 Task: Add a condition where "Channel Is not Channel" integrations" in recently solved tickets.
Action: Mouse moved to (136, 537)
Screenshot: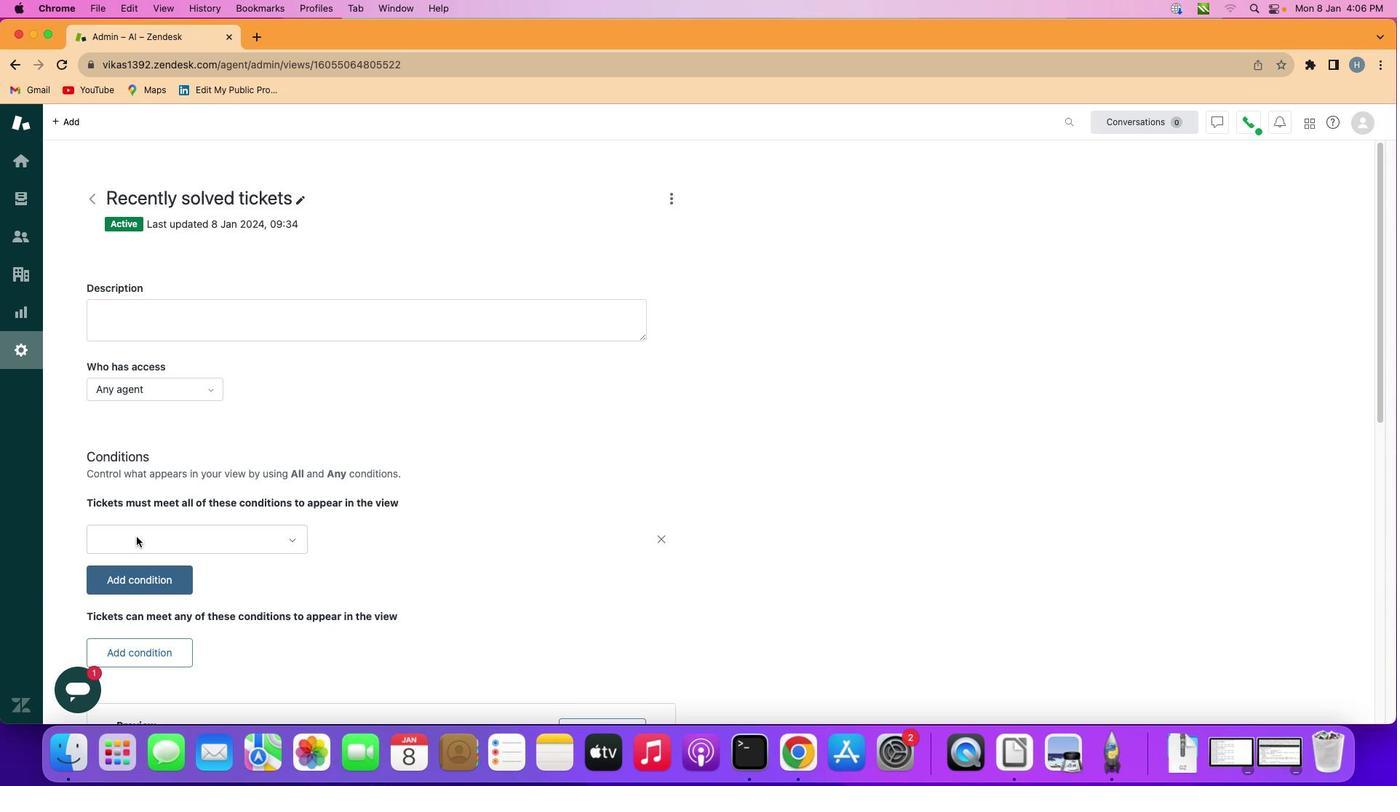 
Action: Mouse pressed left at (136, 537)
Screenshot: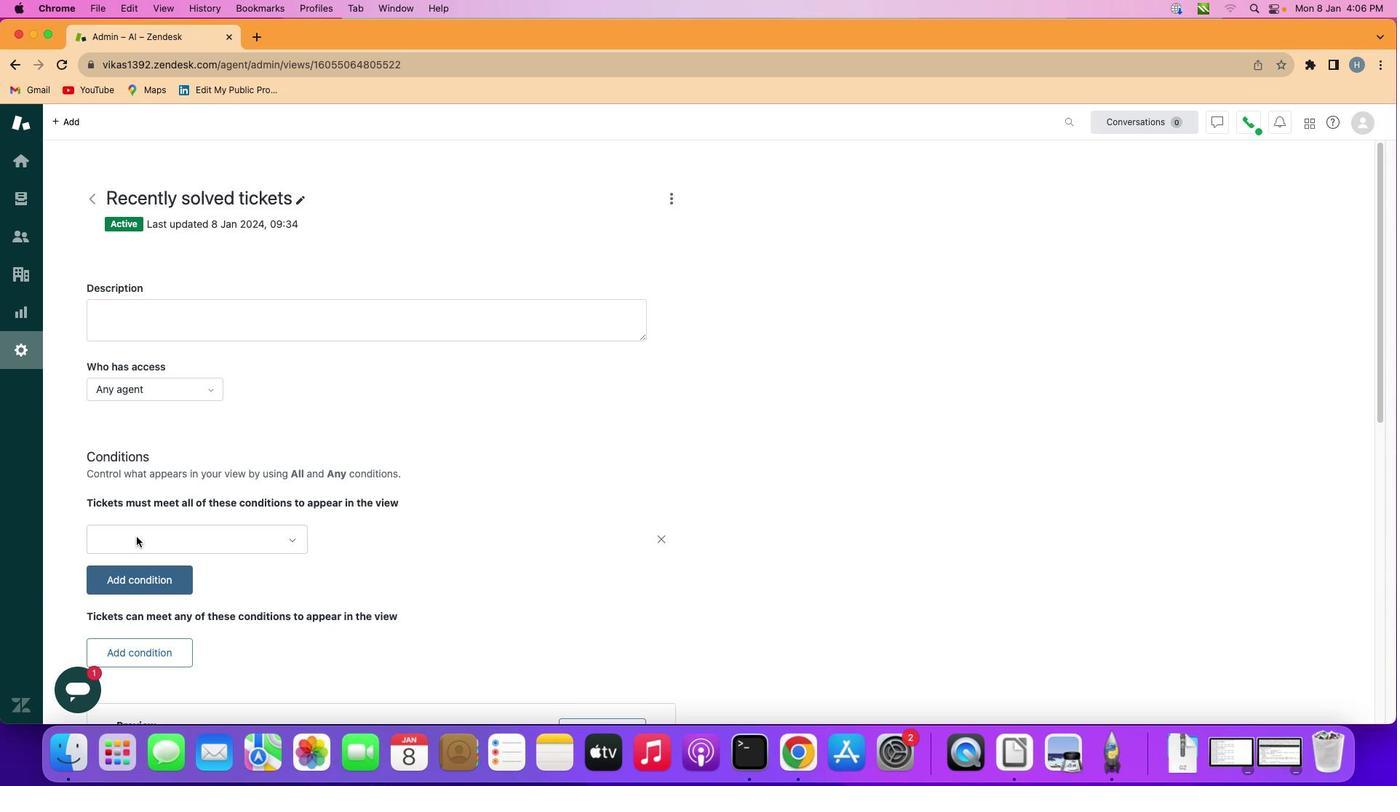 
Action: Mouse moved to (208, 534)
Screenshot: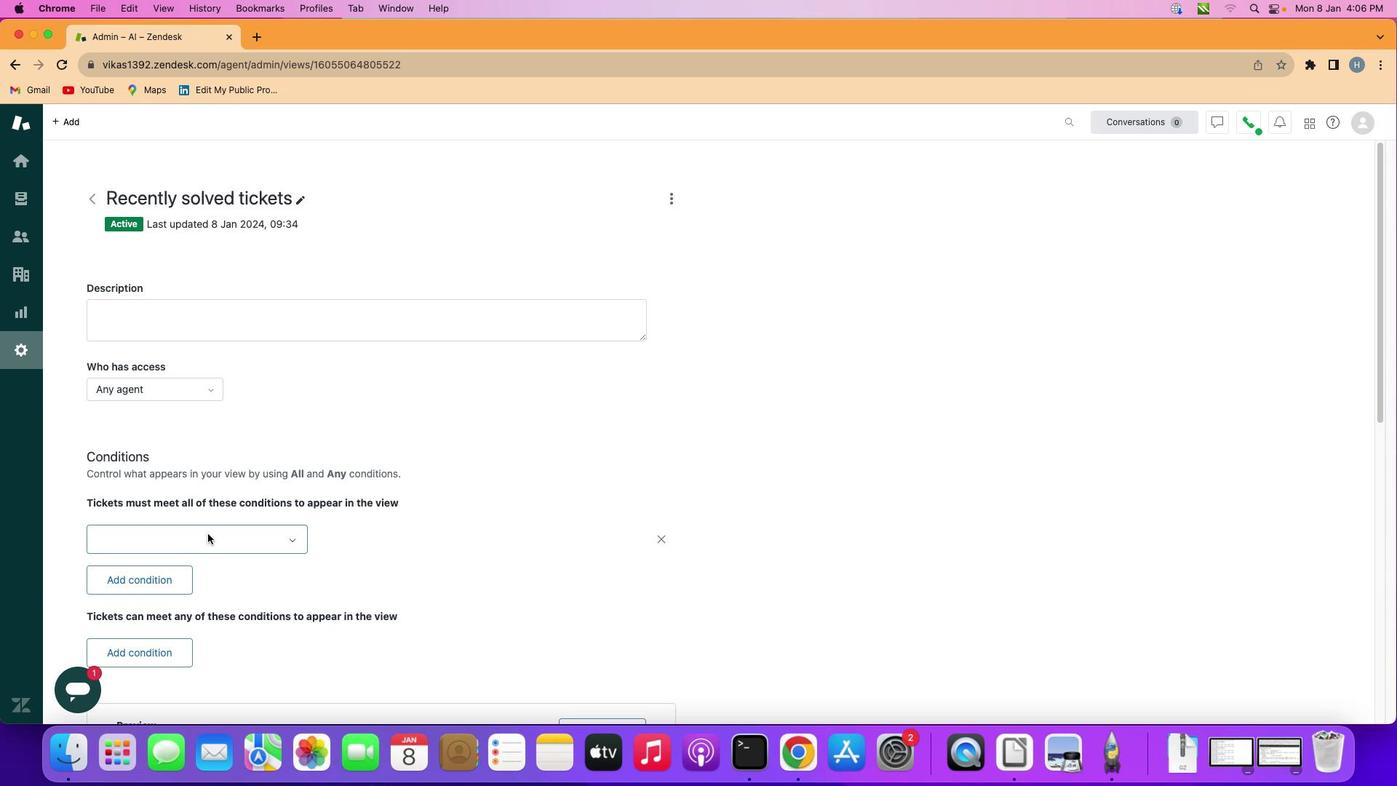
Action: Mouse pressed left at (208, 534)
Screenshot: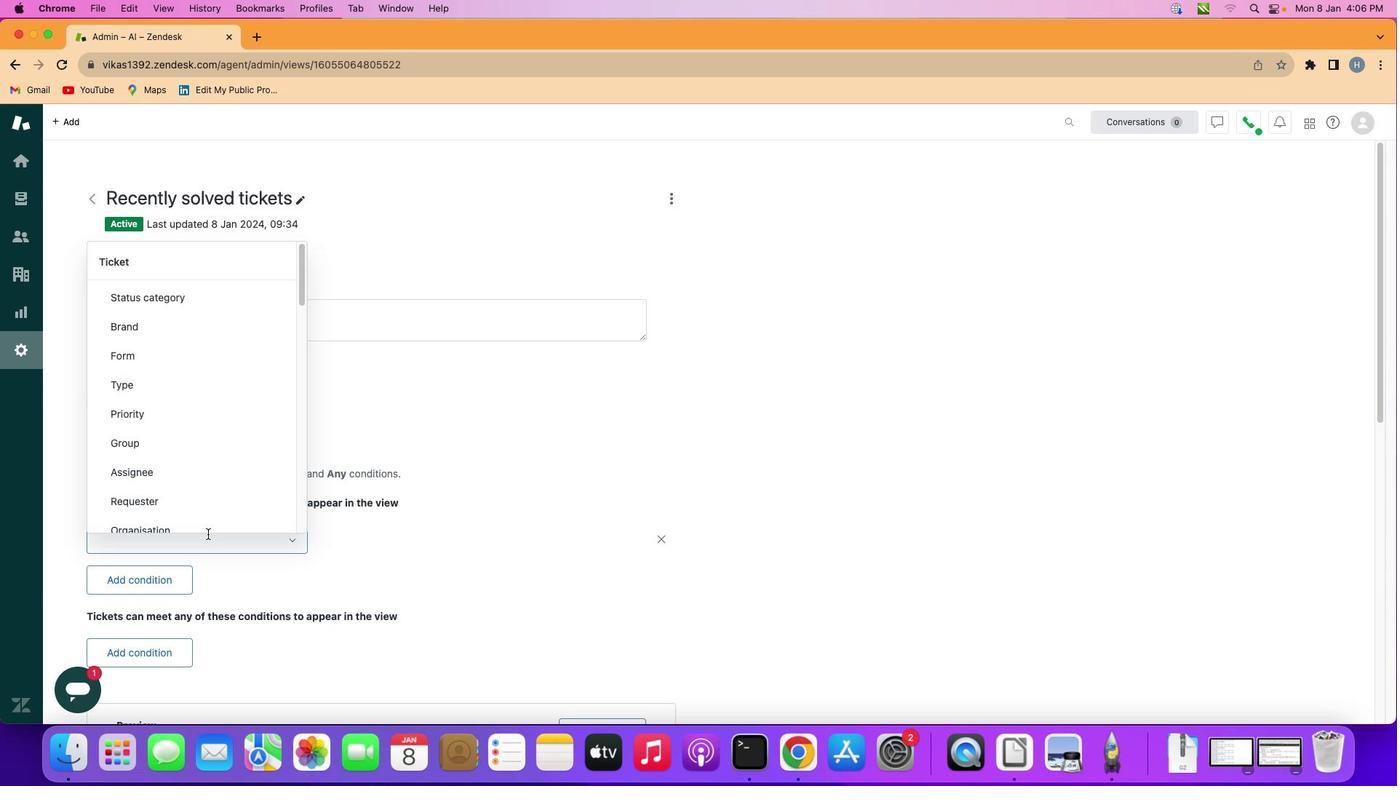 
Action: Mouse moved to (213, 425)
Screenshot: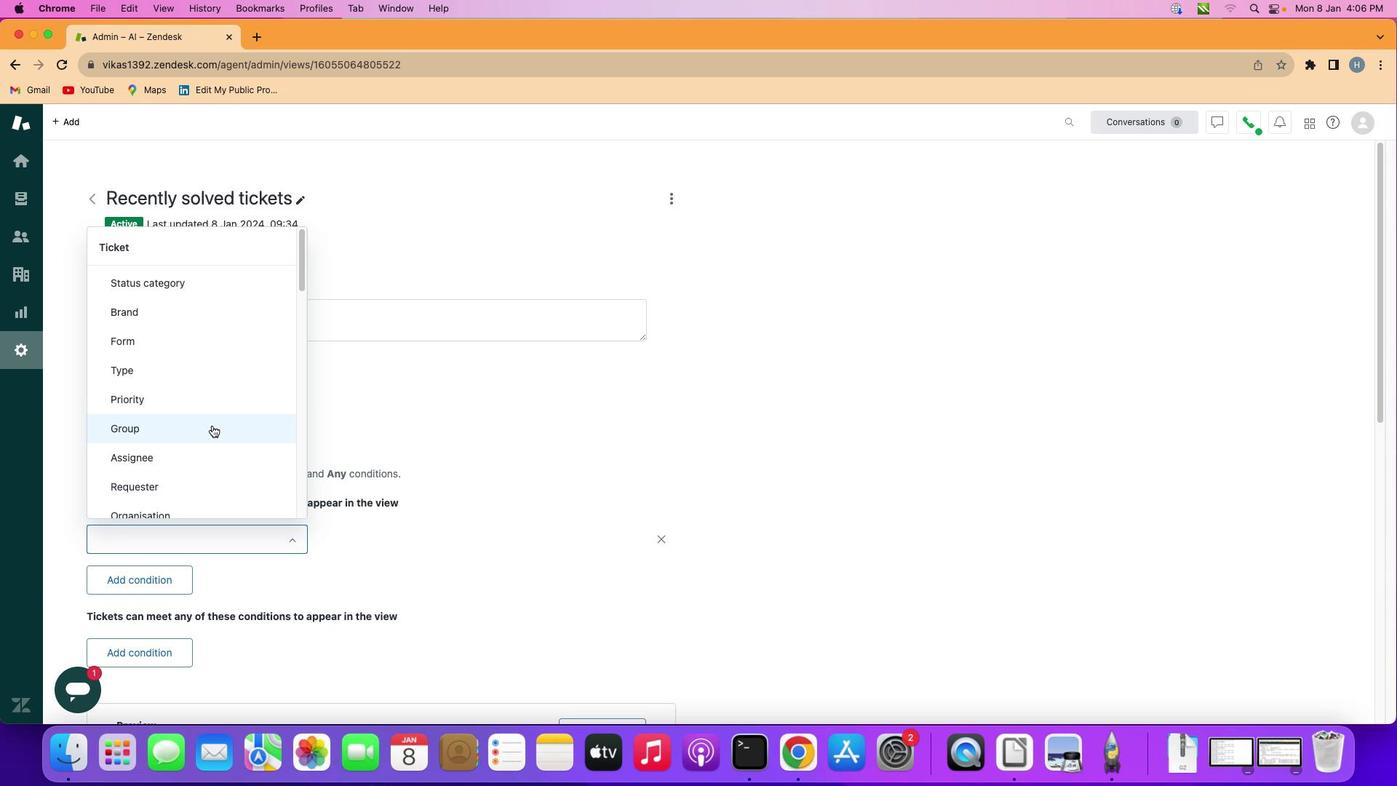 
Action: Mouse scrolled (213, 425) with delta (0, 1)
Screenshot: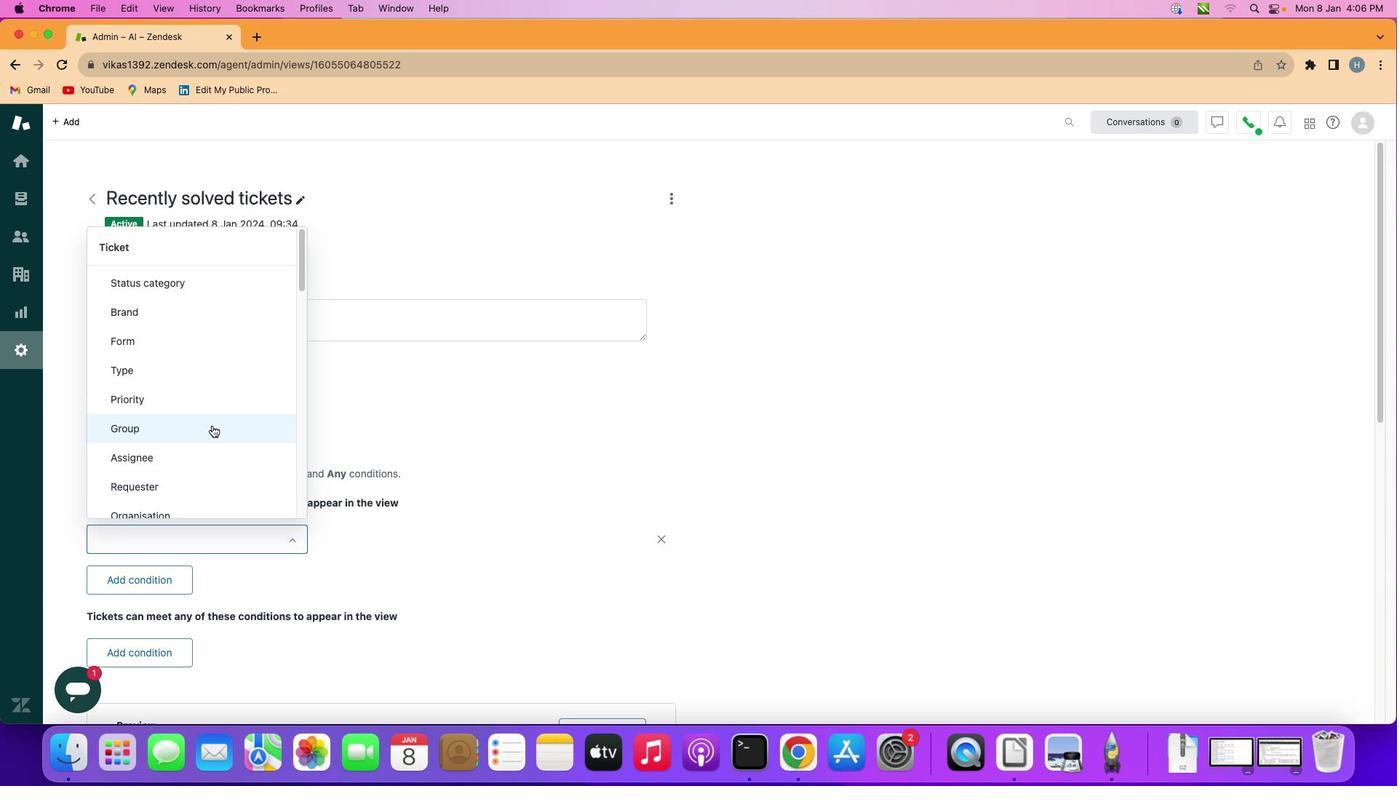 
Action: Mouse scrolled (213, 425) with delta (0, 0)
Screenshot: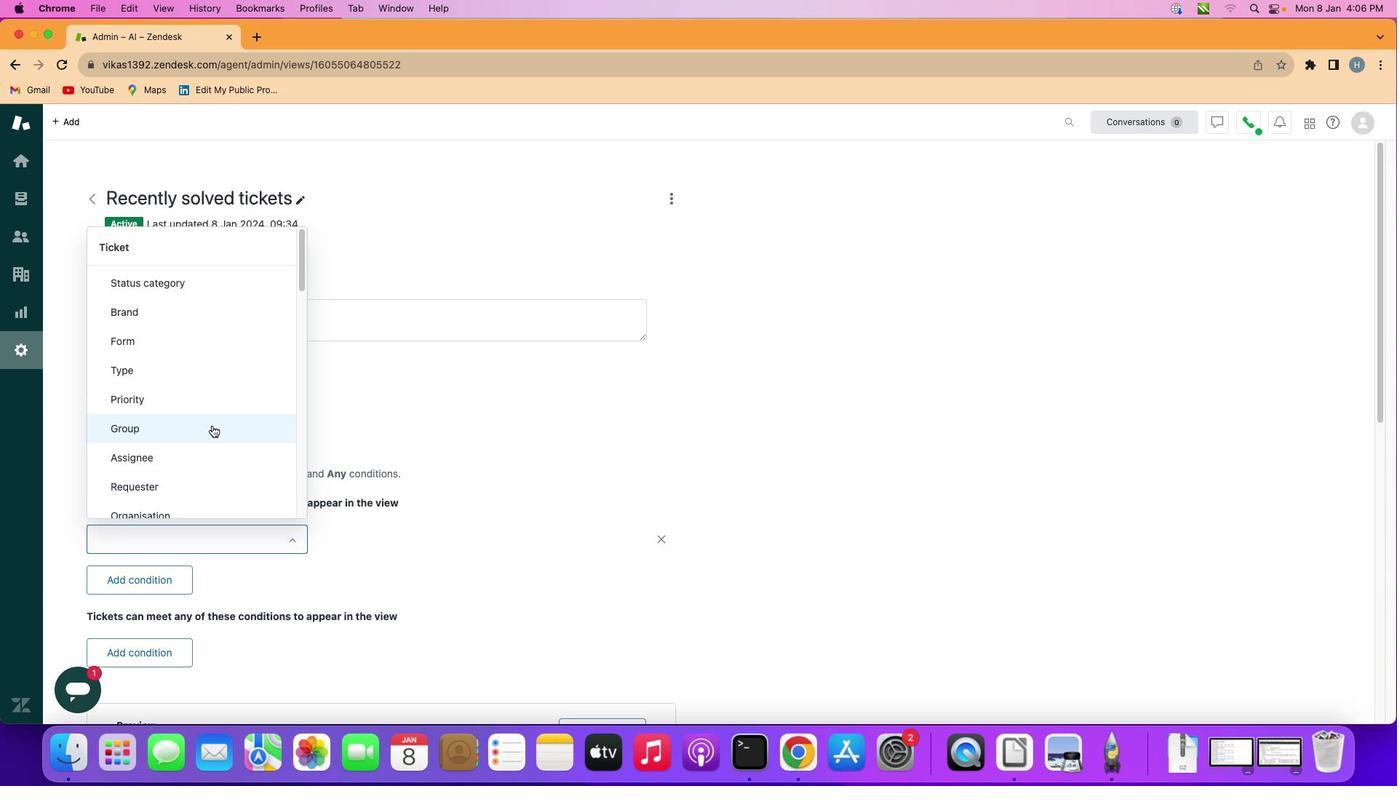 
Action: Mouse scrolled (213, 425) with delta (0, 0)
Screenshot: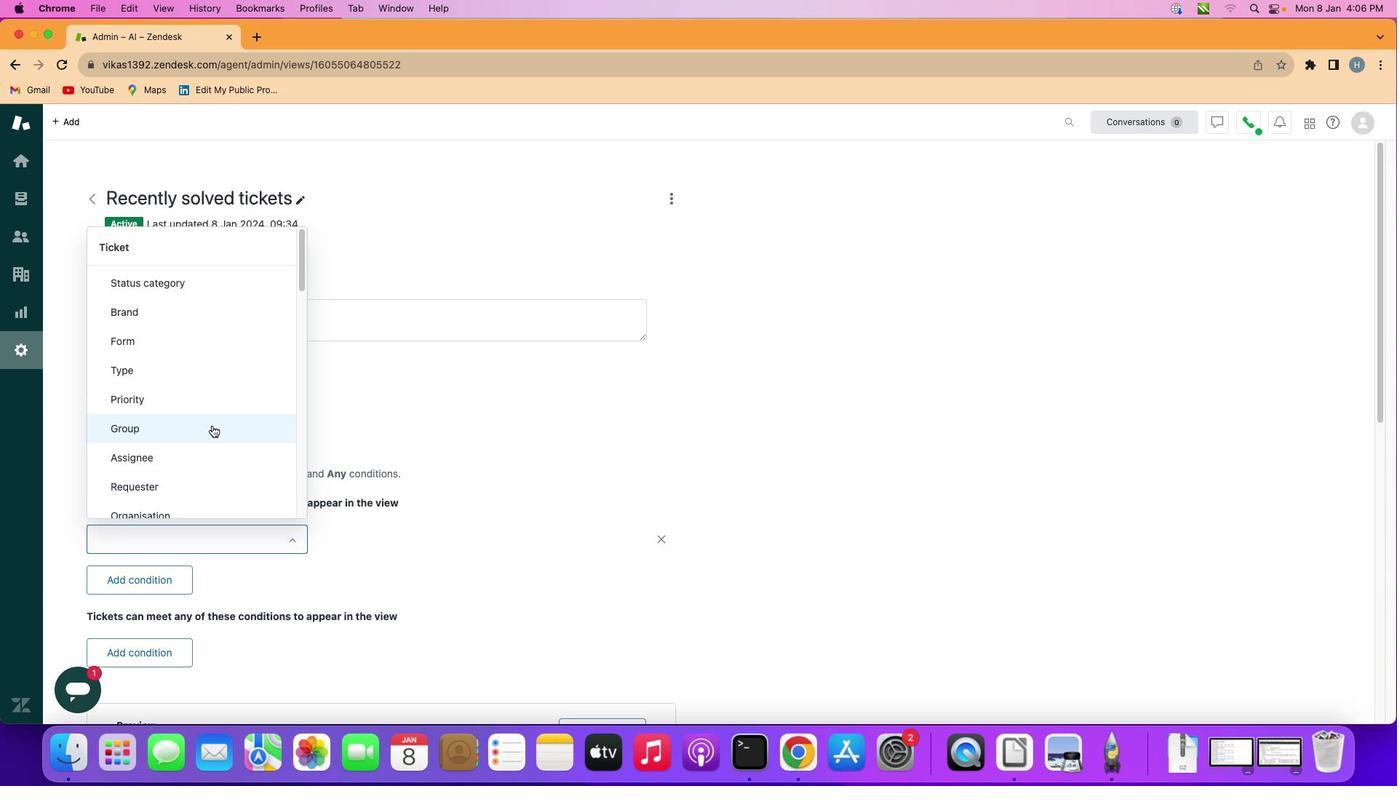 
Action: Mouse scrolled (213, 425) with delta (0, 0)
Screenshot: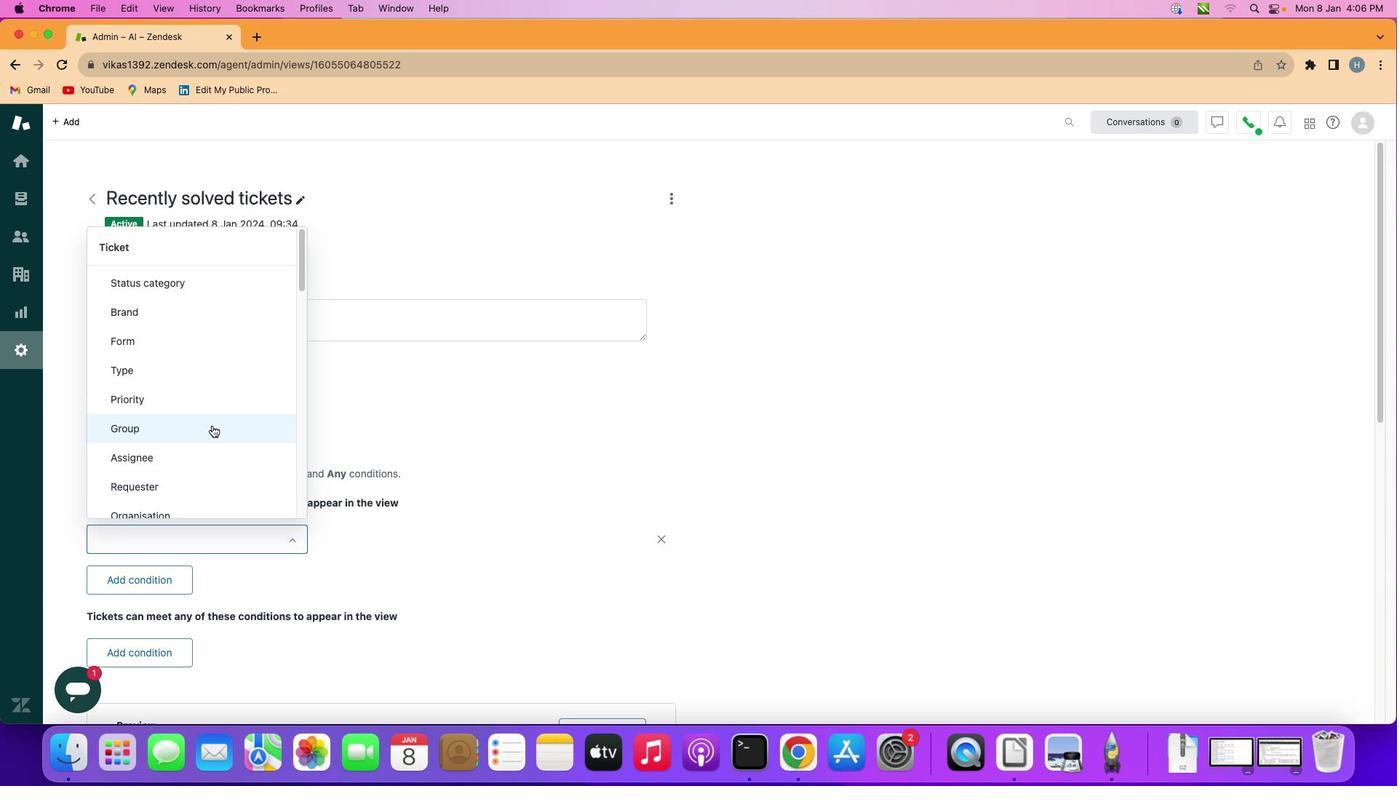 
Action: Mouse scrolled (213, 425) with delta (0, 0)
Screenshot: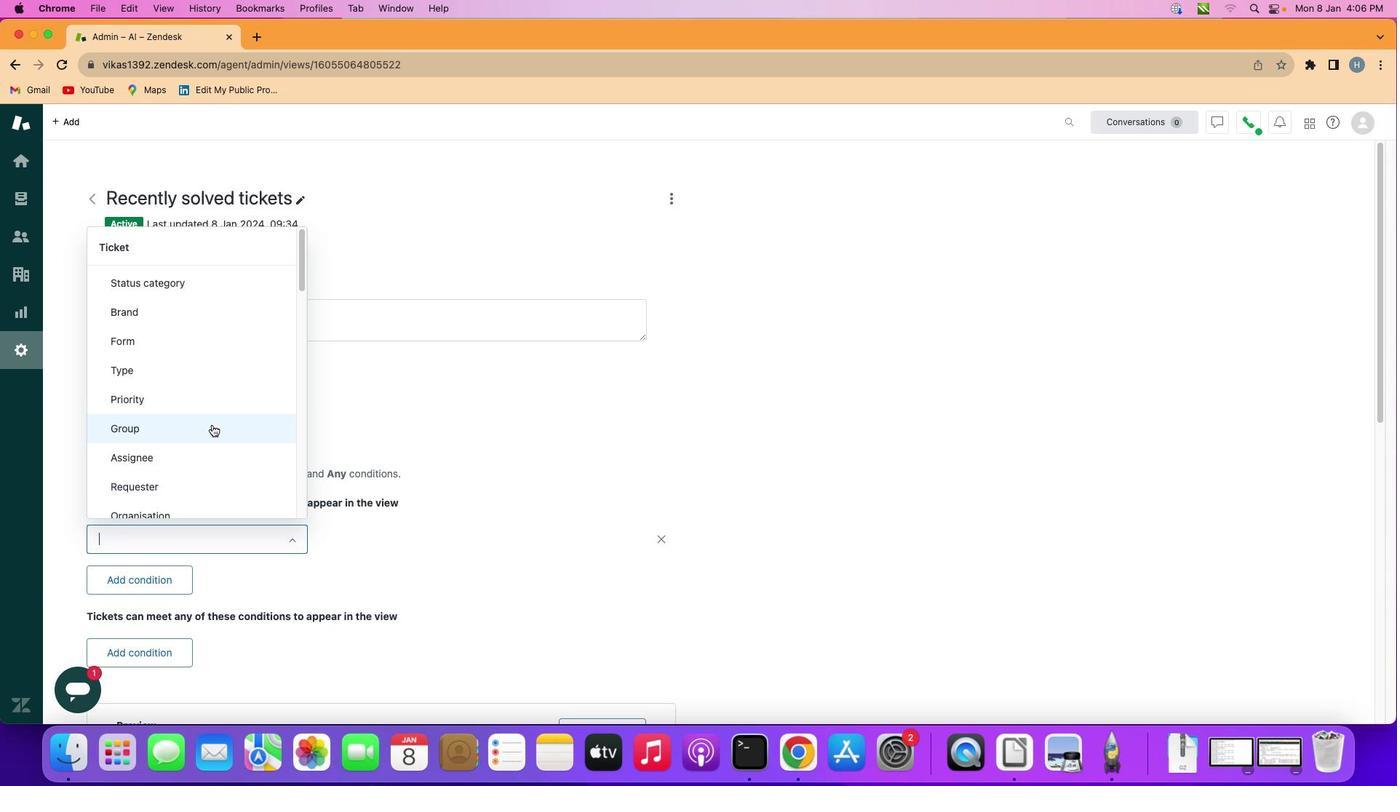 
Action: Mouse scrolled (213, 425) with delta (0, 0)
Screenshot: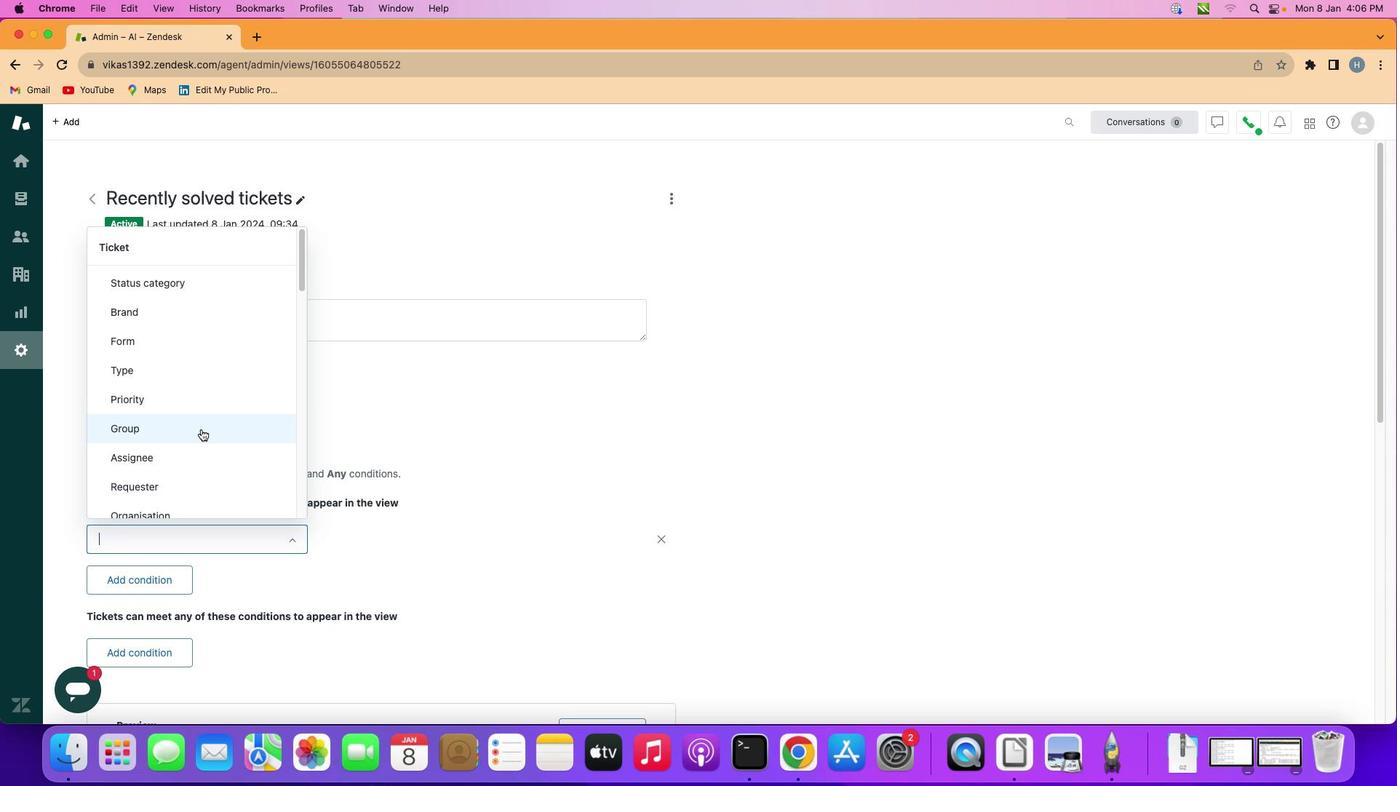 
Action: Mouse moved to (201, 429)
Screenshot: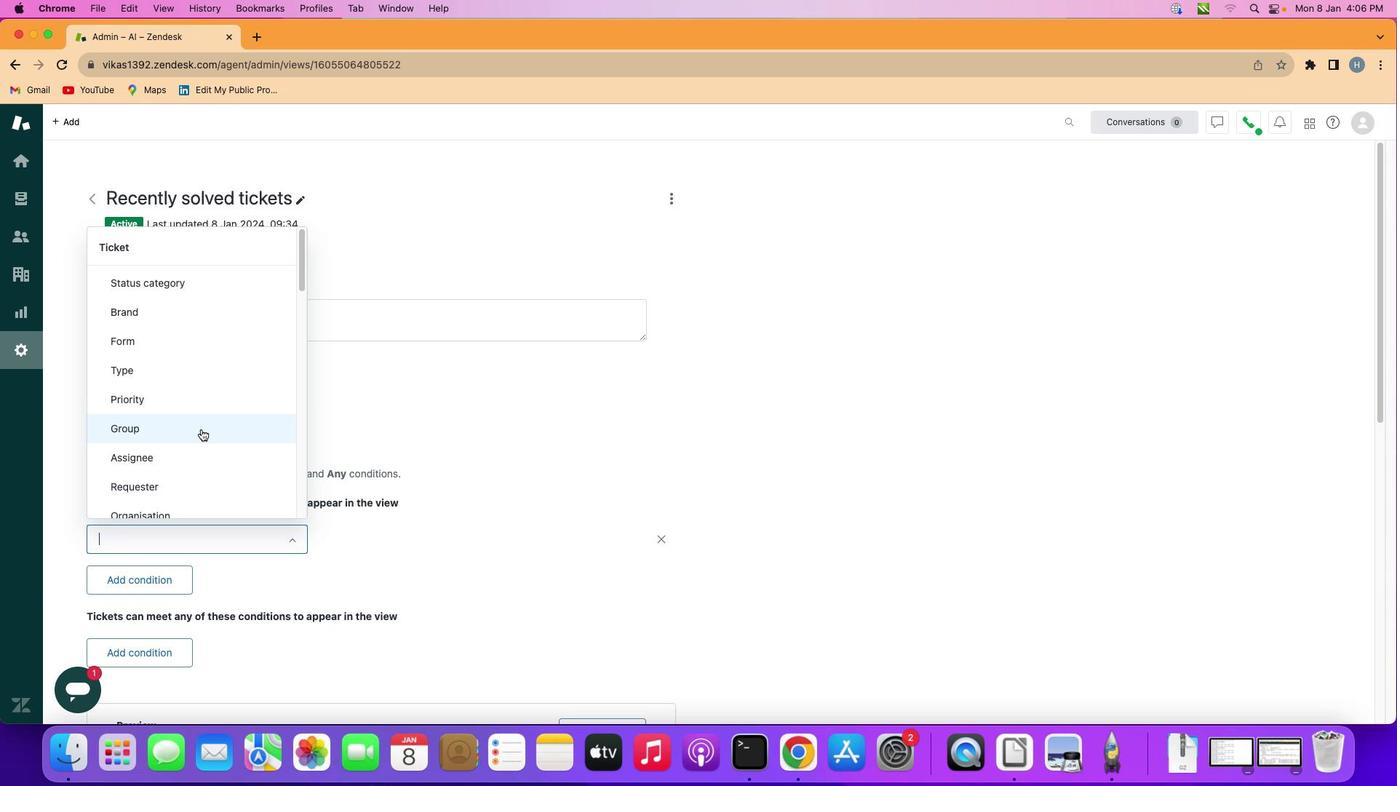
Action: Mouse scrolled (201, 429) with delta (0, 1)
Screenshot: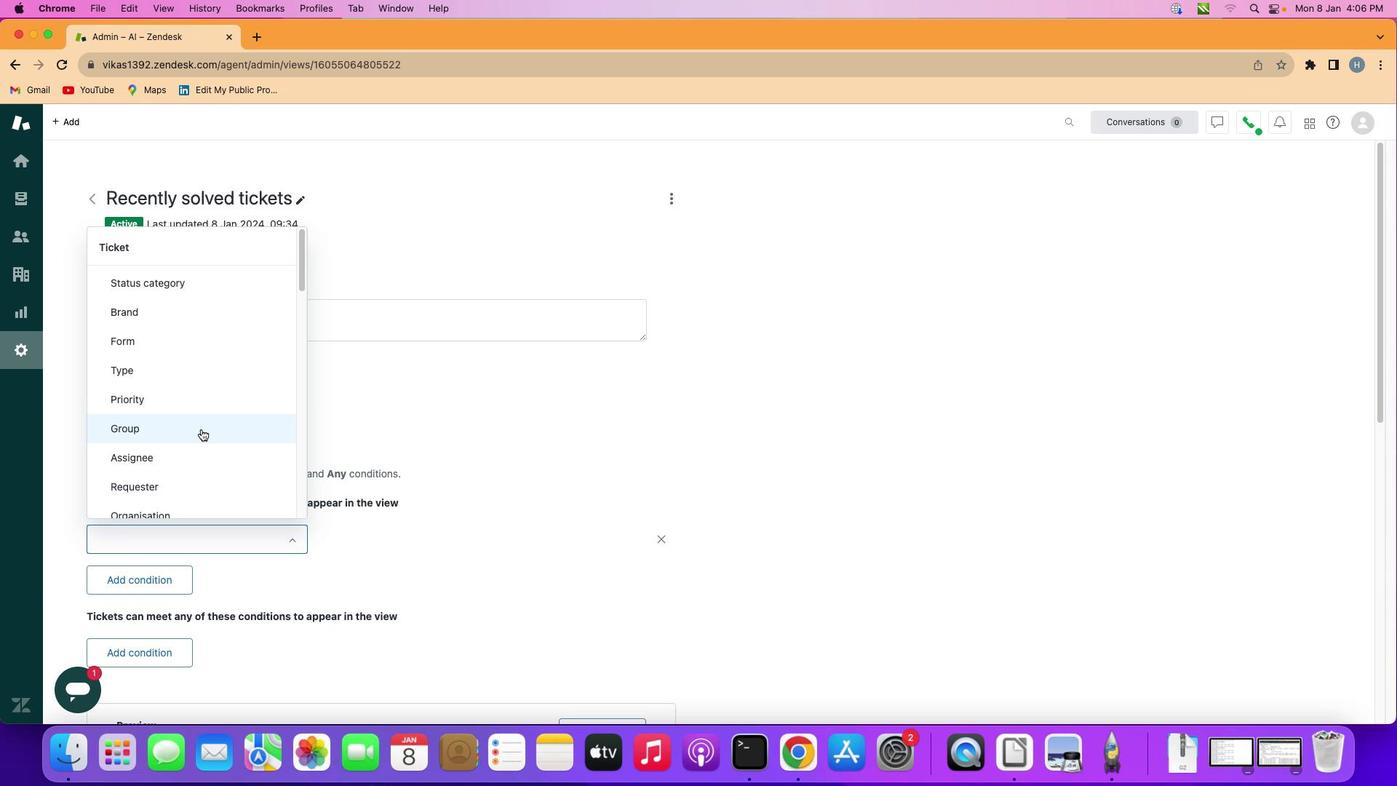 
Action: Mouse scrolled (201, 429) with delta (0, 0)
Screenshot: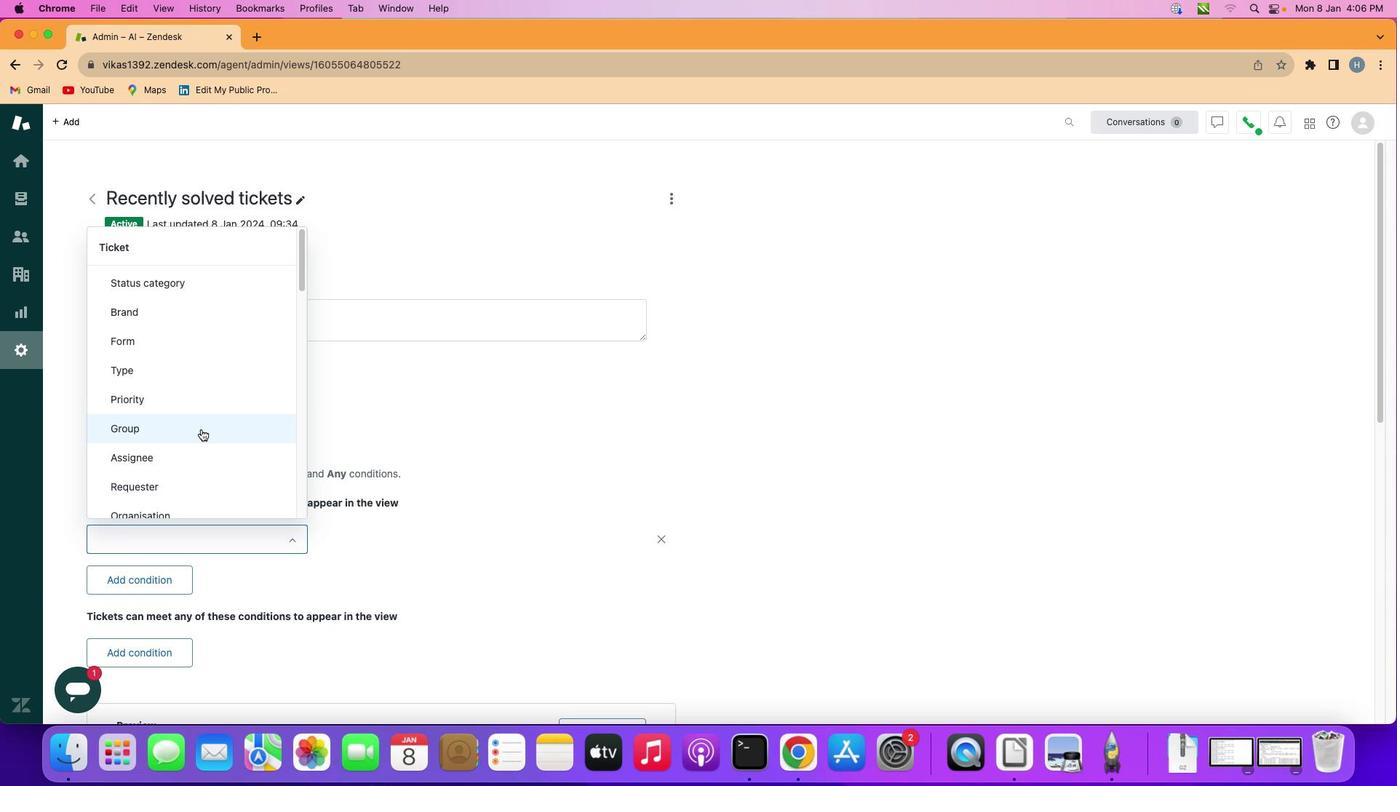 
Action: Mouse scrolled (201, 429) with delta (0, 0)
Screenshot: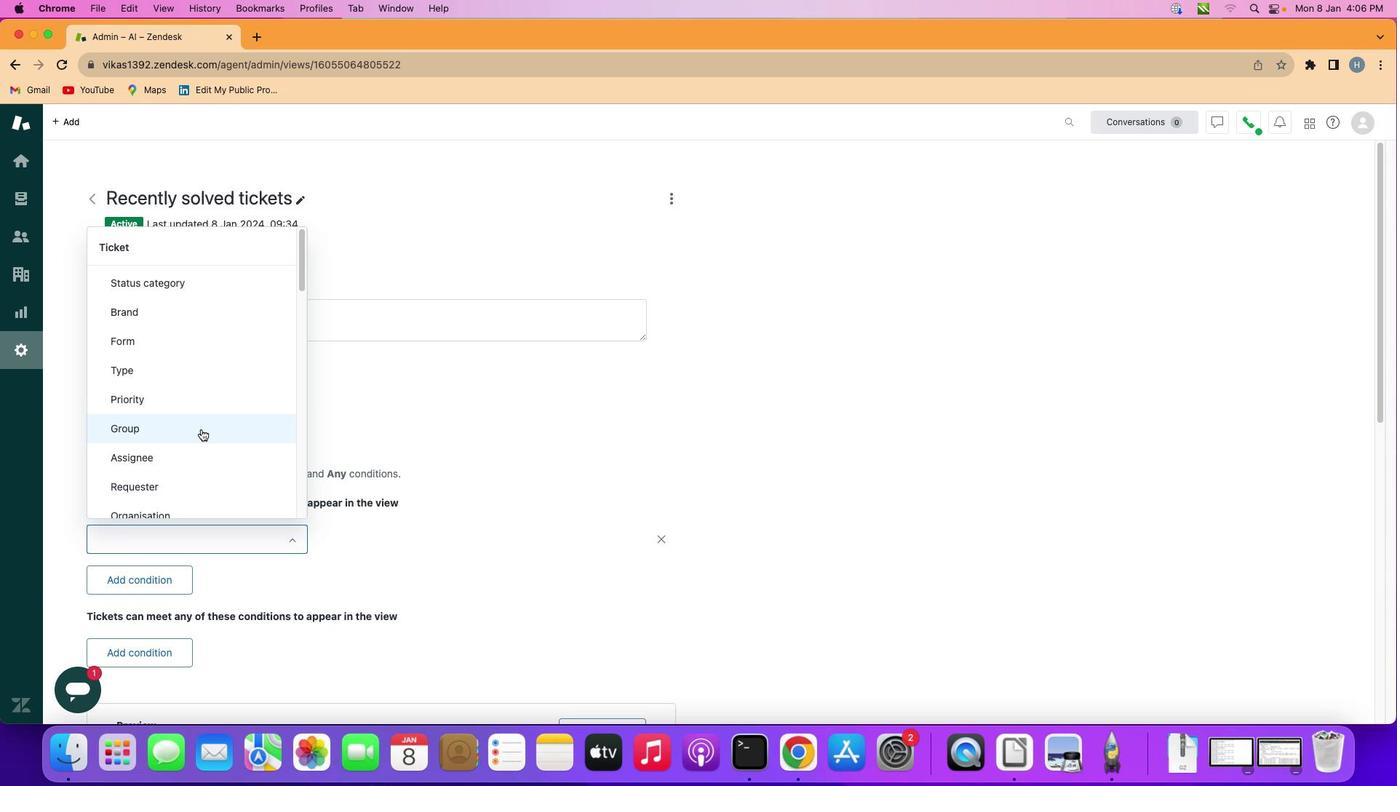 
Action: Mouse scrolled (201, 429) with delta (0, -1)
Screenshot: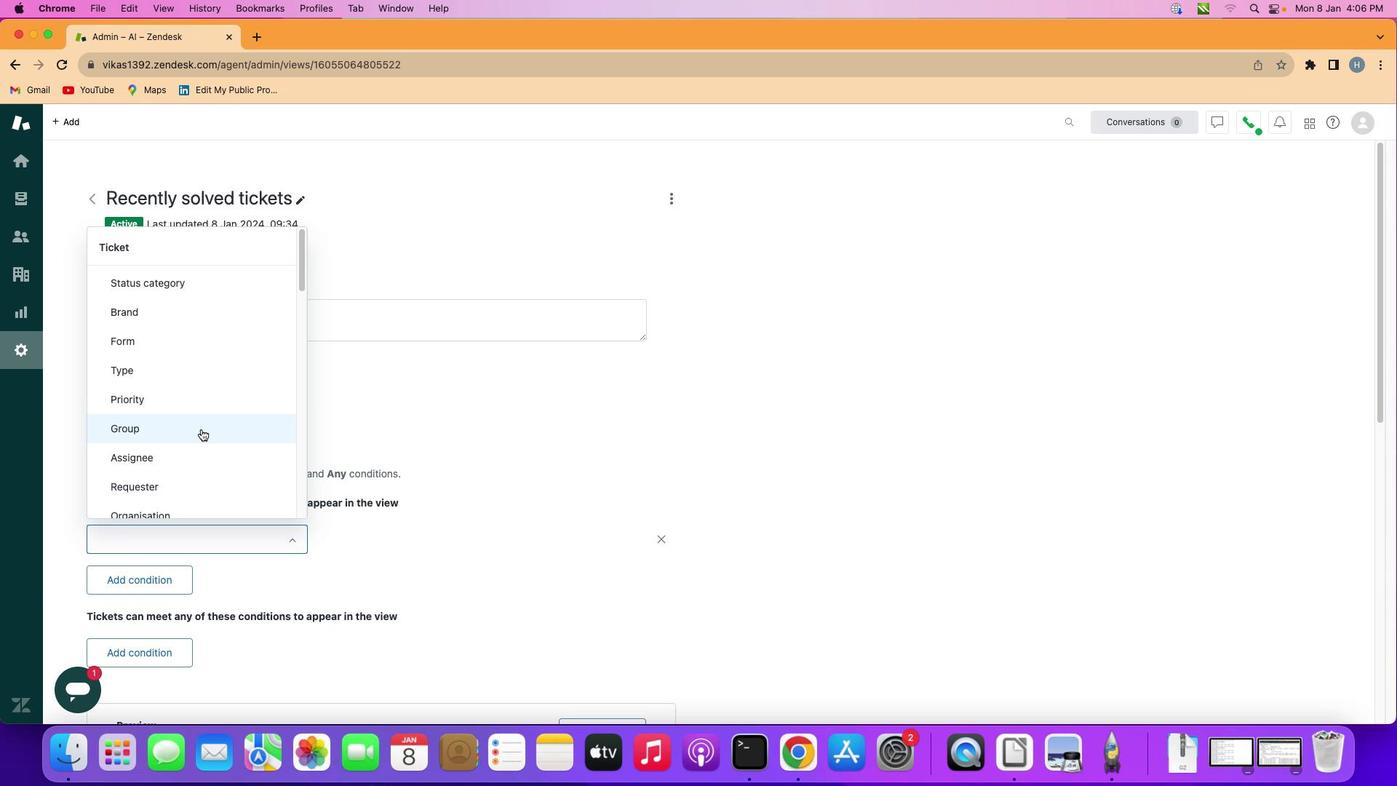 
Action: Mouse scrolled (201, 429) with delta (0, 0)
Screenshot: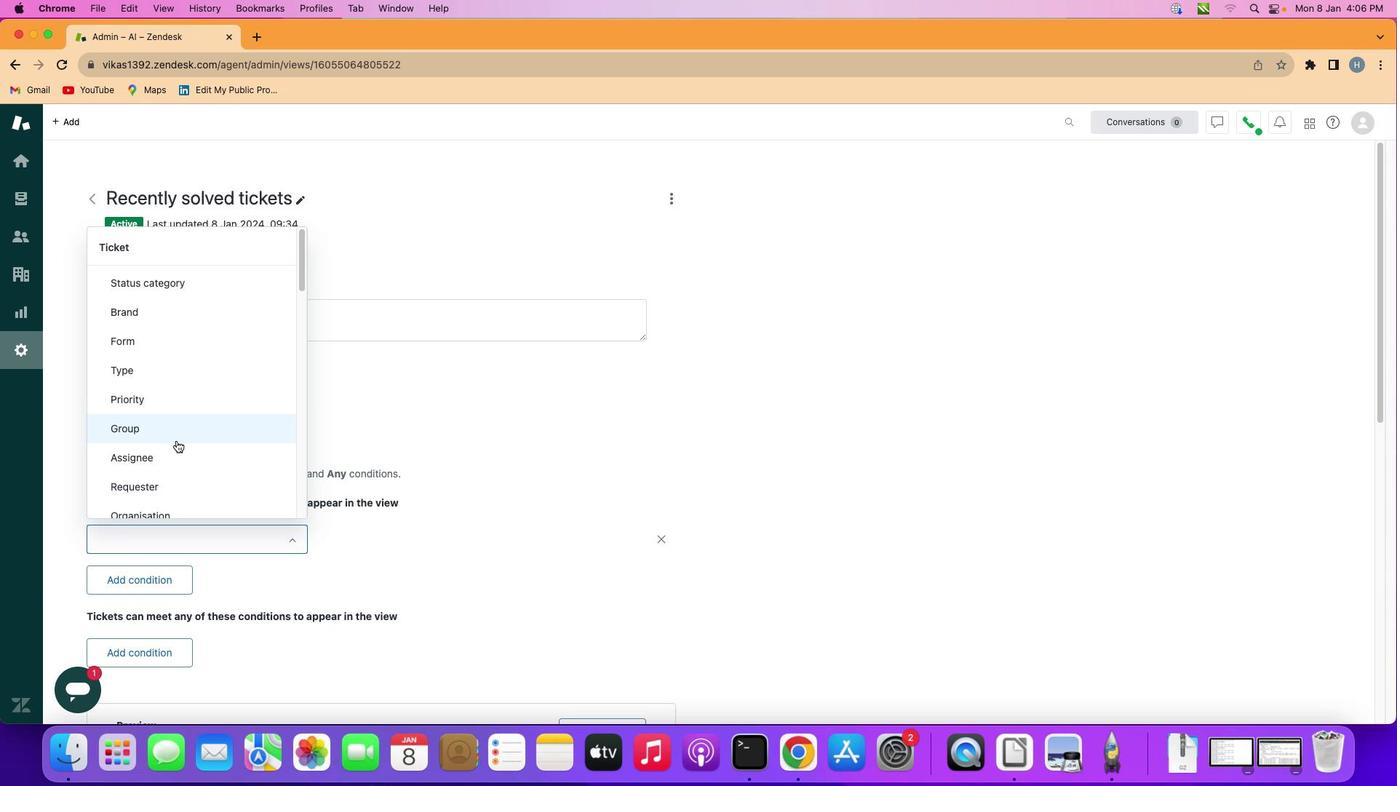 
Action: Mouse moved to (173, 443)
Screenshot: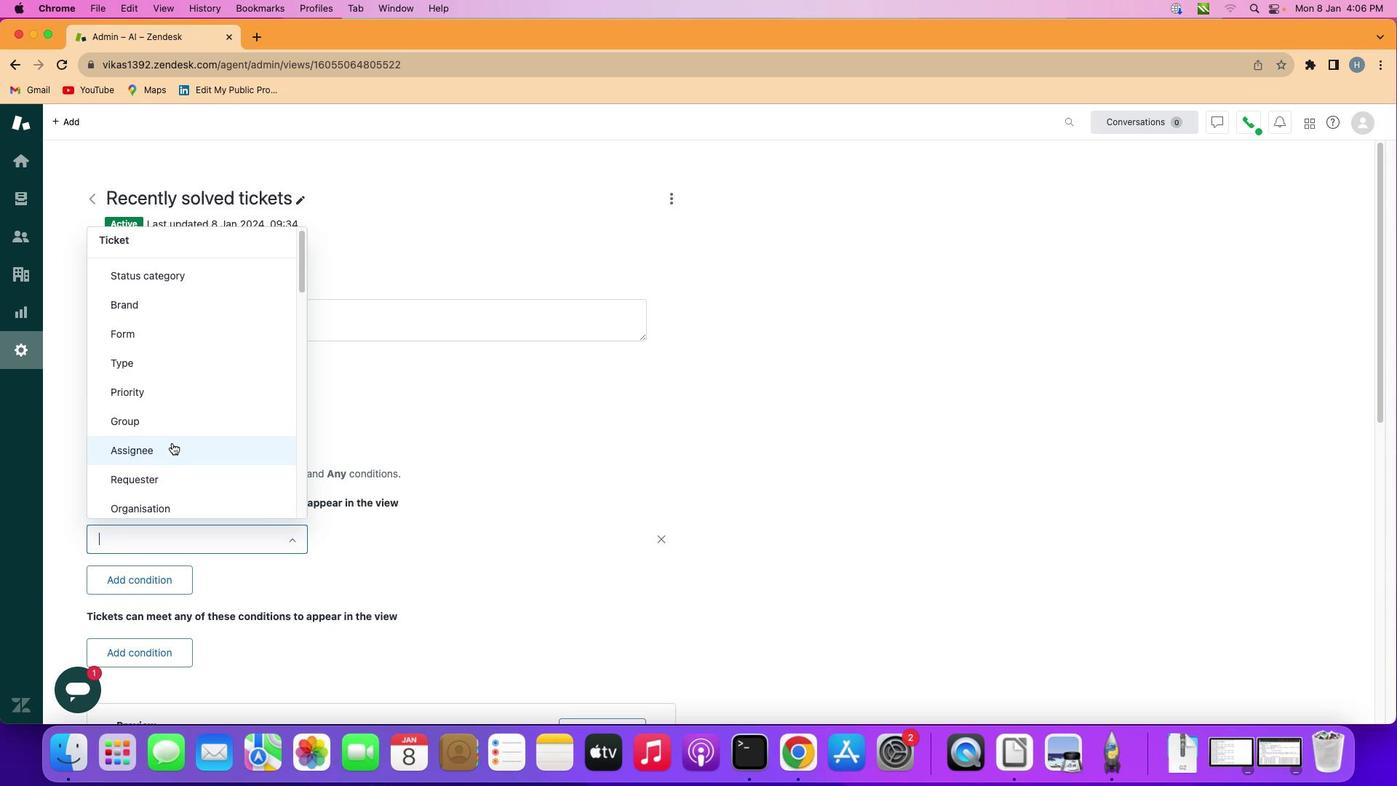 
Action: Mouse scrolled (173, 443) with delta (0, 0)
Screenshot: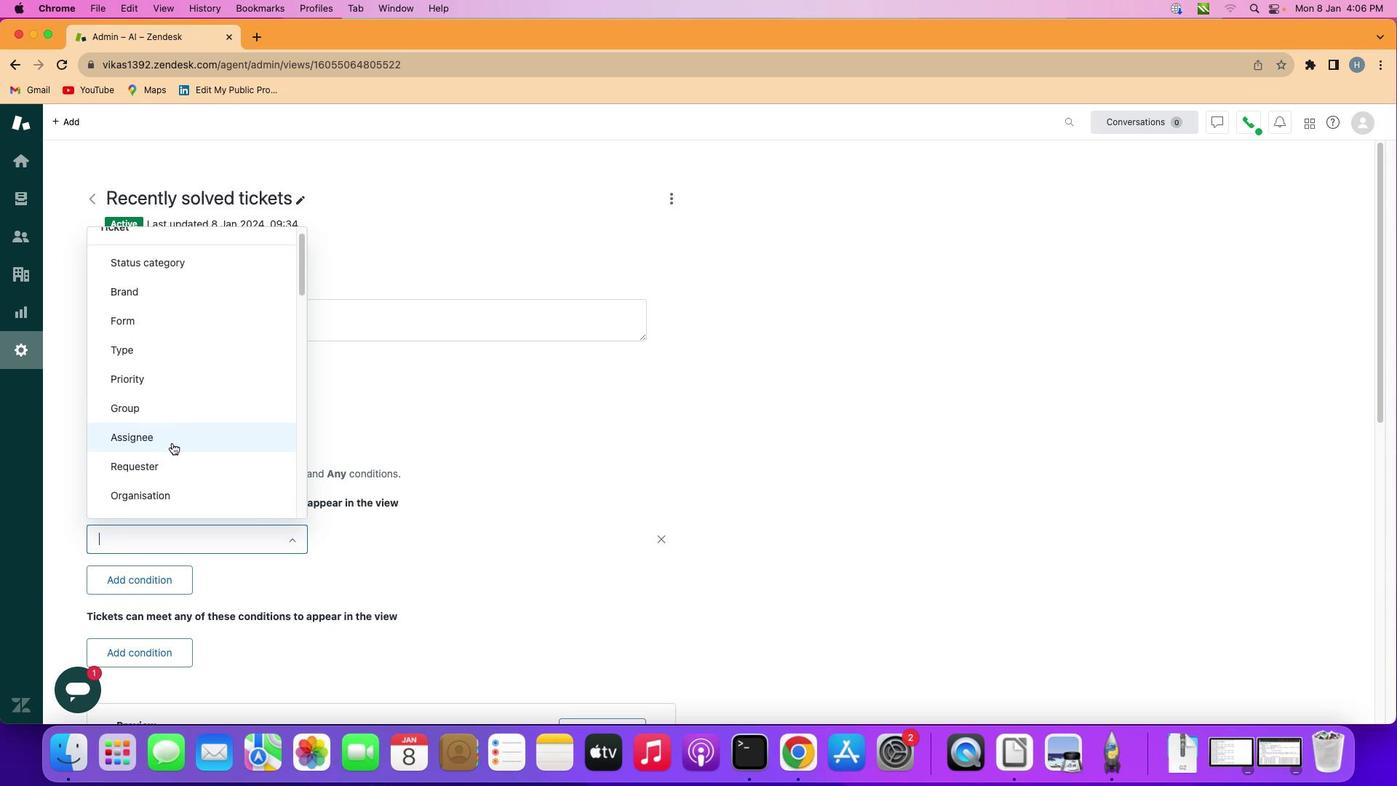 
Action: Mouse scrolled (173, 443) with delta (0, 0)
Screenshot: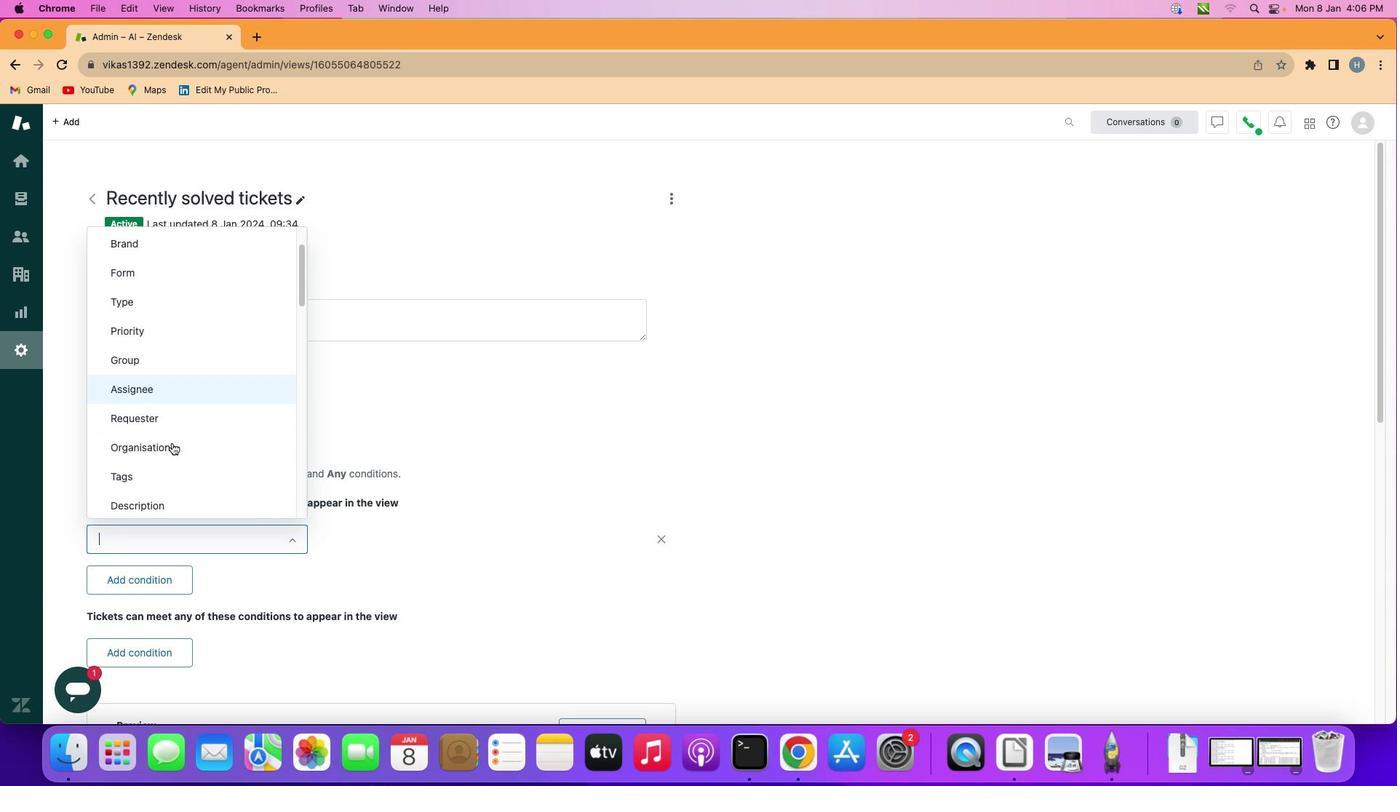
Action: Mouse scrolled (173, 443) with delta (0, 0)
Screenshot: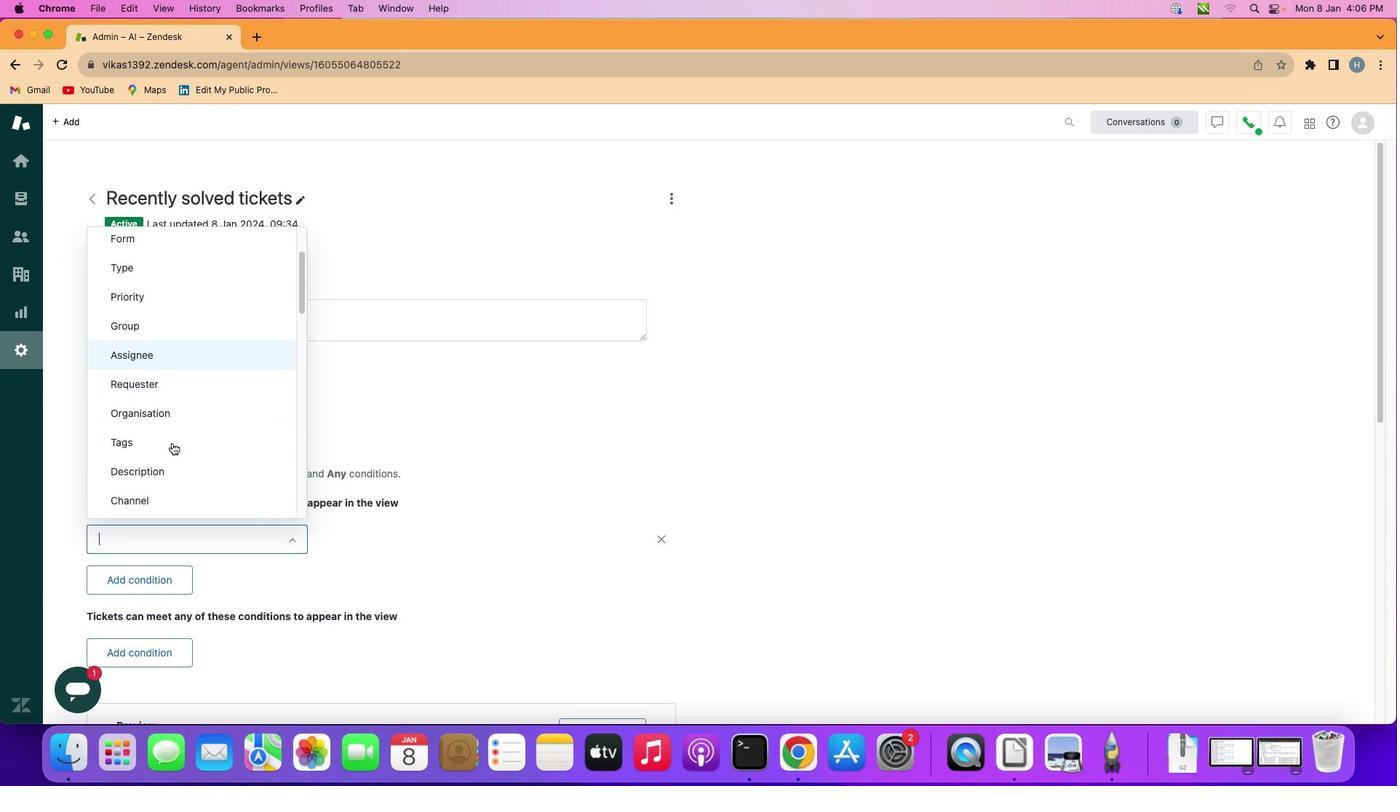 
Action: Mouse scrolled (173, 443) with delta (0, 0)
Screenshot: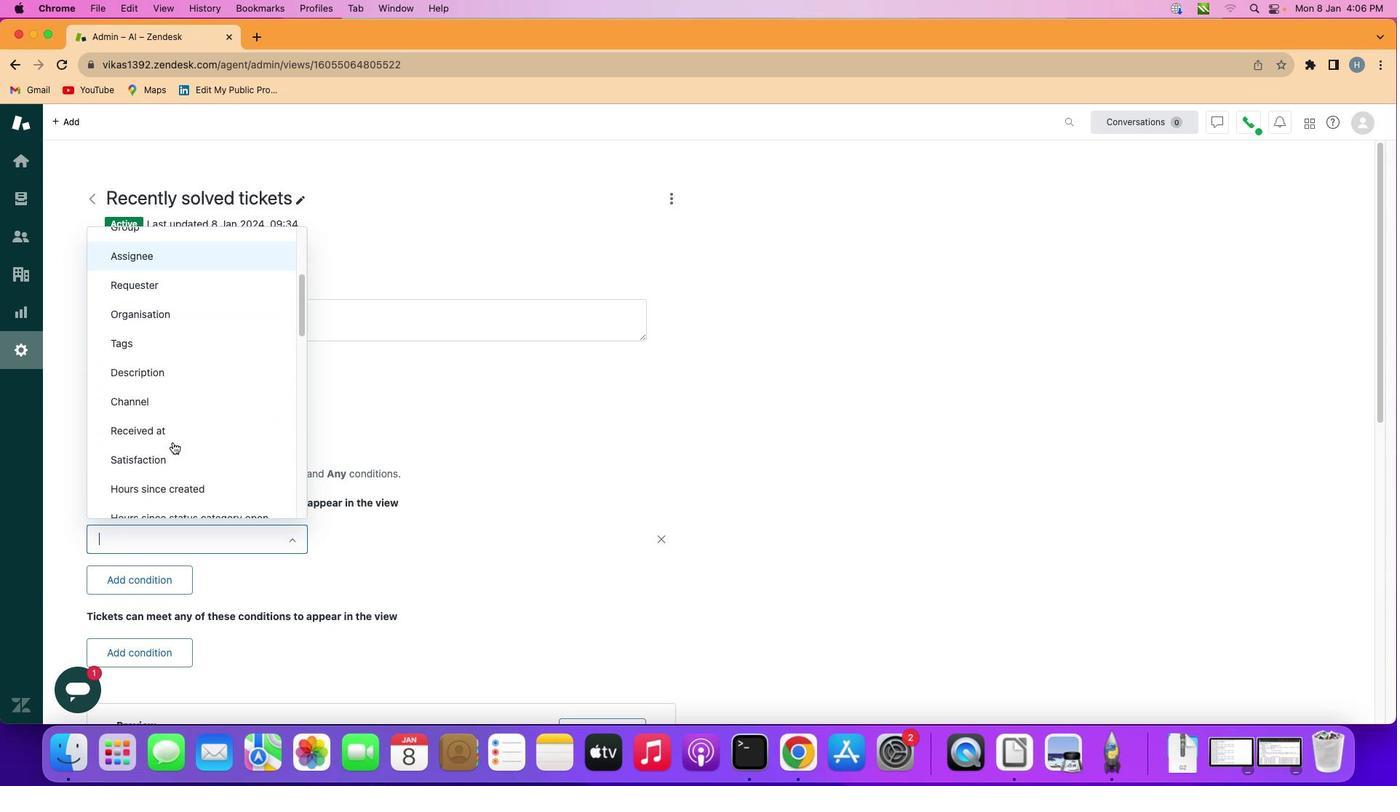
Action: Mouse scrolled (173, 443) with delta (0, 0)
Screenshot: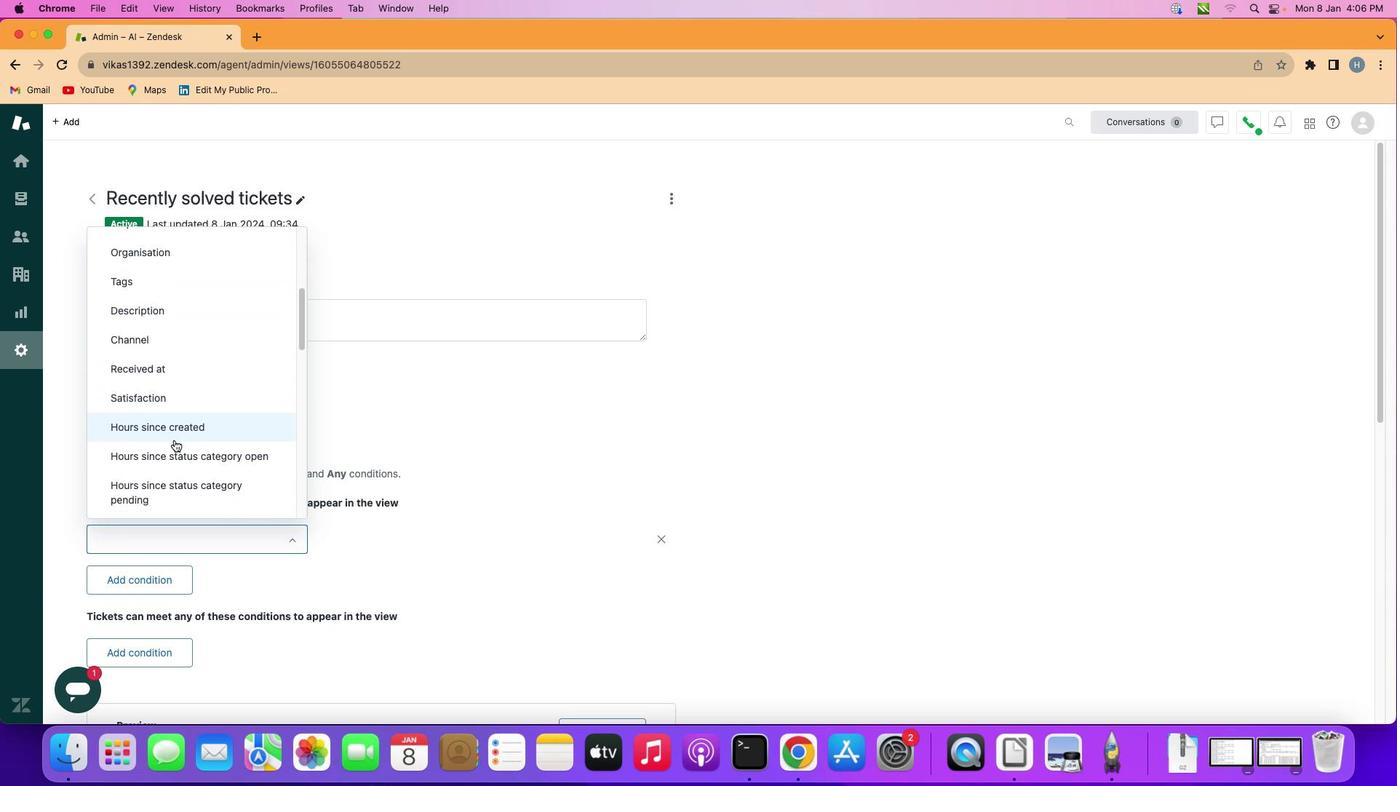 
Action: Mouse moved to (220, 340)
Screenshot: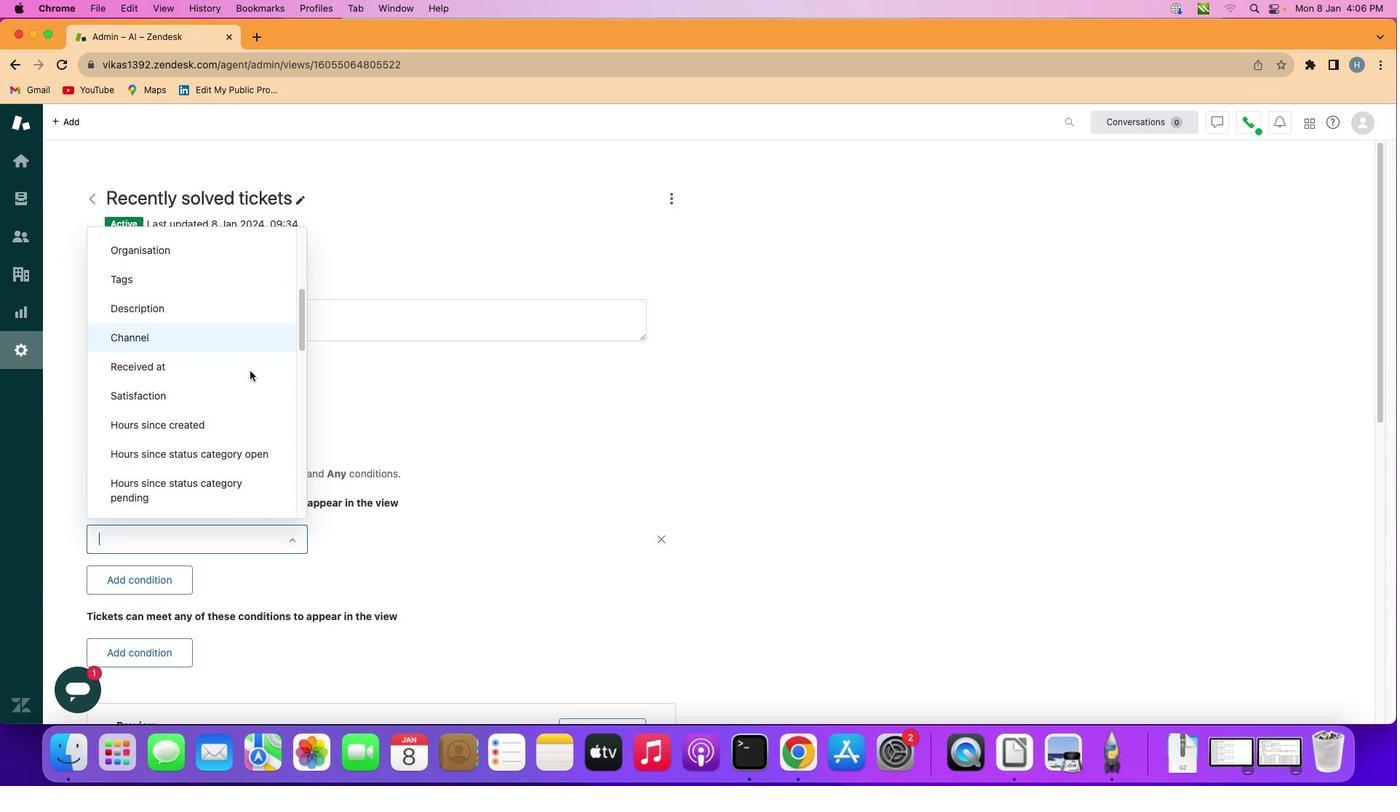 
Action: Mouse pressed left at (220, 340)
Screenshot: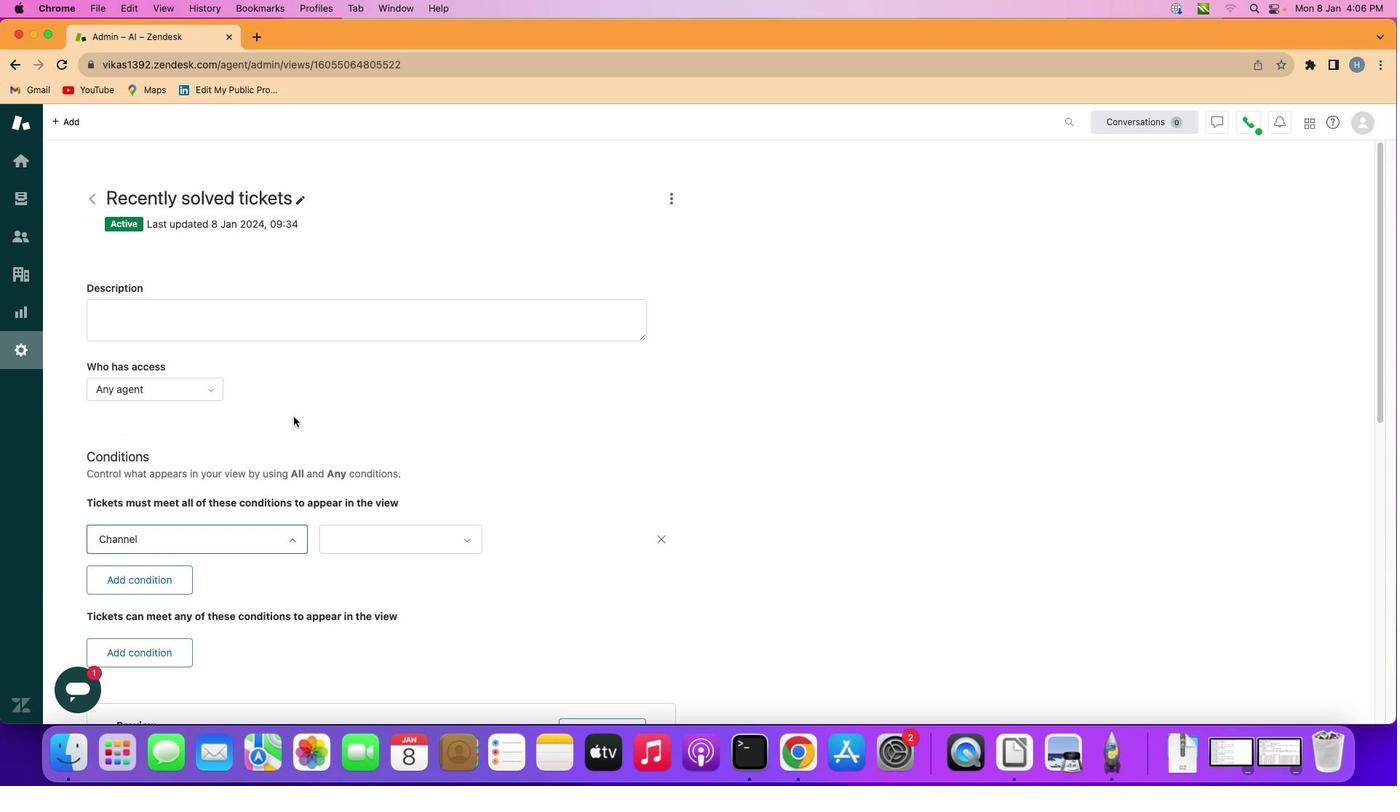 
Action: Mouse moved to (398, 542)
Screenshot: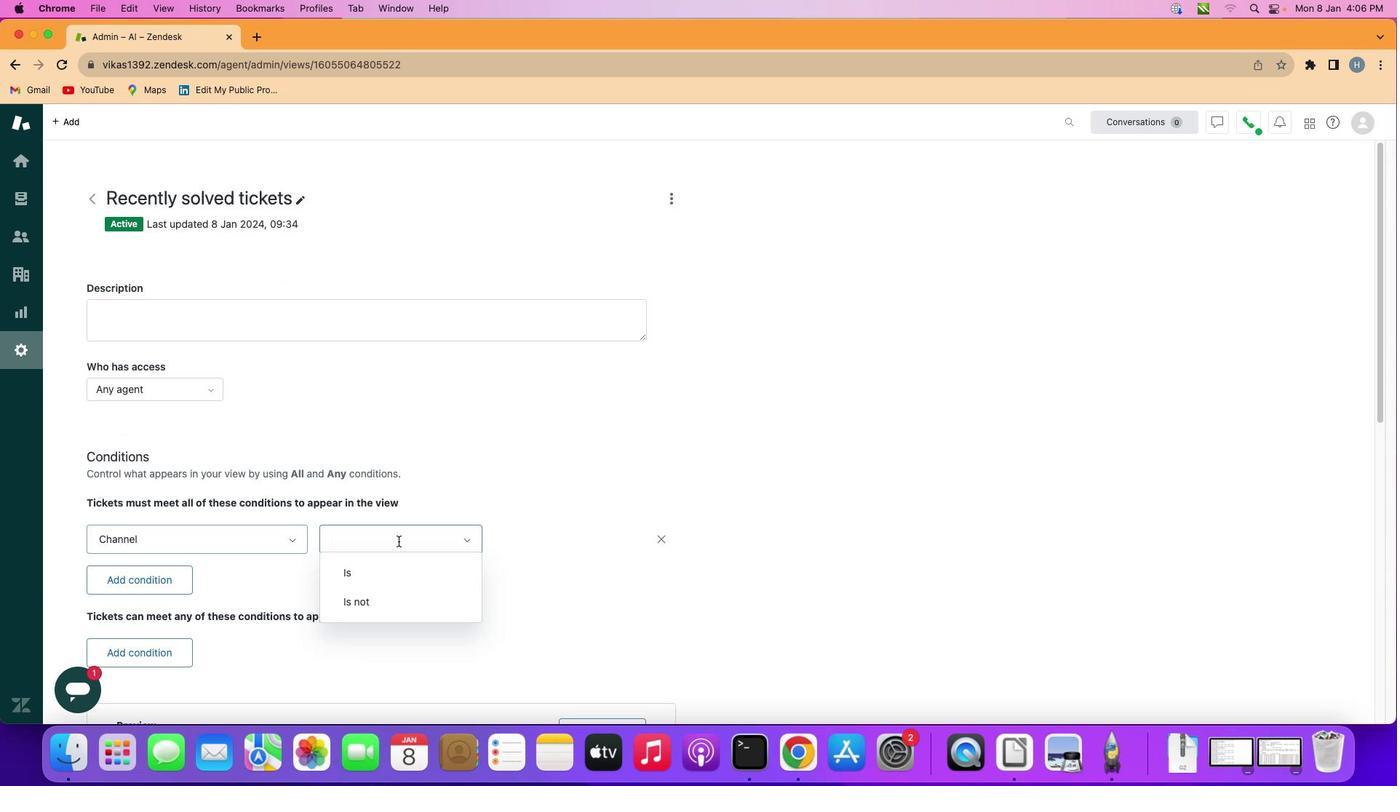 
Action: Mouse pressed left at (398, 542)
Screenshot: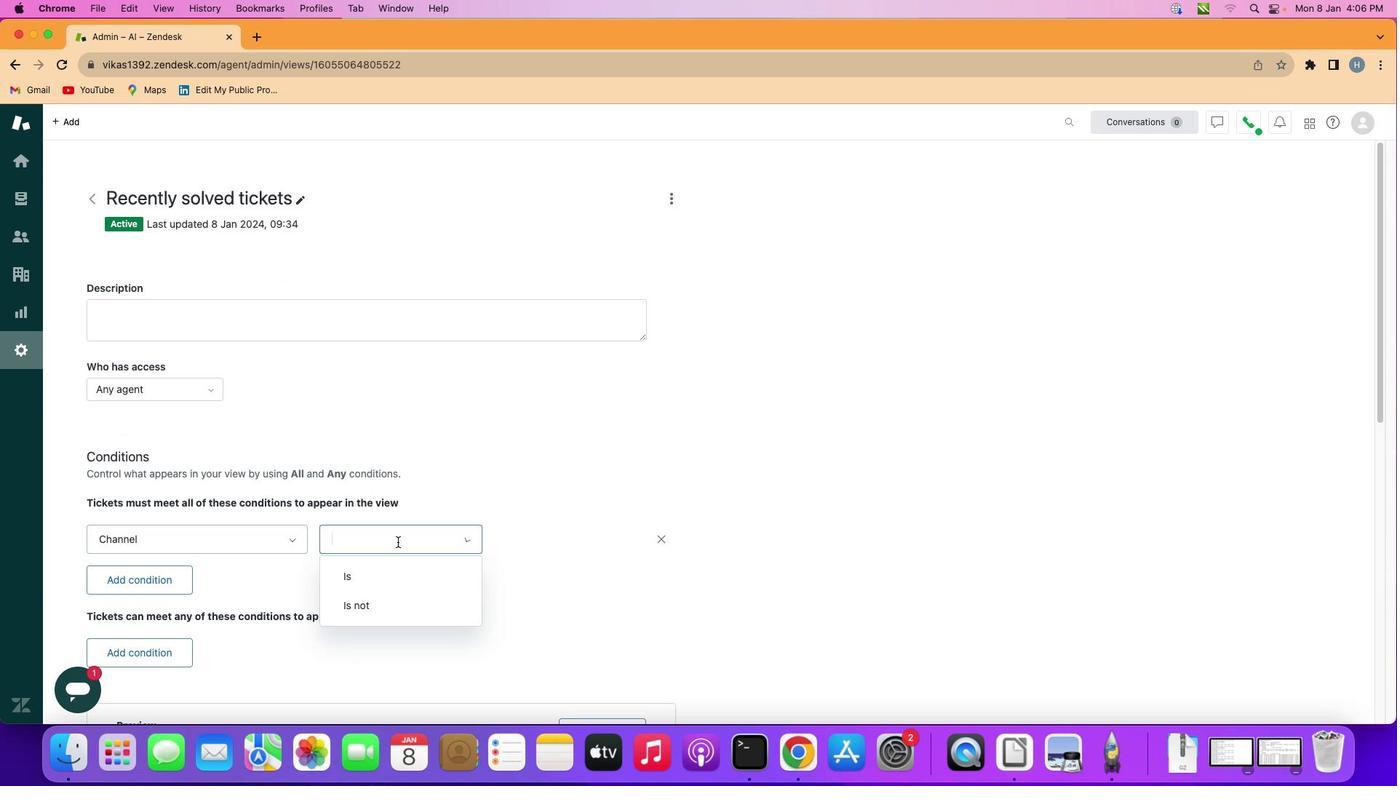 
Action: Mouse moved to (398, 609)
Screenshot: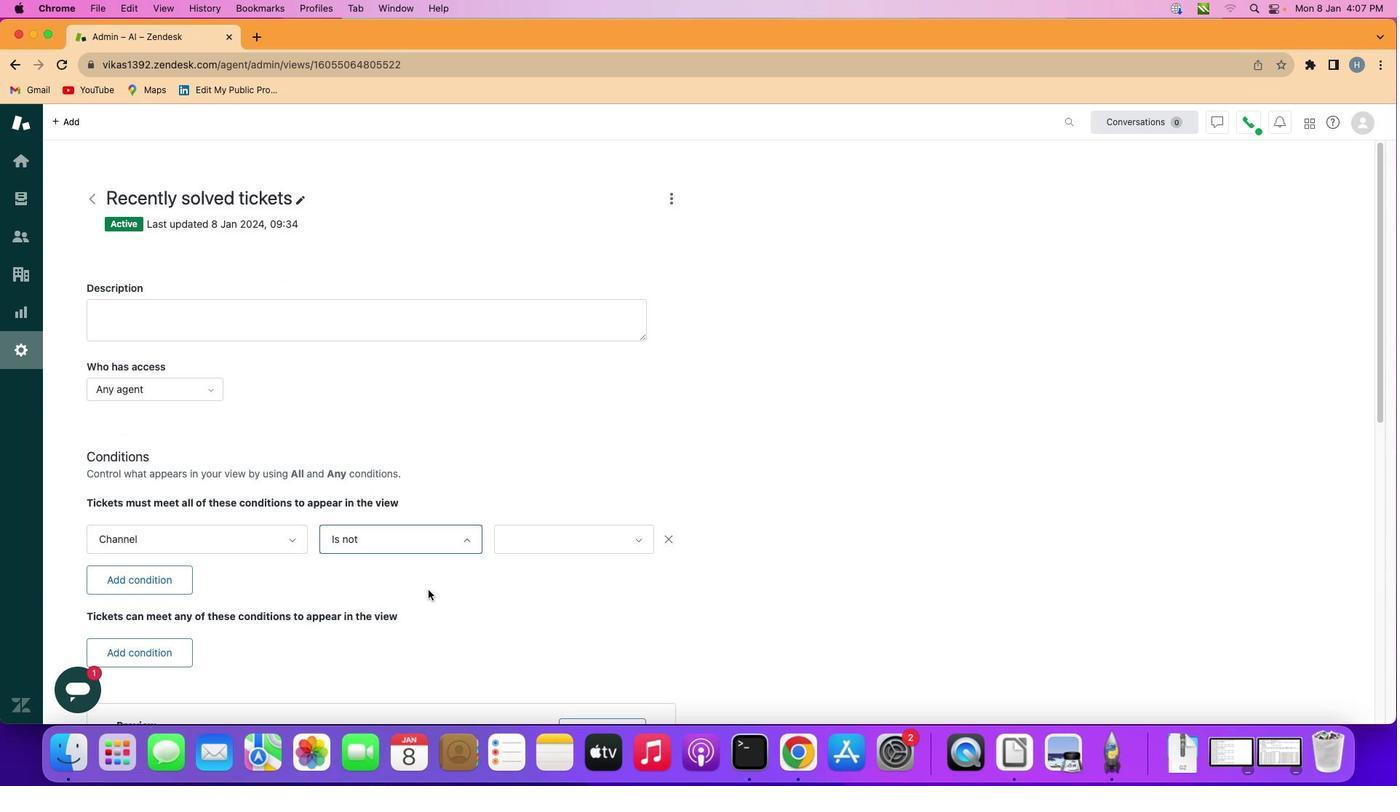 
Action: Mouse pressed left at (398, 609)
Screenshot: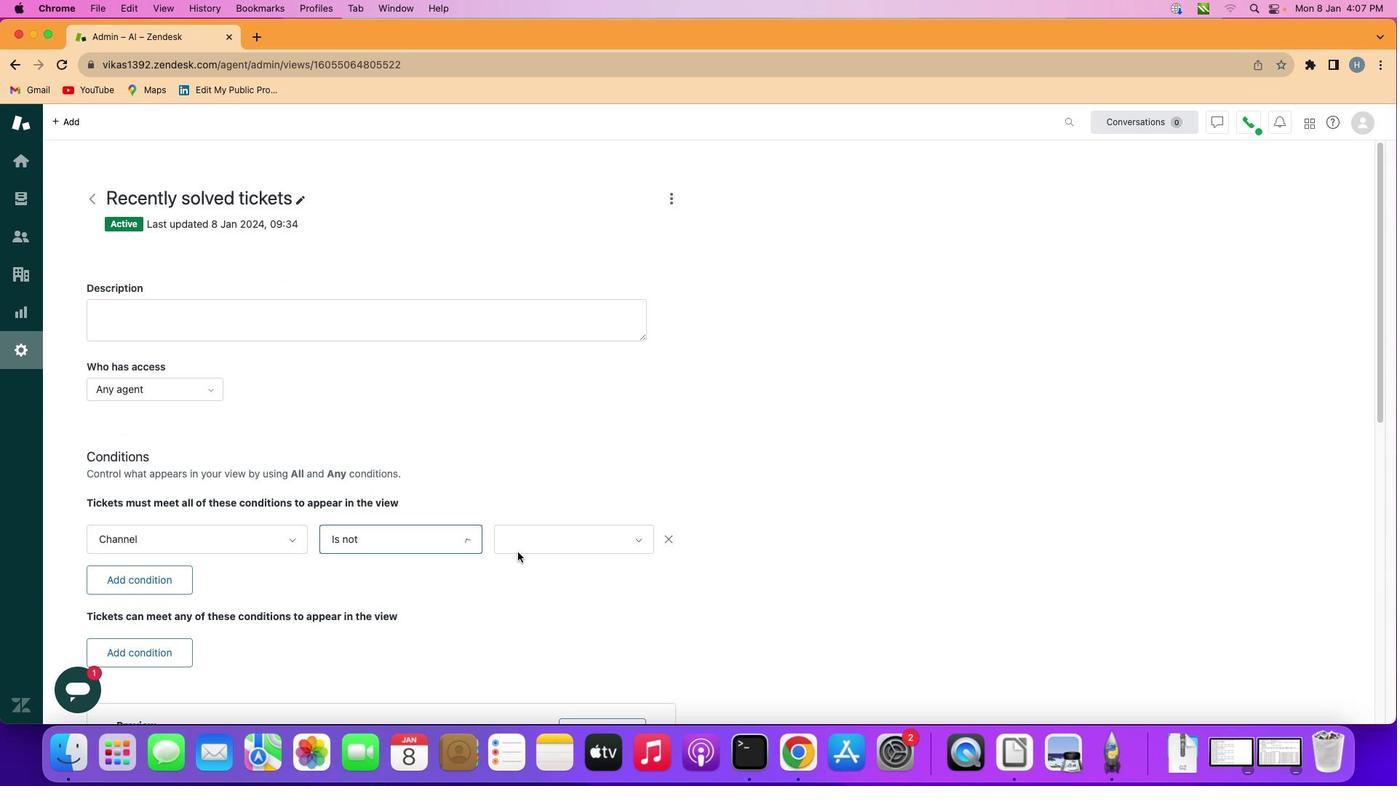 
Action: Mouse moved to (551, 538)
Screenshot: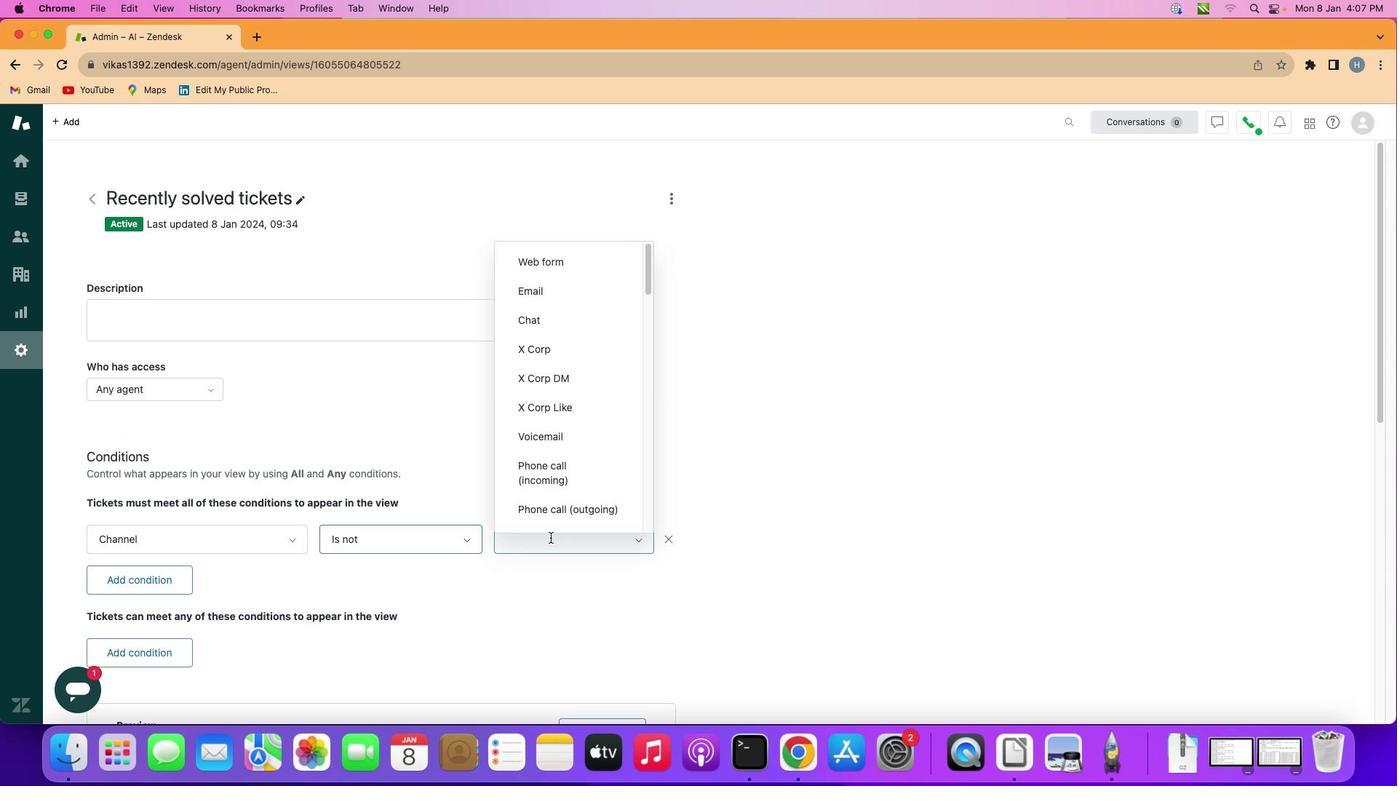 
Action: Mouse pressed left at (551, 538)
Screenshot: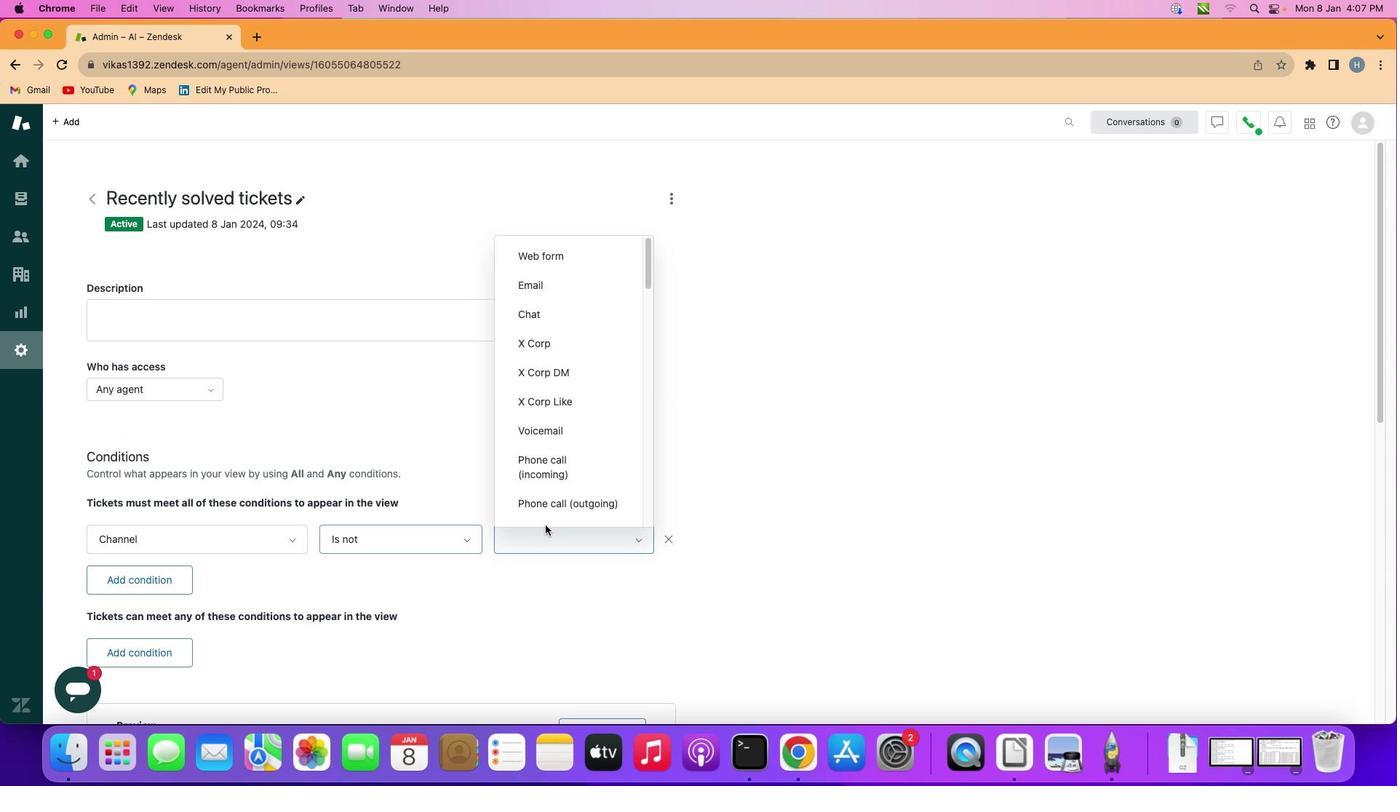 
Action: Mouse moved to (542, 411)
Screenshot: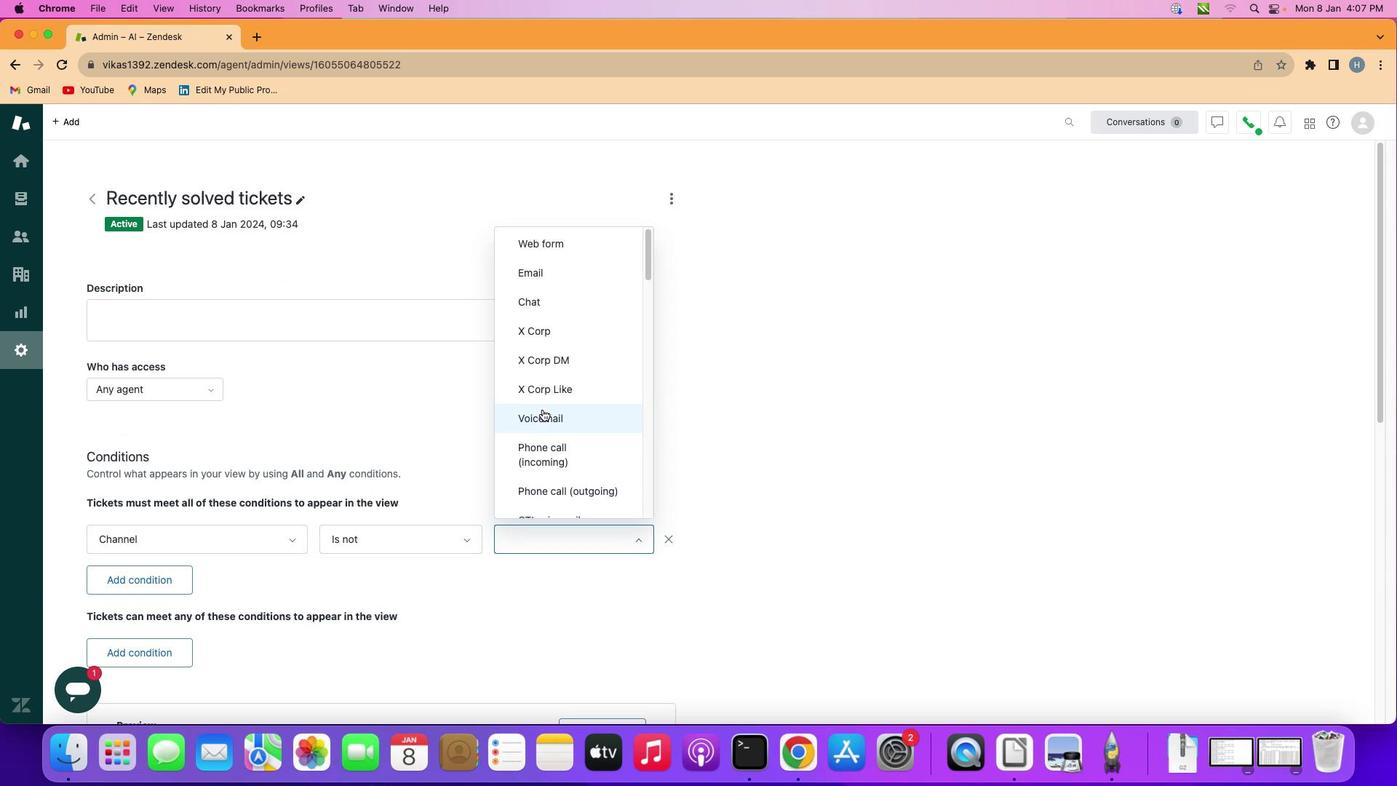 
Action: Mouse scrolled (542, 411) with delta (0, 0)
Screenshot: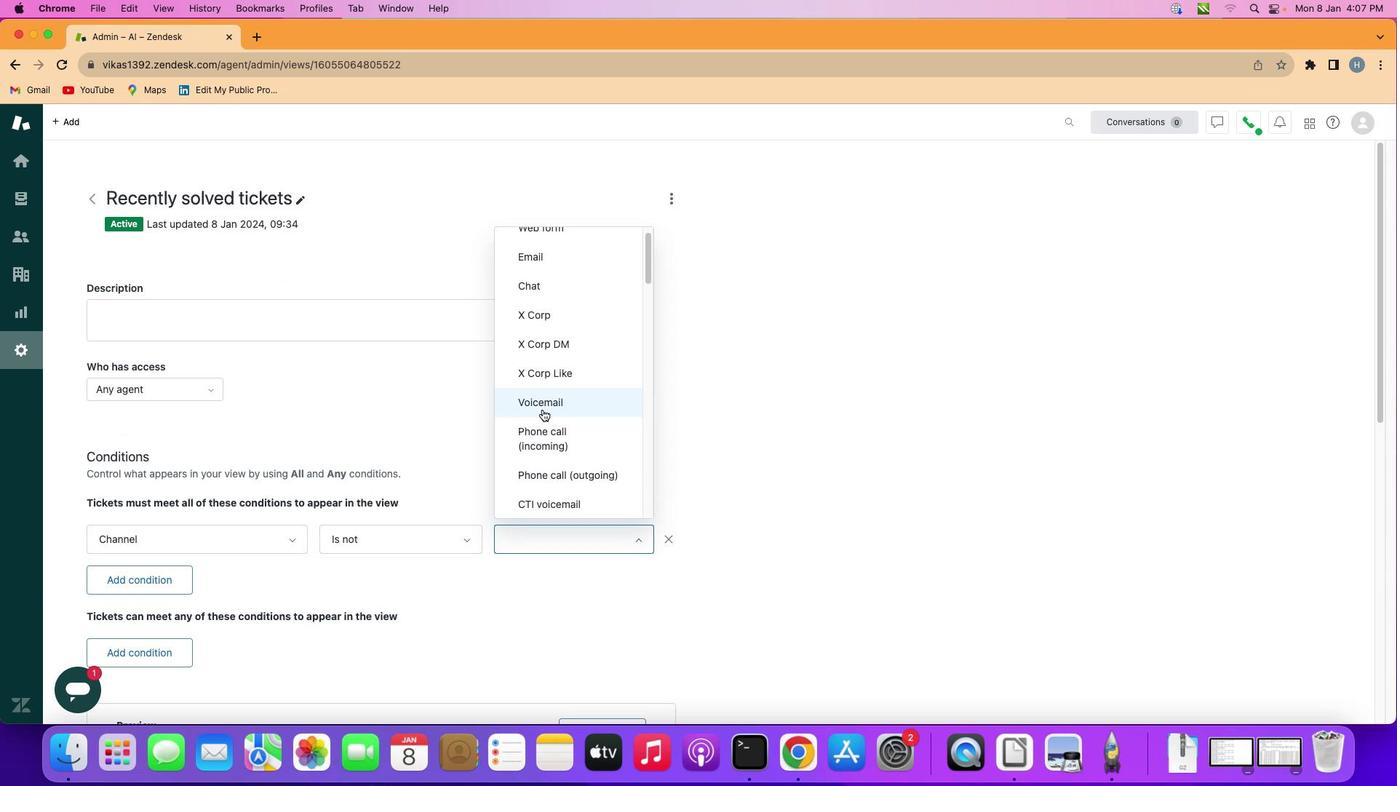 
Action: Mouse scrolled (542, 411) with delta (0, 0)
Screenshot: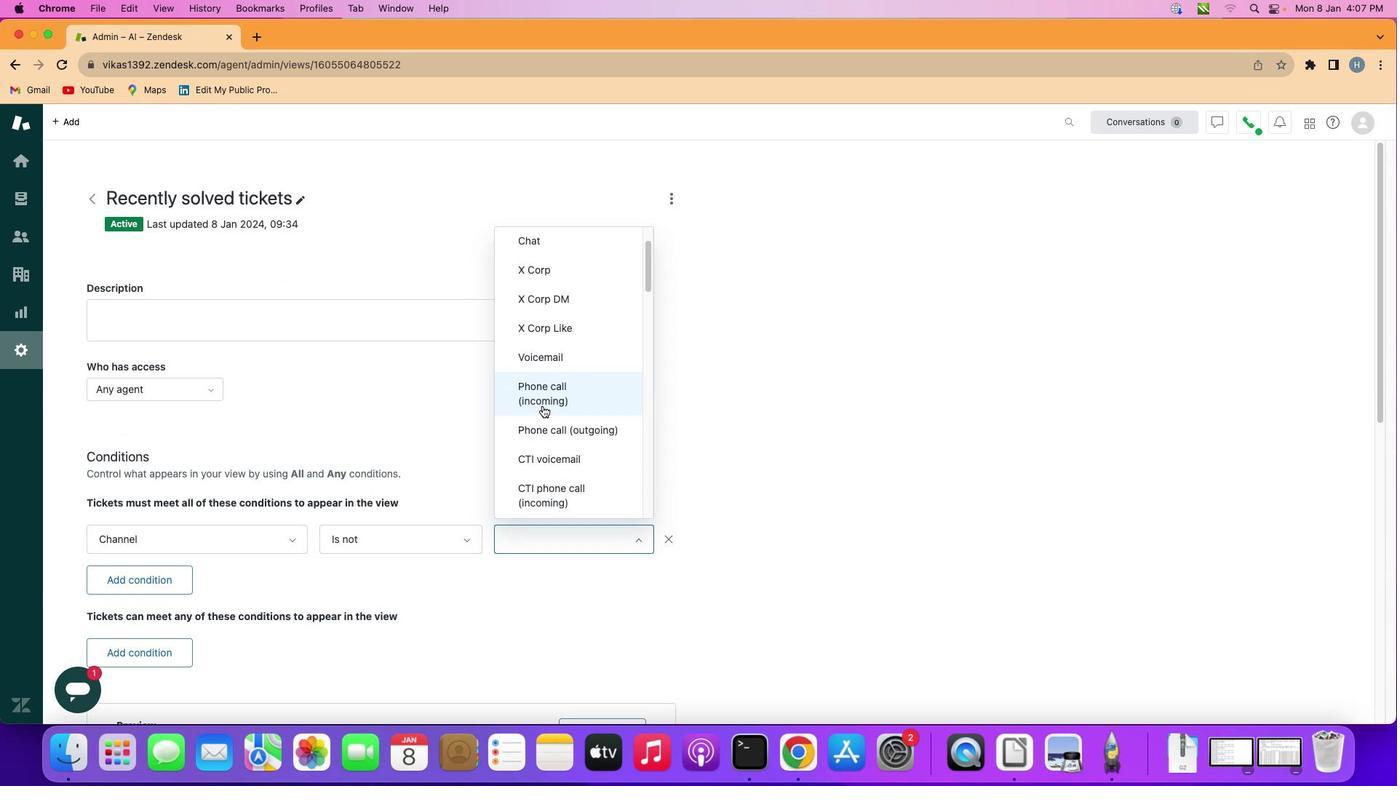 
Action: Mouse moved to (543, 410)
Screenshot: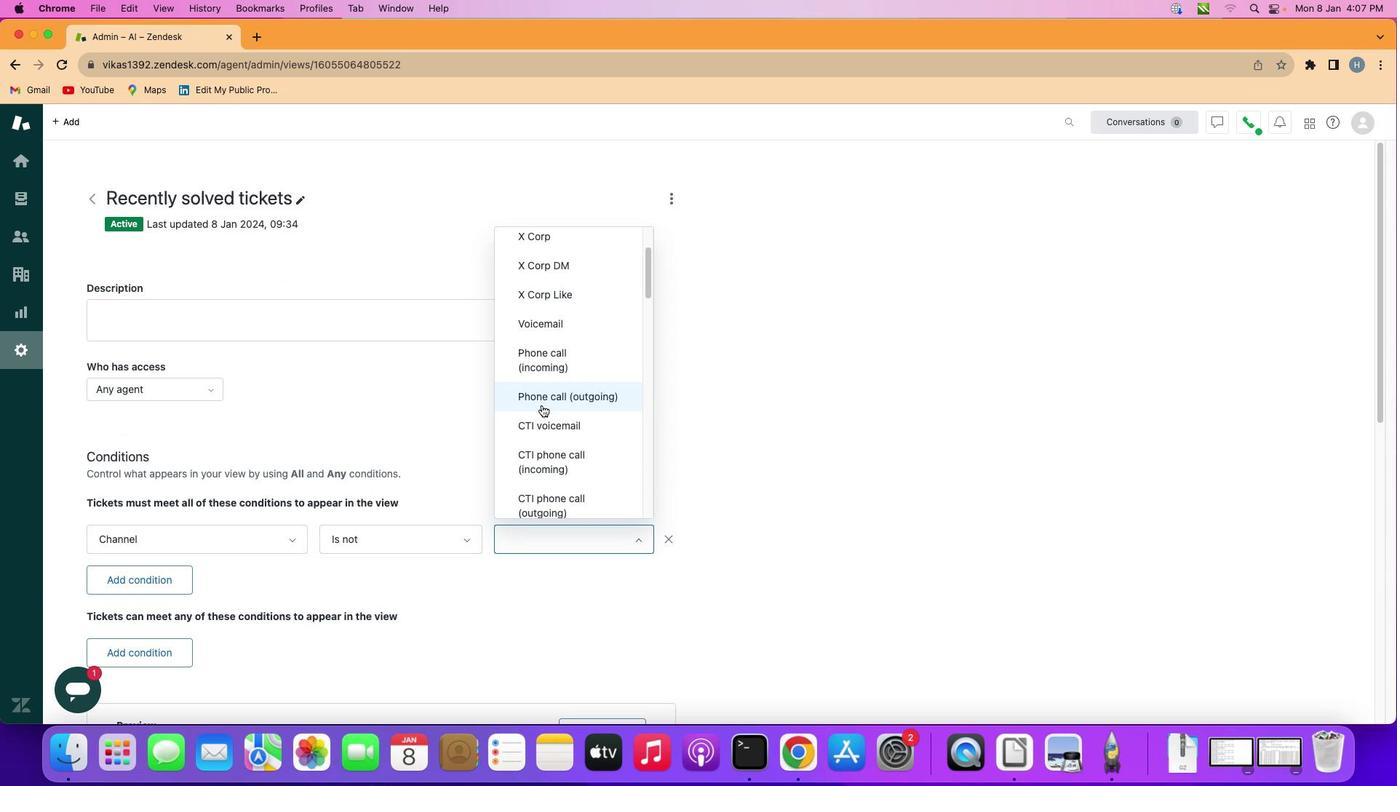 
Action: Mouse scrolled (543, 410) with delta (0, 0)
Screenshot: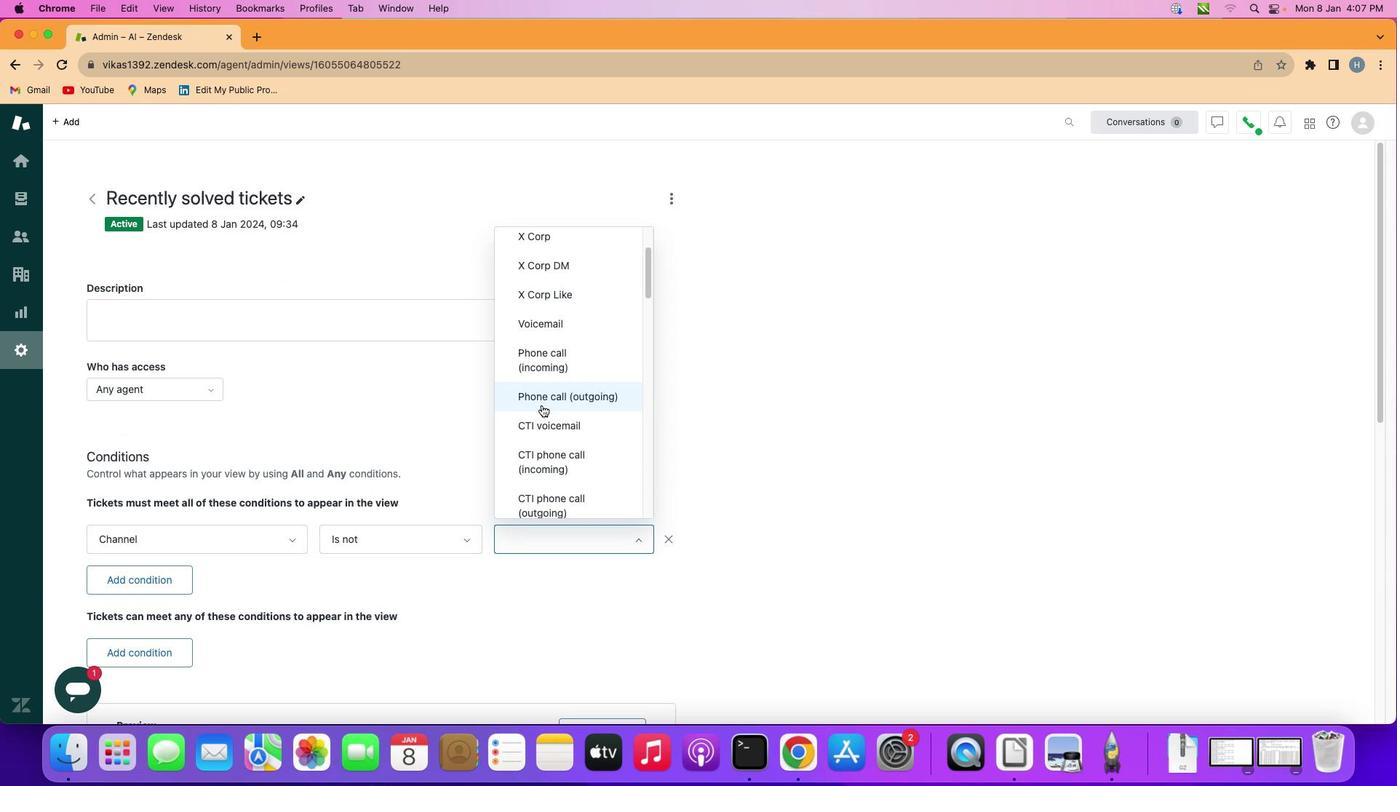 
Action: Mouse scrolled (543, 410) with delta (0, 0)
Screenshot: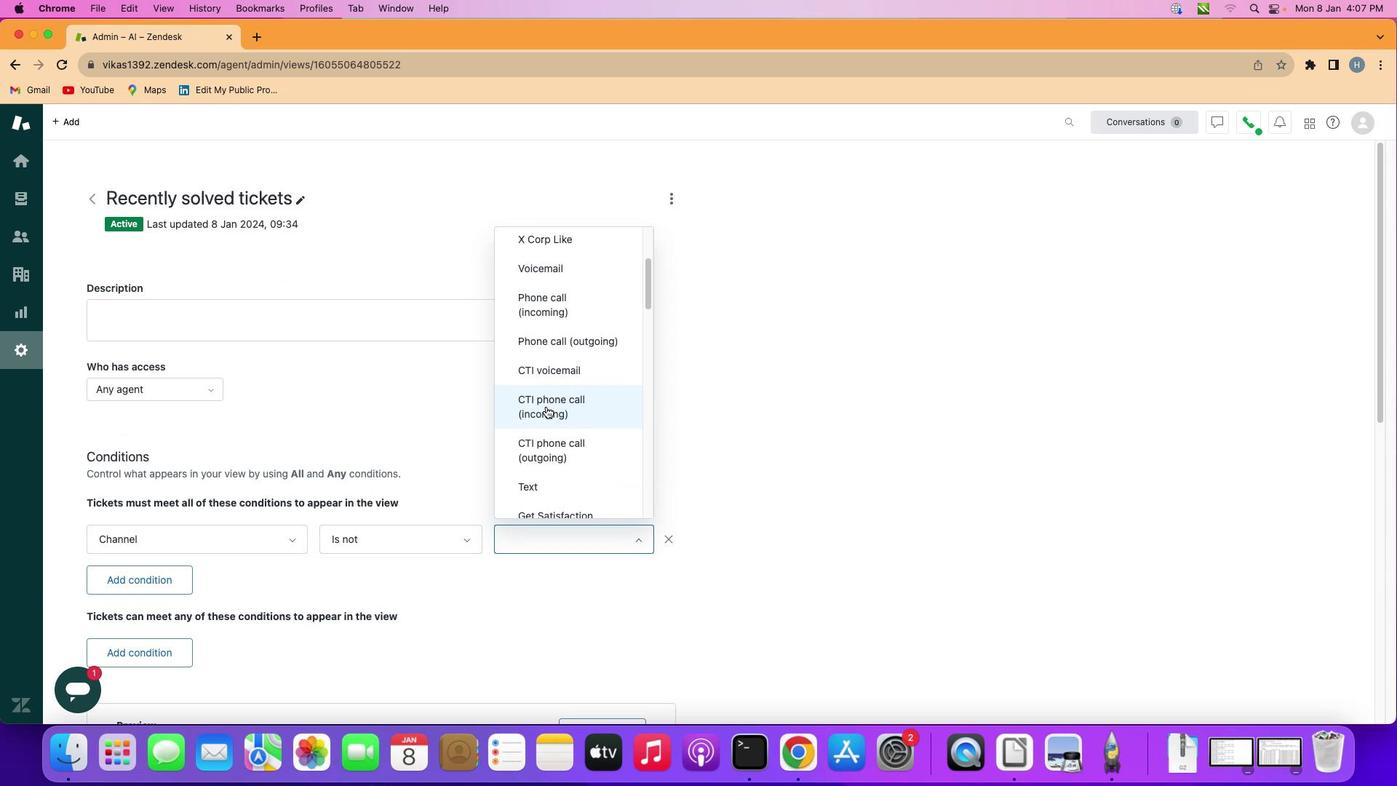 
Action: Mouse moved to (549, 415)
Screenshot: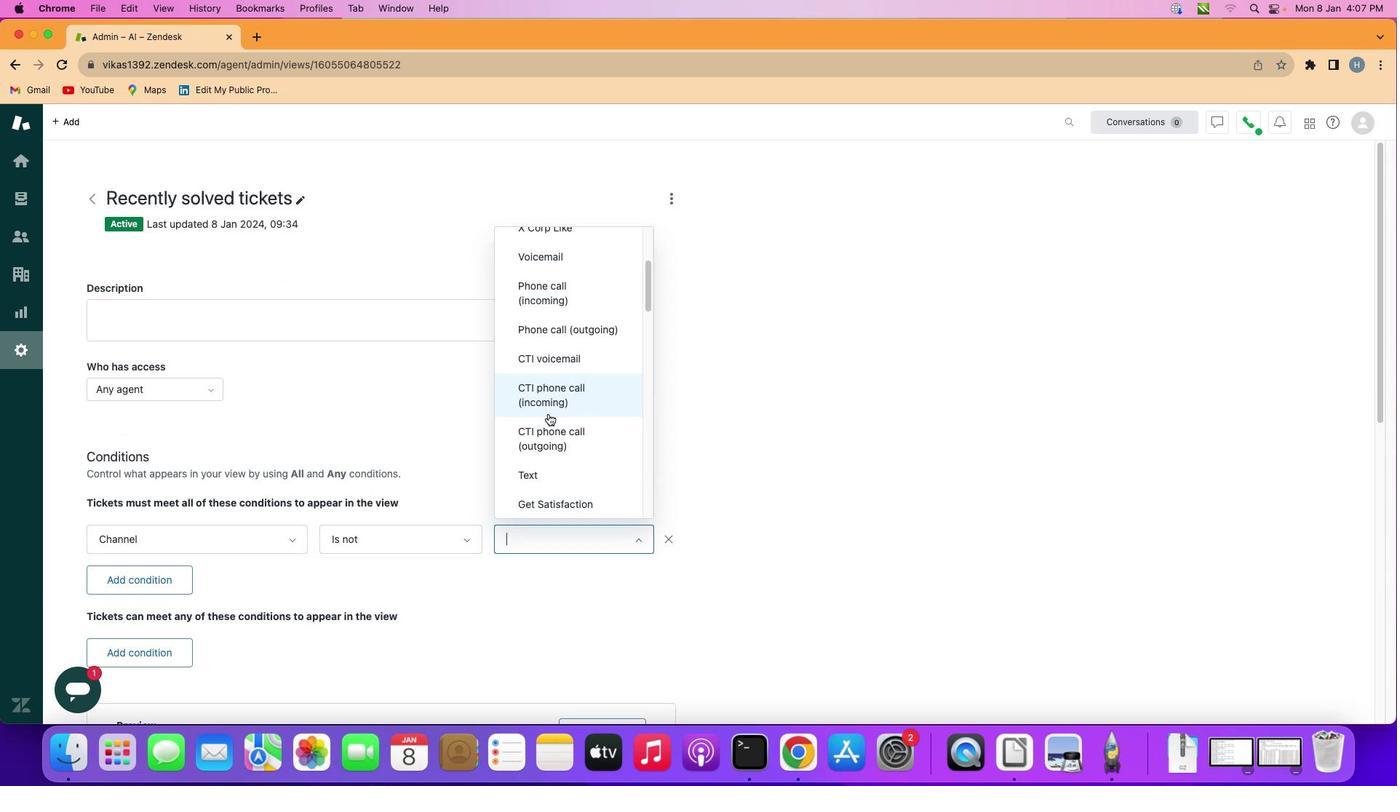 
Action: Mouse scrolled (549, 415) with delta (0, 0)
Screenshot: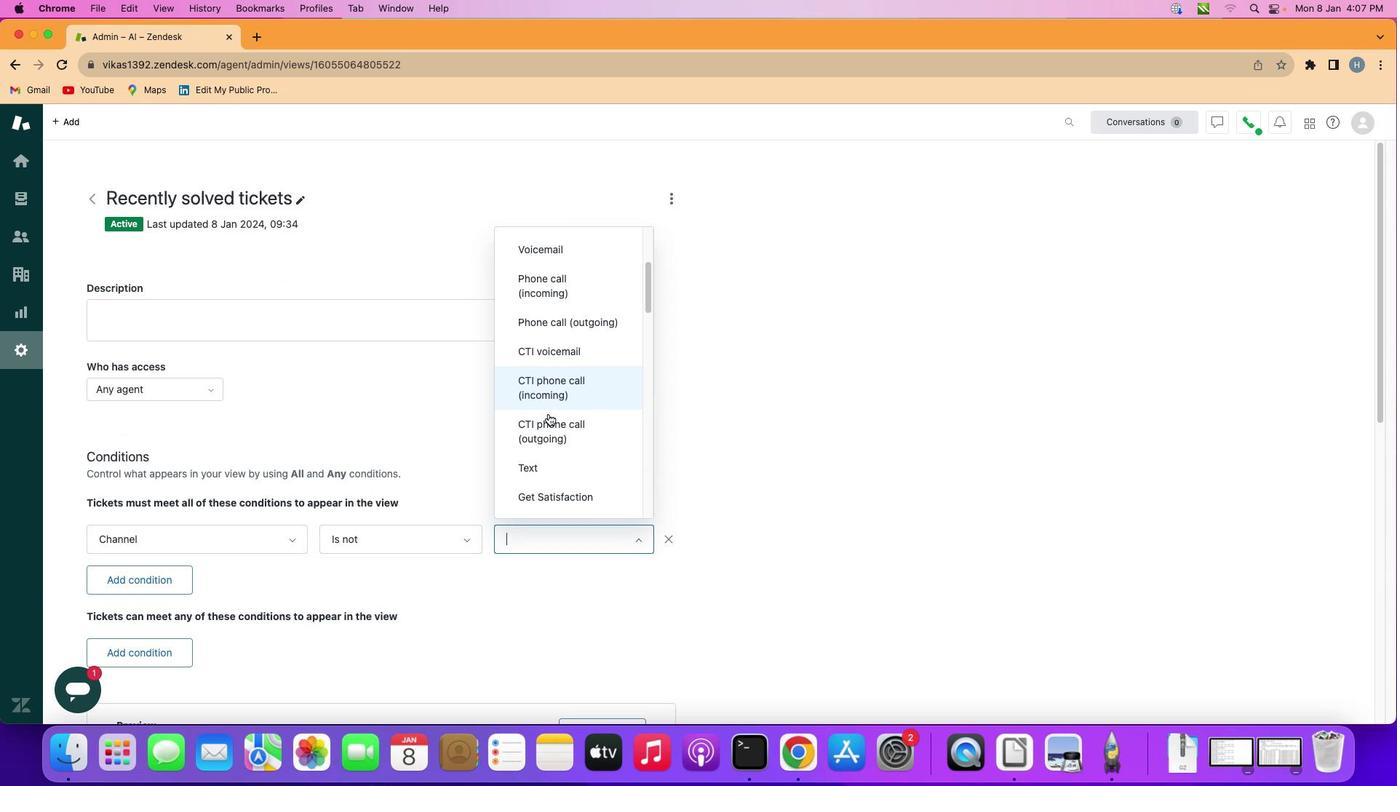 
Action: Mouse scrolled (549, 415) with delta (0, 0)
Screenshot: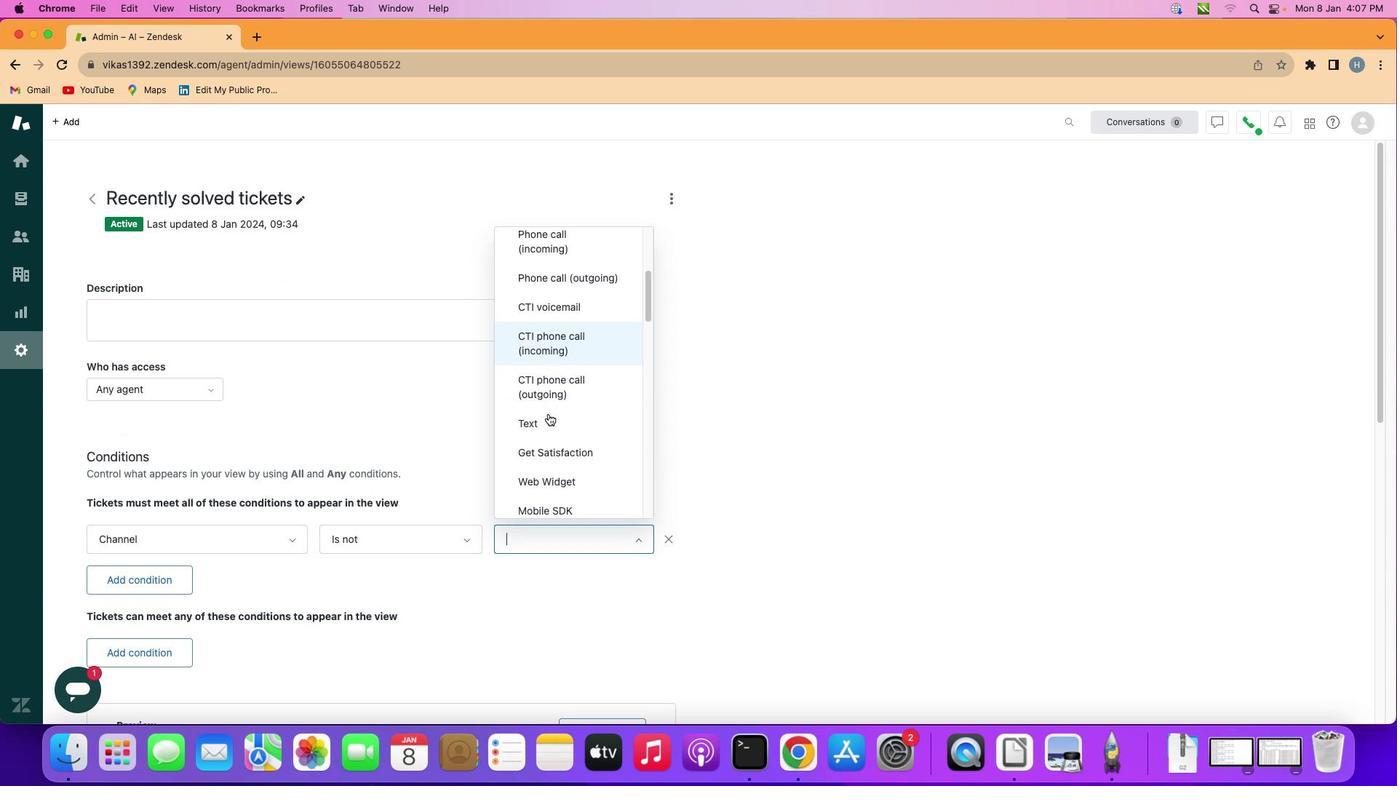 
Action: Mouse scrolled (549, 415) with delta (0, 0)
Screenshot: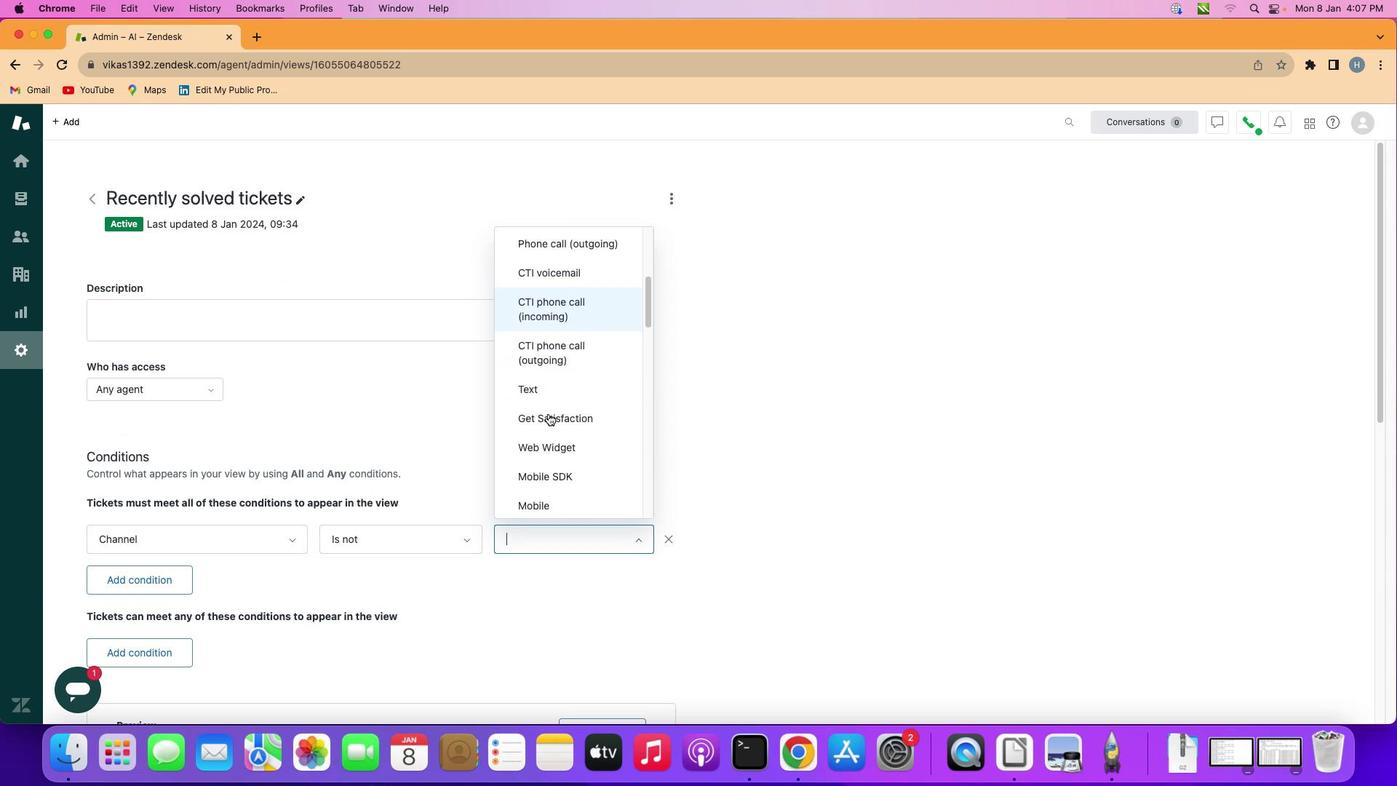 
Action: Mouse scrolled (549, 415) with delta (0, 0)
Screenshot: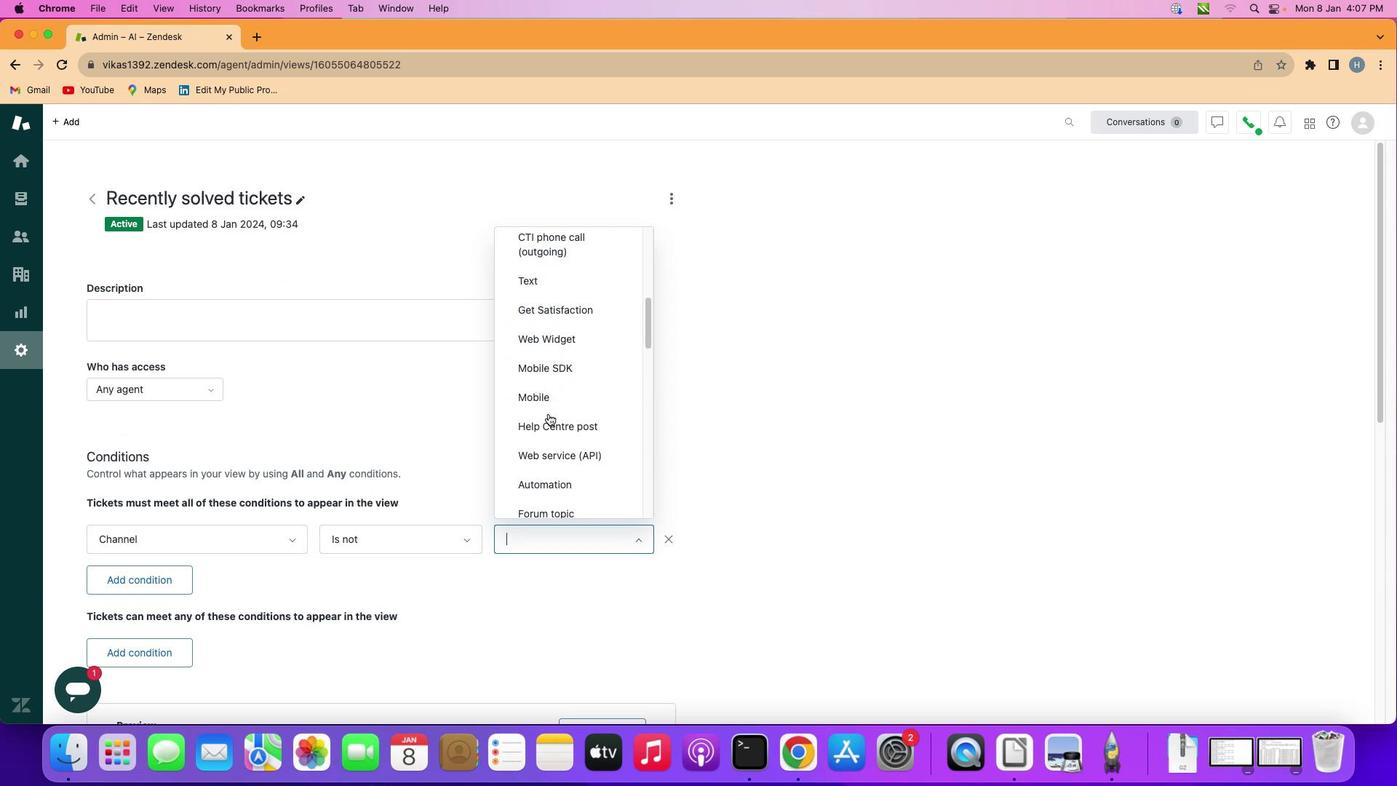 
Action: Mouse scrolled (549, 415) with delta (0, 0)
Screenshot: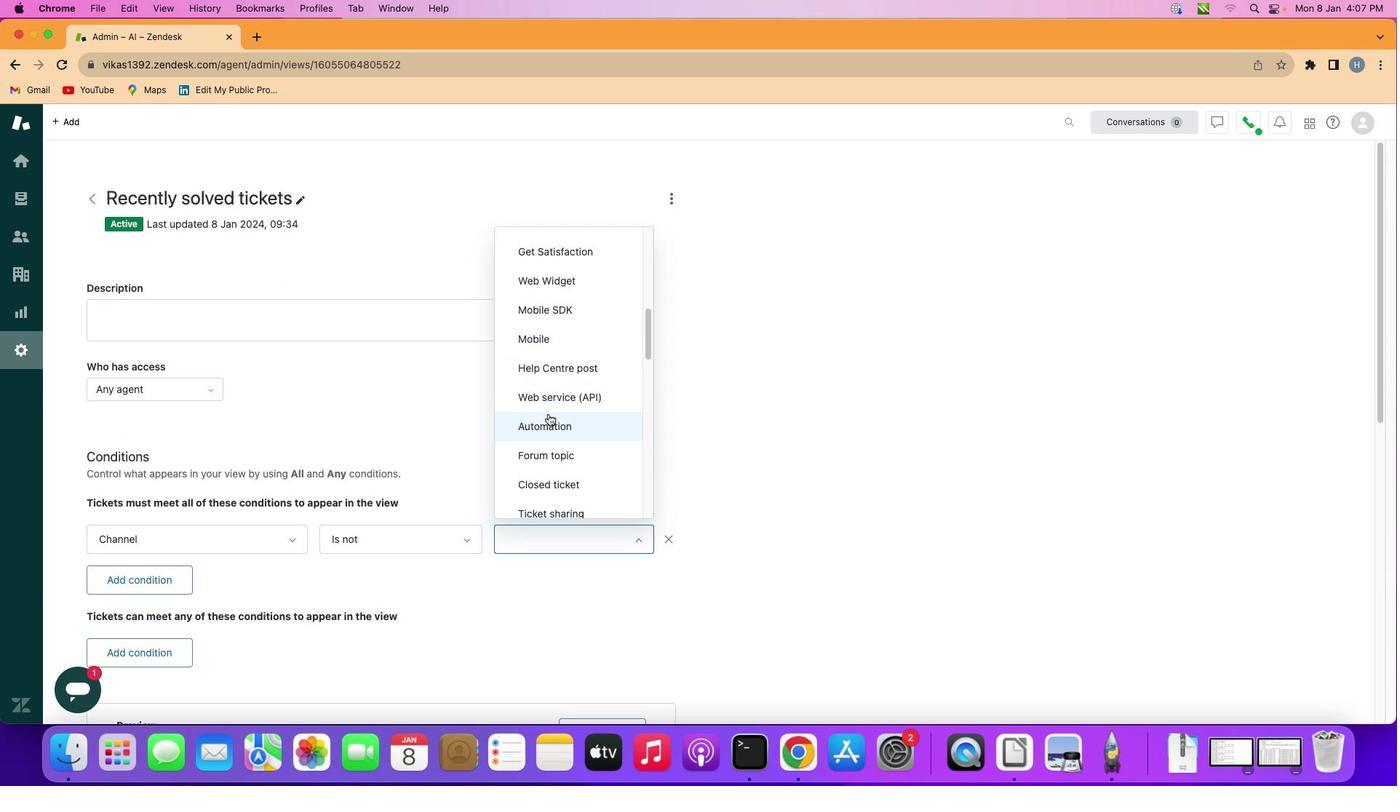 
Action: Mouse moved to (552, 417)
Screenshot: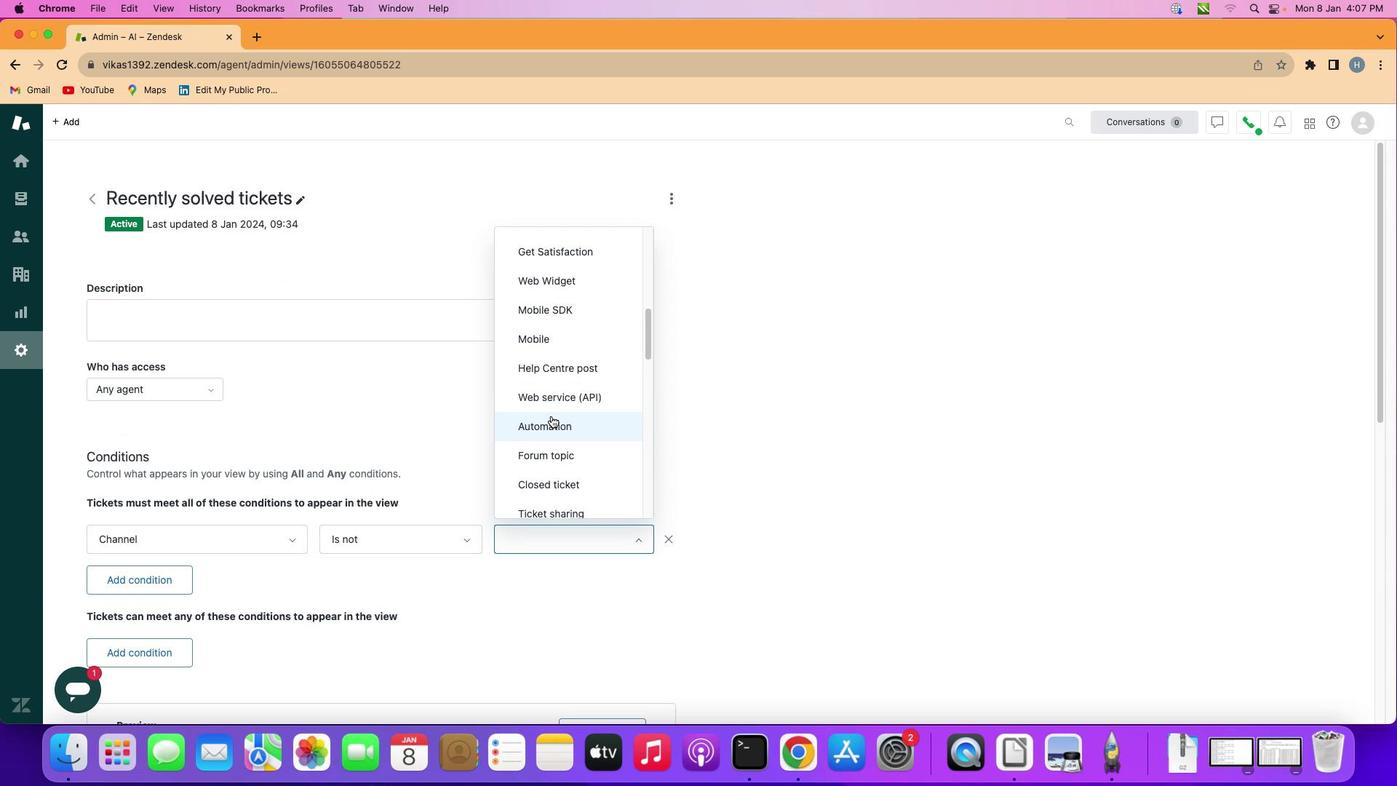
Action: Mouse scrolled (552, 417) with delta (0, 1)
Screenshot: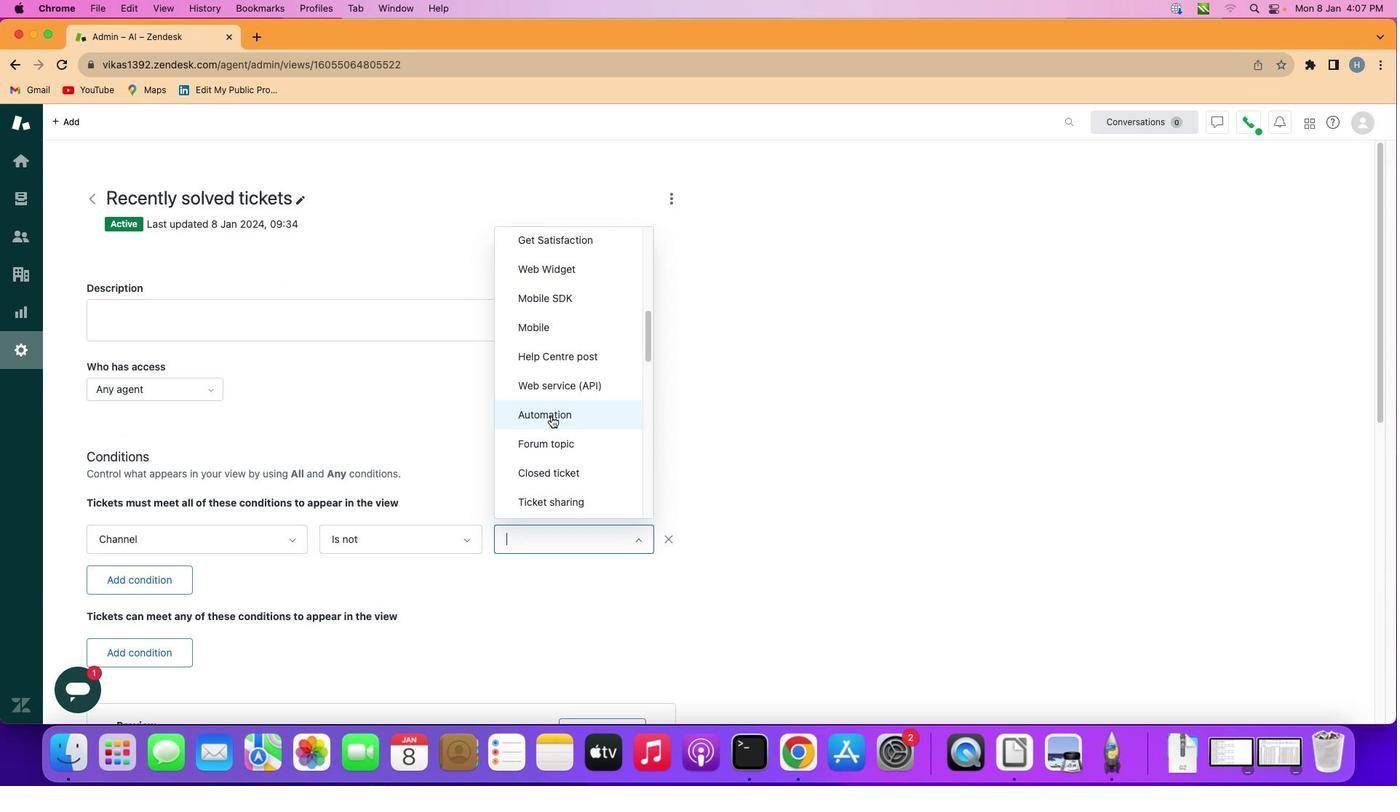 
Action: Mouse scrolled (552, 417) with delta (0, 0)
Screenshot: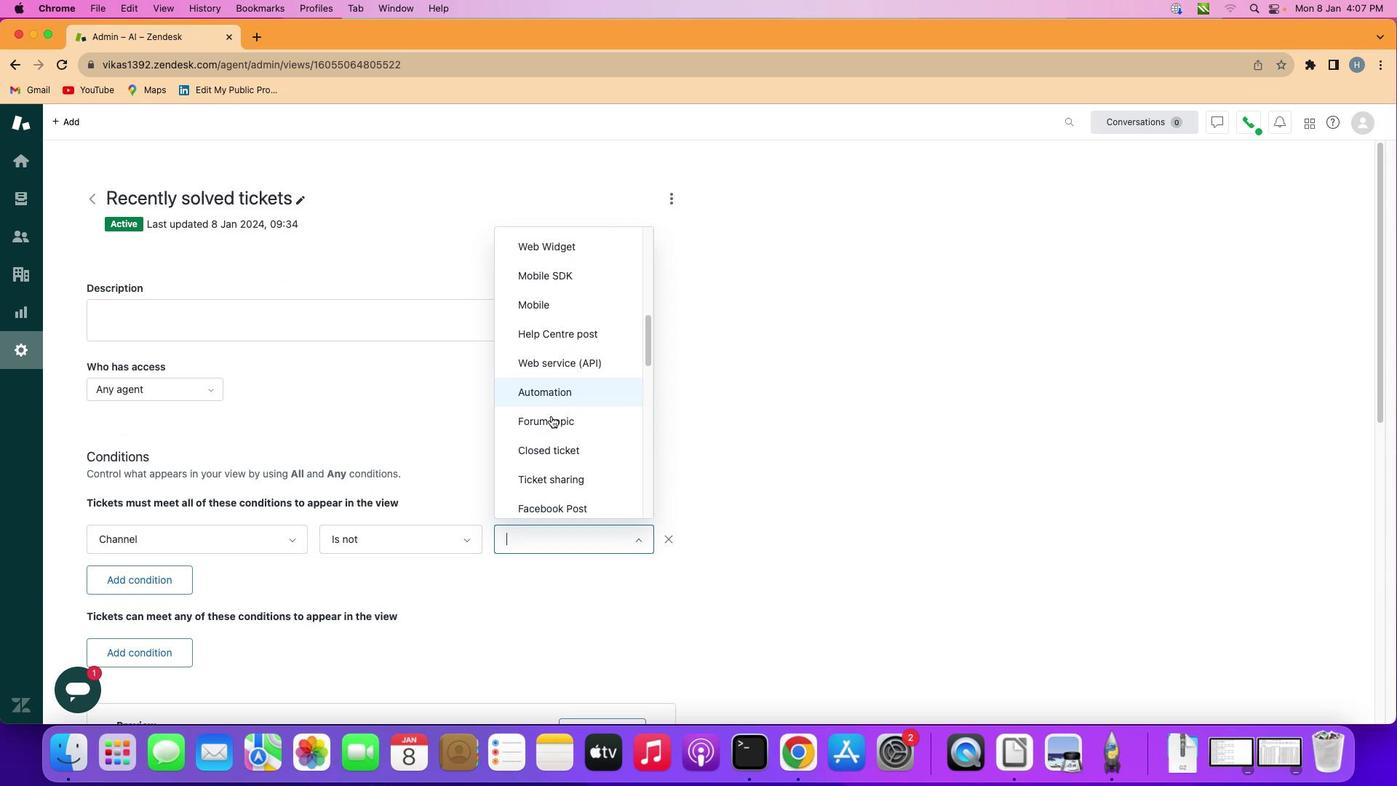 
Action: Mouse scrolled (552, 417) with delta (0, 0)
Screenshot: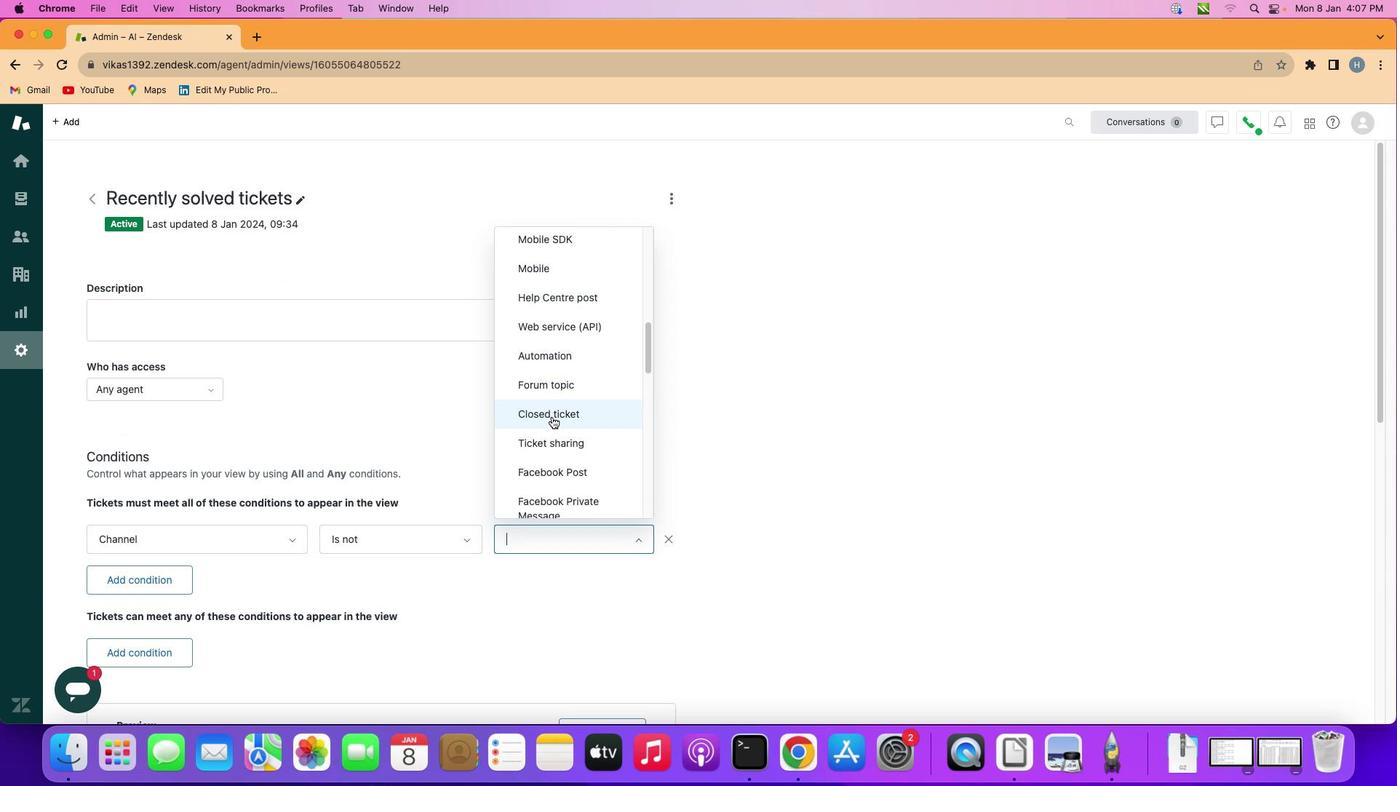 
Action: Mouse moved to (552, 417)
Screenshot: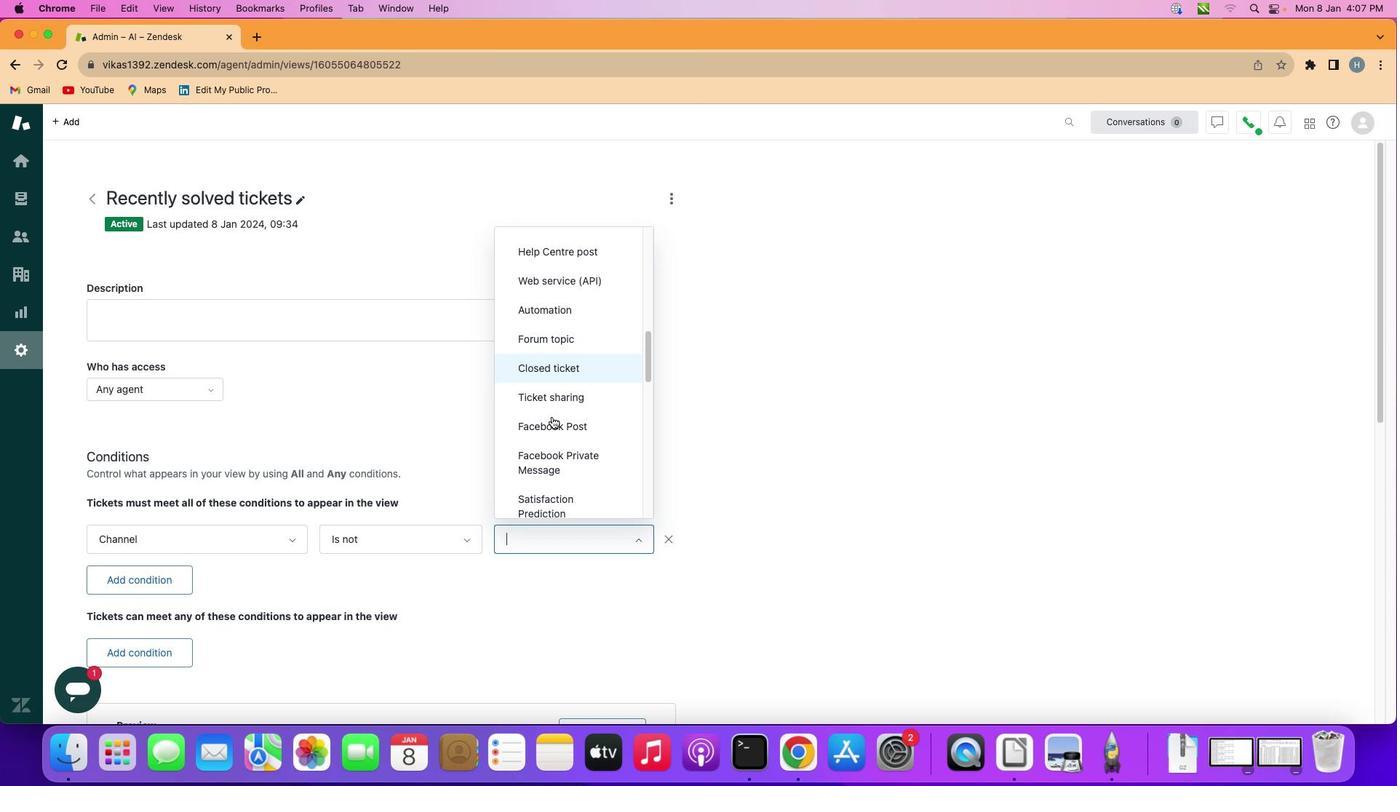 
Action: Mouse scrolled (552, 417) with delta (0, 0)
Screenshot: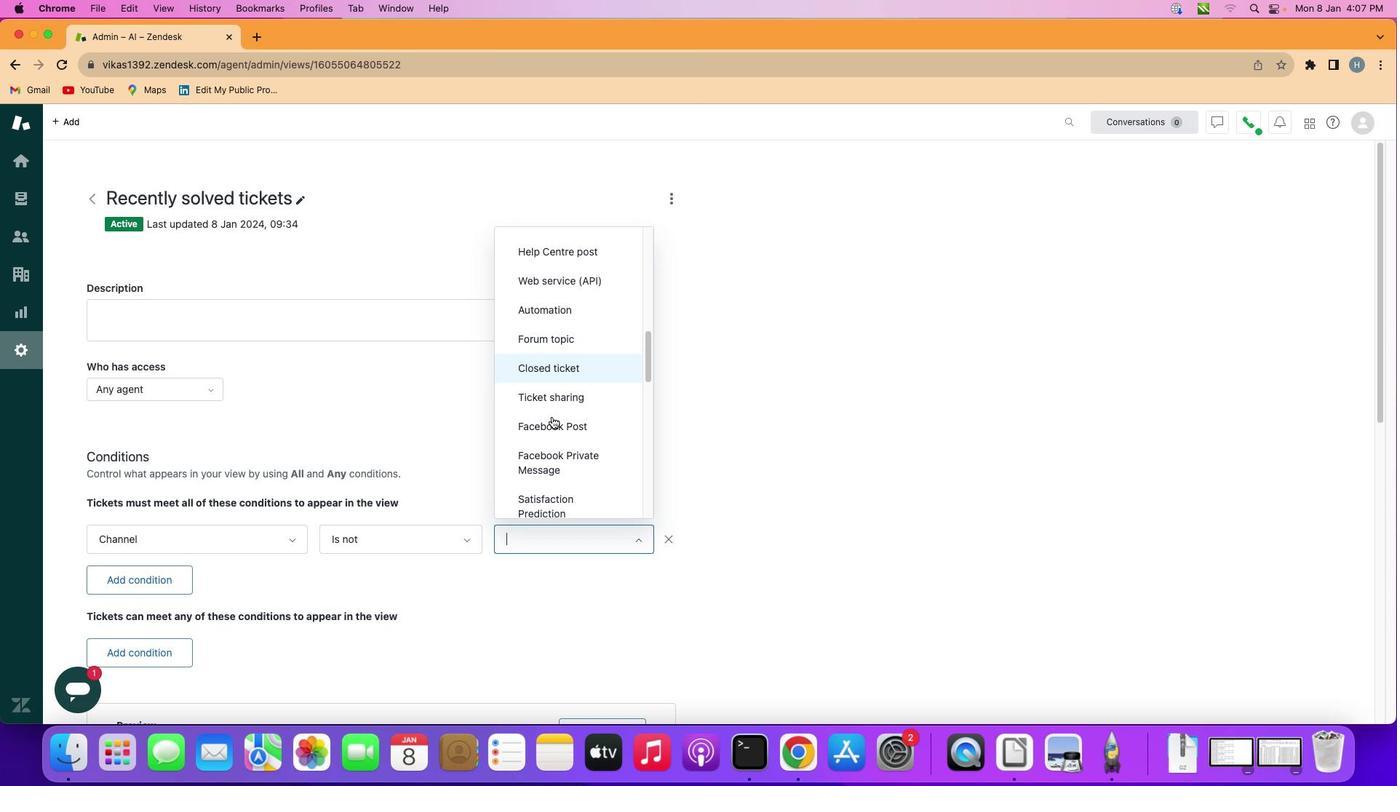 
Action: Mouse moved to (553, 417)
Screenshot: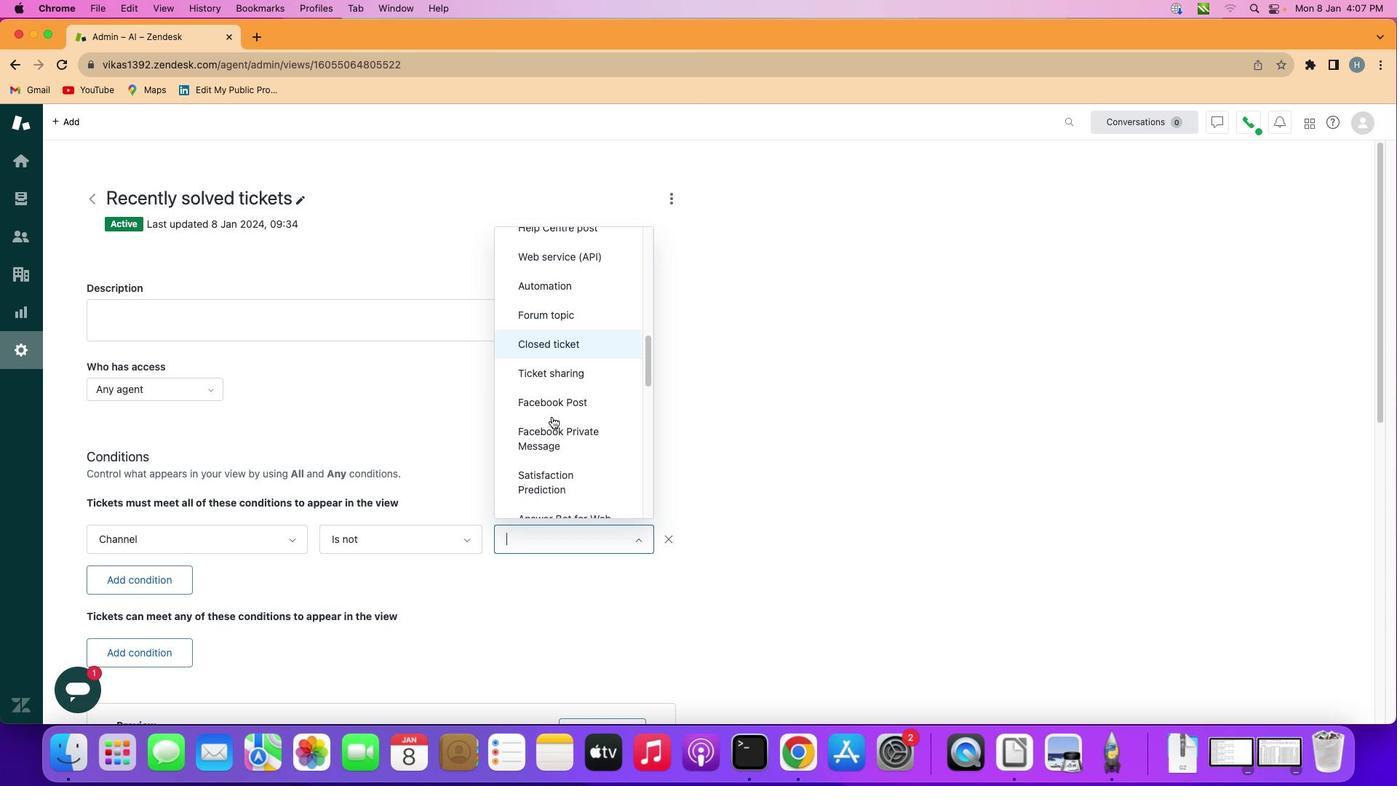 
Action: Mouse scrolled (553, 417) with delta (0, 0)
Screenshot: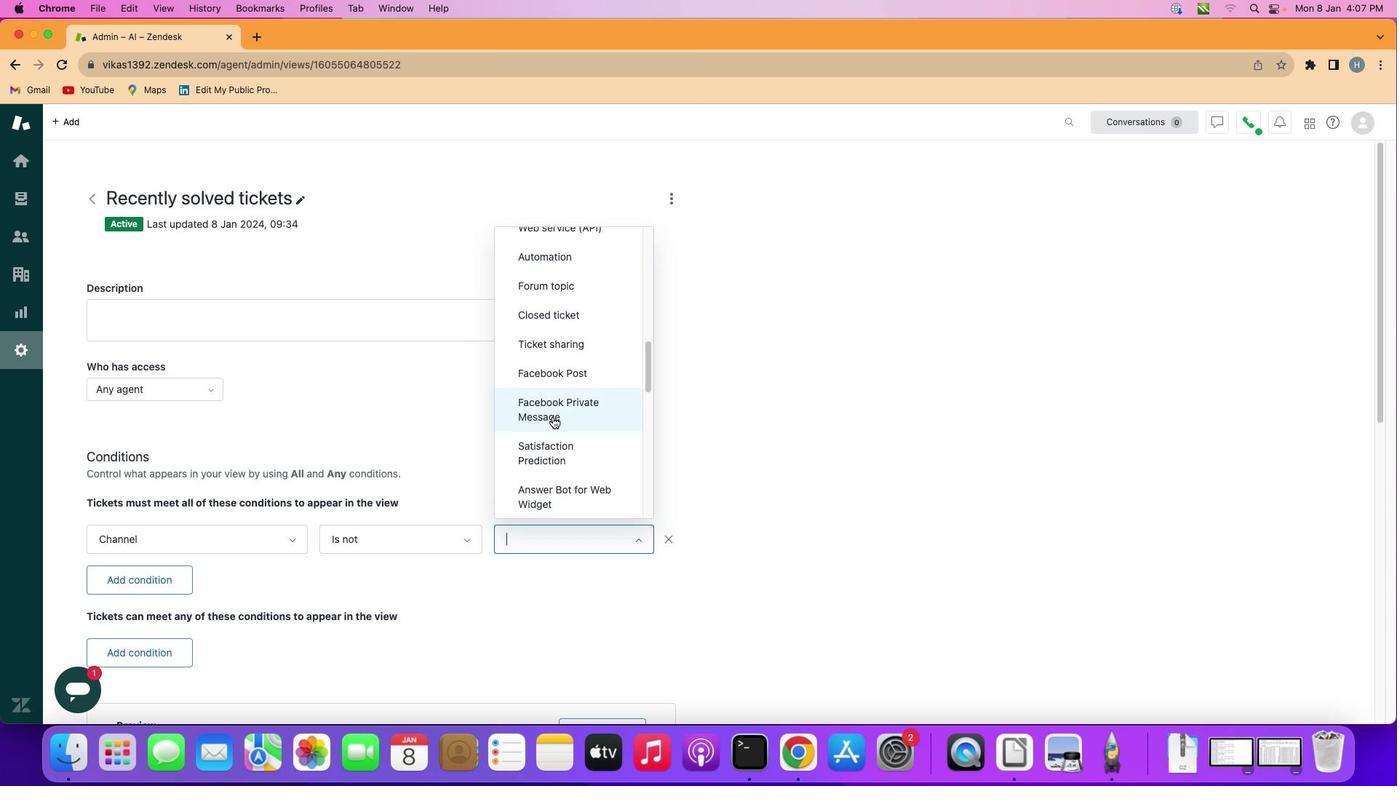 
Action: Mouse moved to (553, 417)
Screenshot: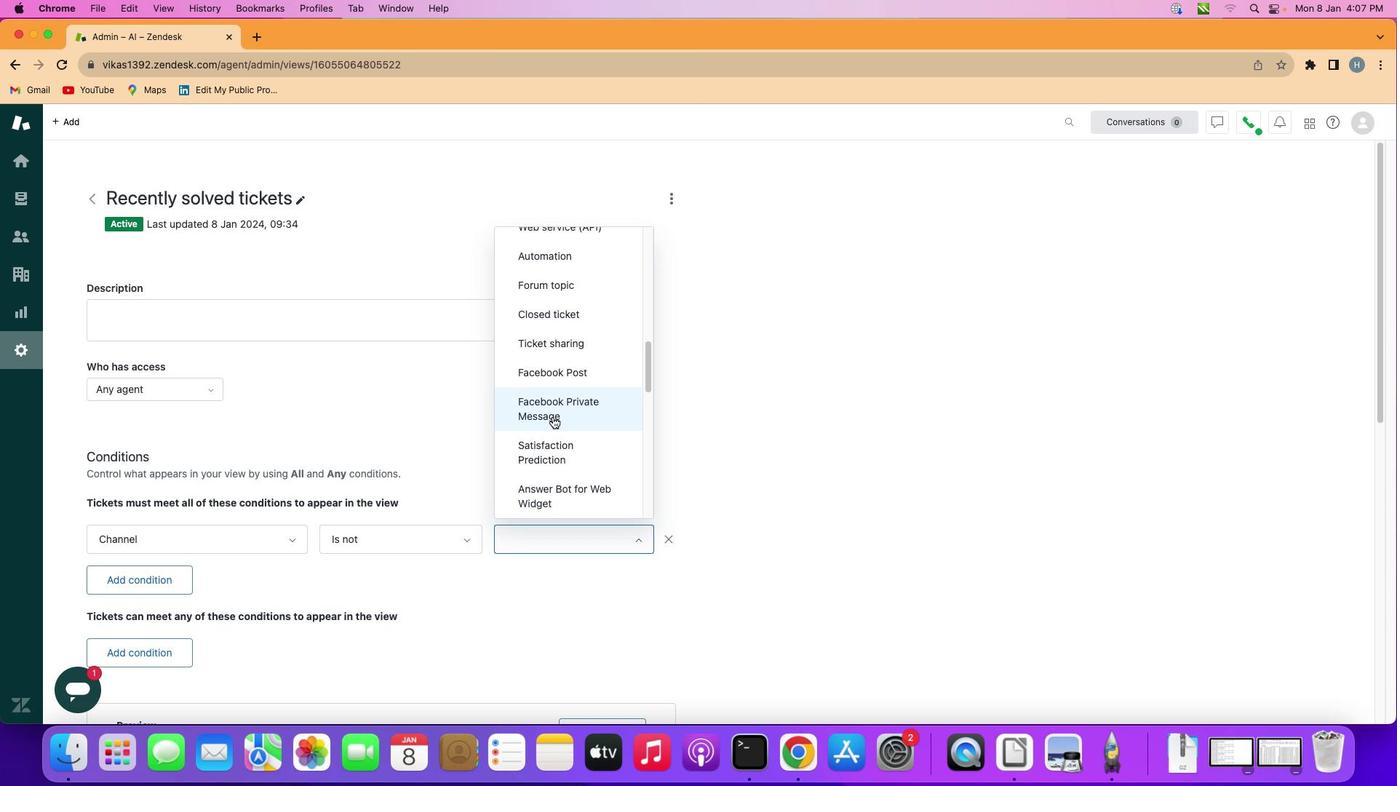 
Action: Mouse scrolled (553, 417) with delta (0, 0)
Screenshot: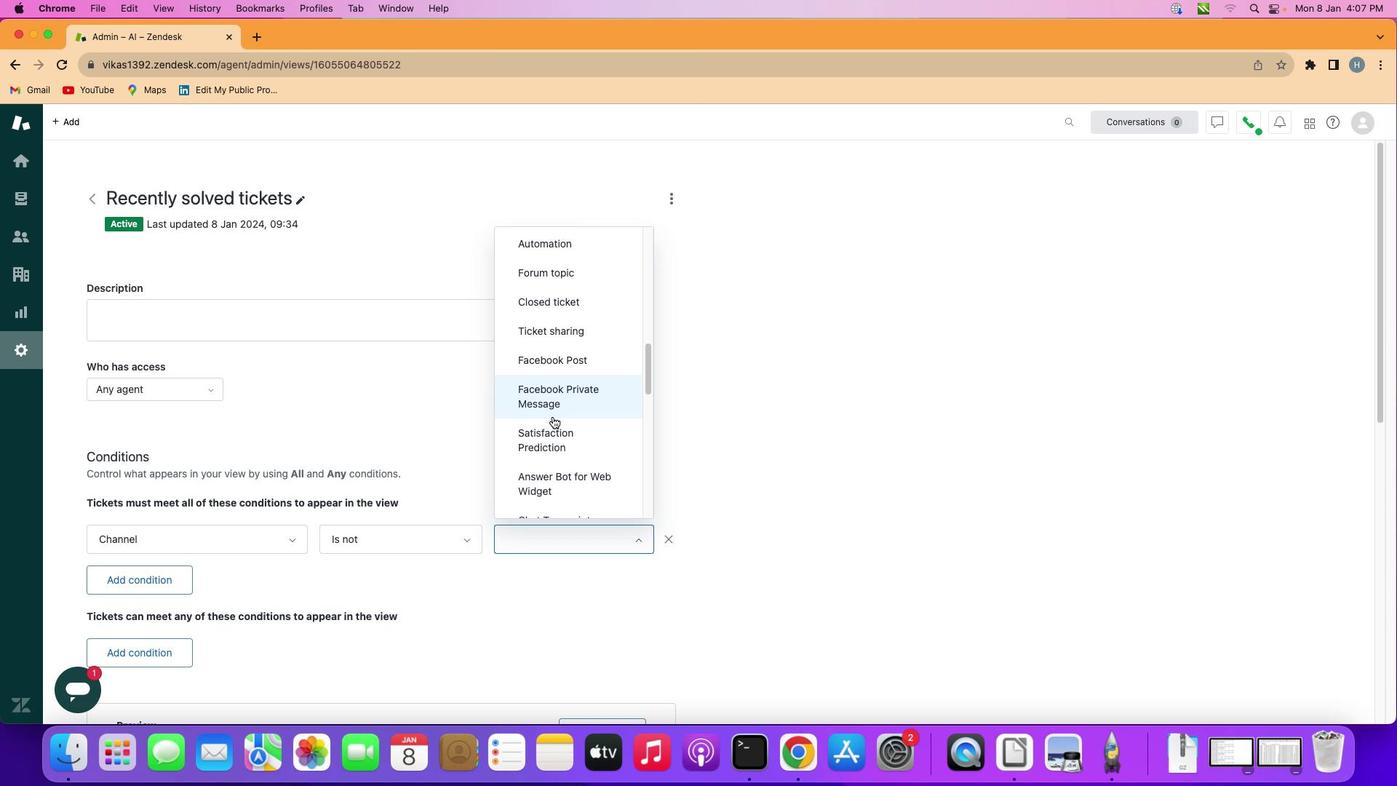
Action: Mouse scrolled (553, 417) with delta (0, 0)
Screenshot: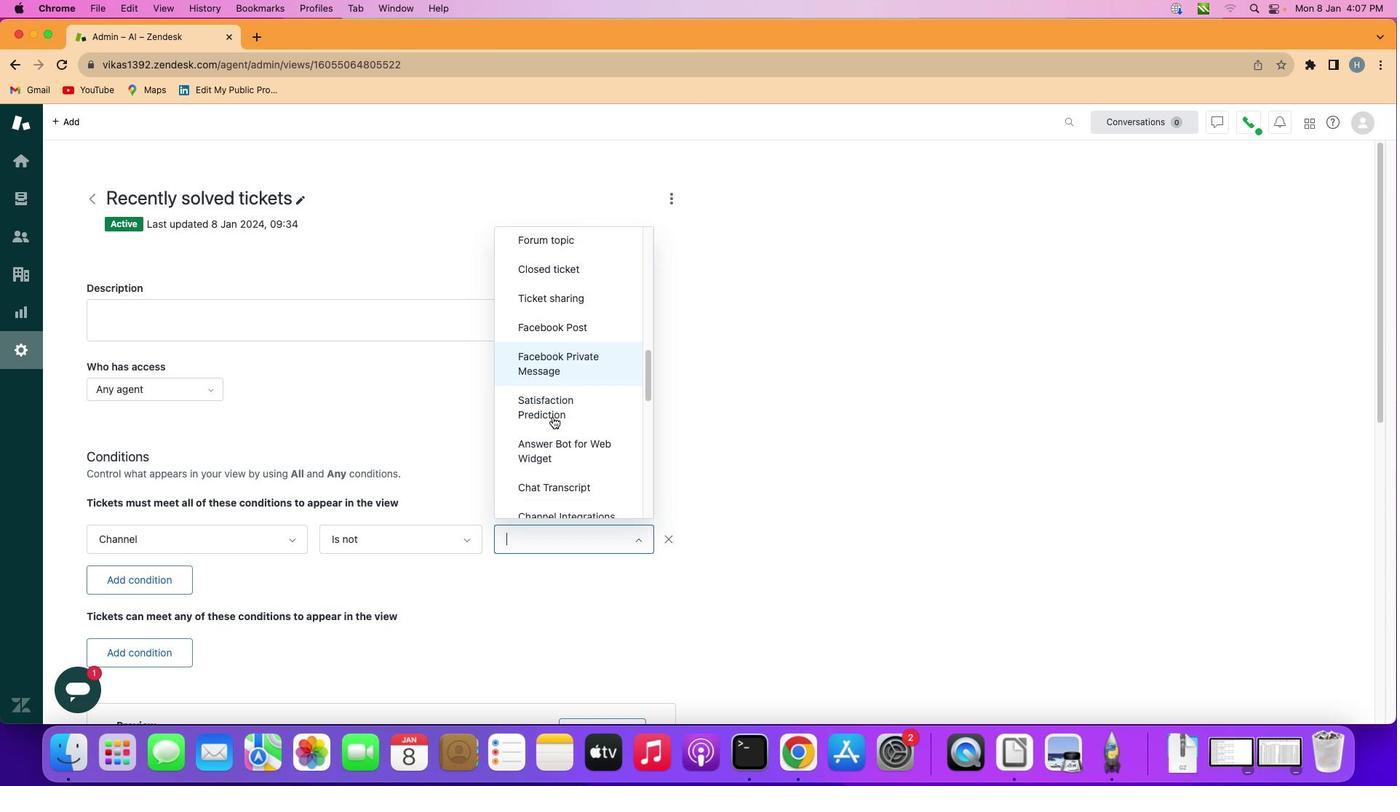 
Action: Mouse scrolled (553, 417) with delta (0, 0)
Screenshot: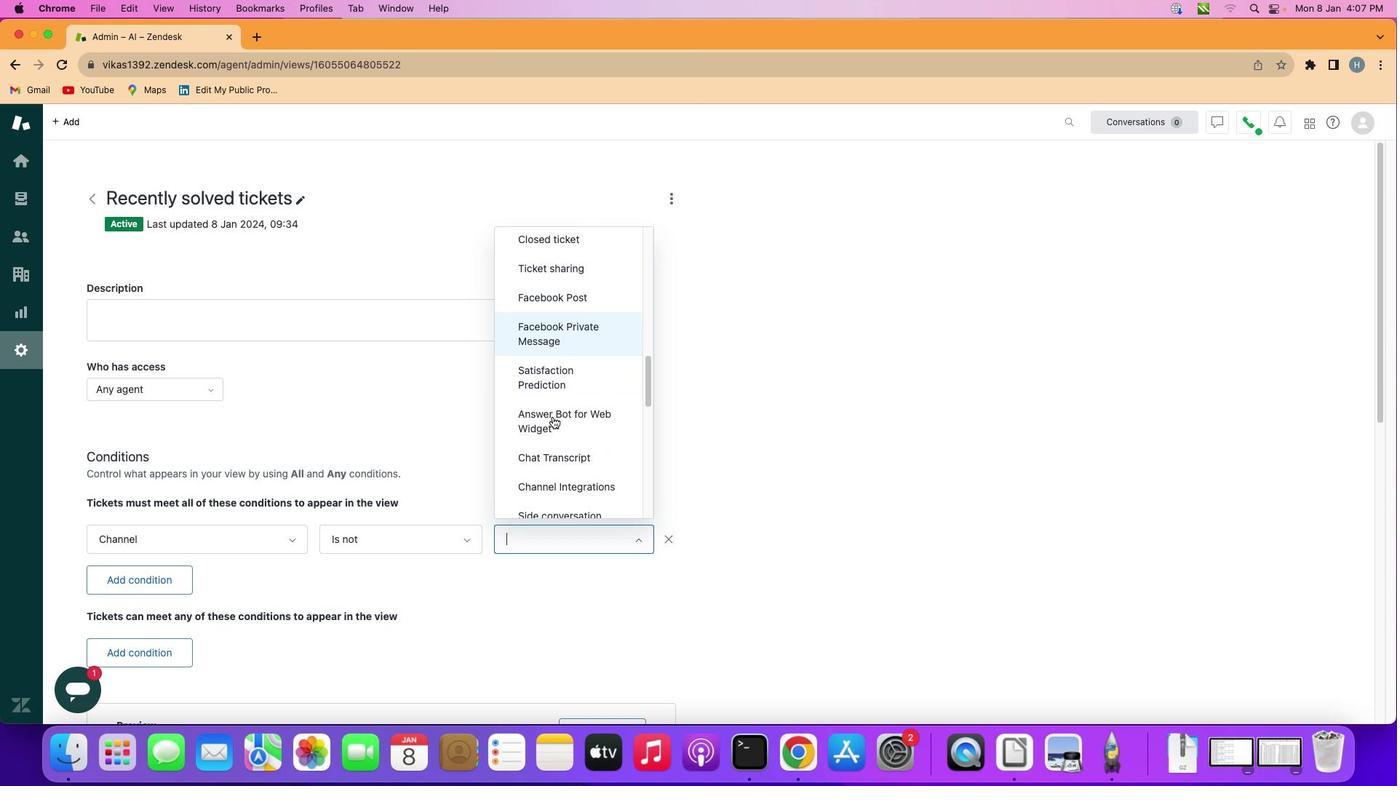 
Action: Mouse scrolled (553, 417) with delta (0, 0)
Screenshot: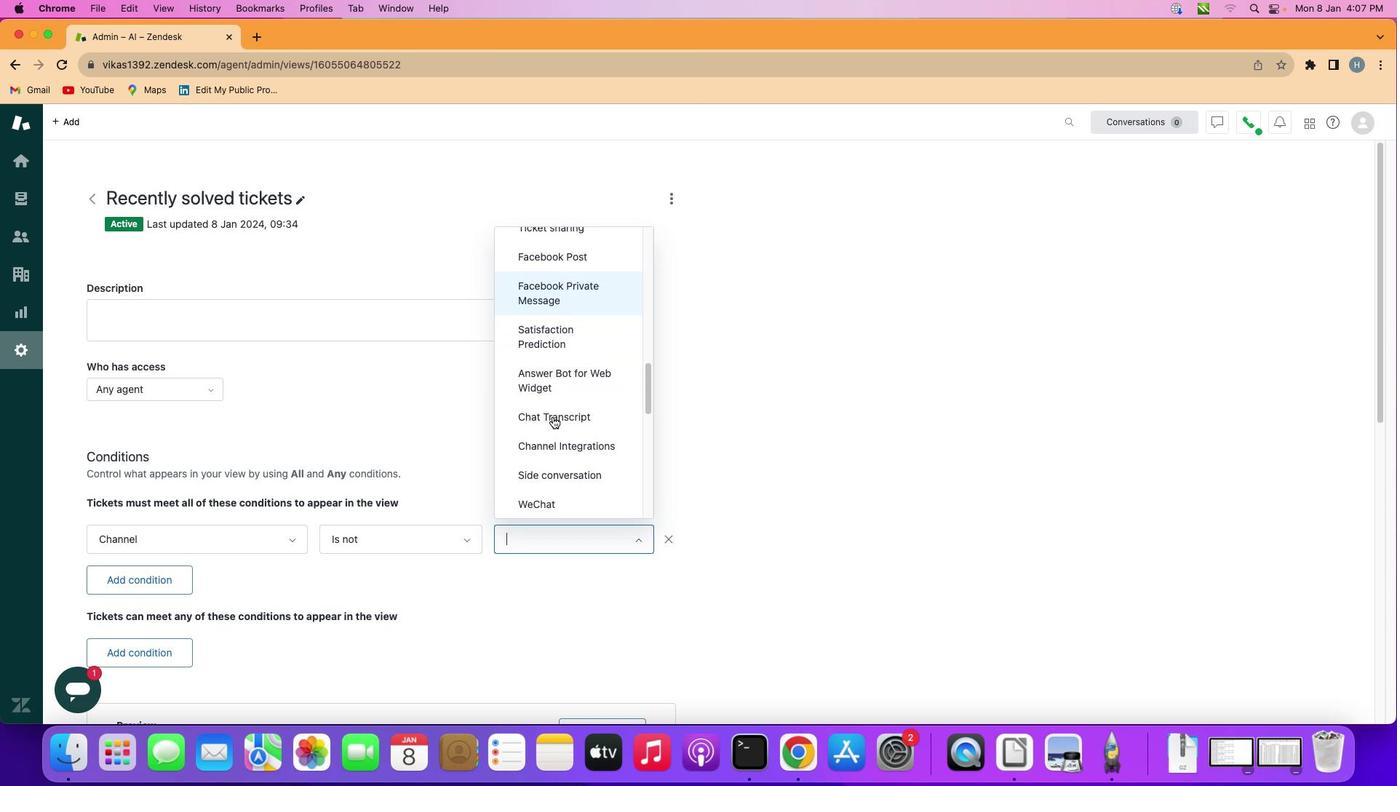 
Action: Mouse scrolled (553, 417) with delta (0, 0)
Screenshot: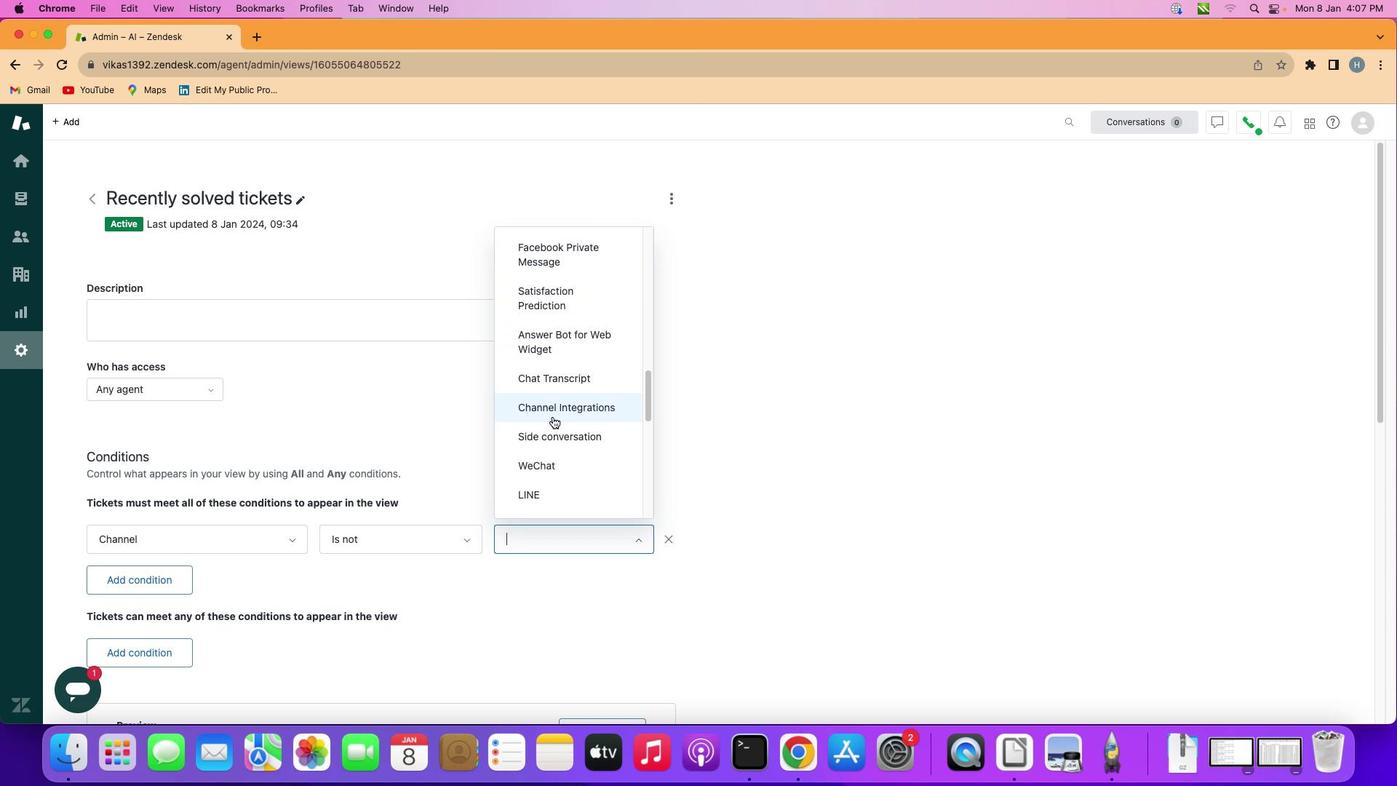
Action: Mouse moved to (554, 417)
Screenshot: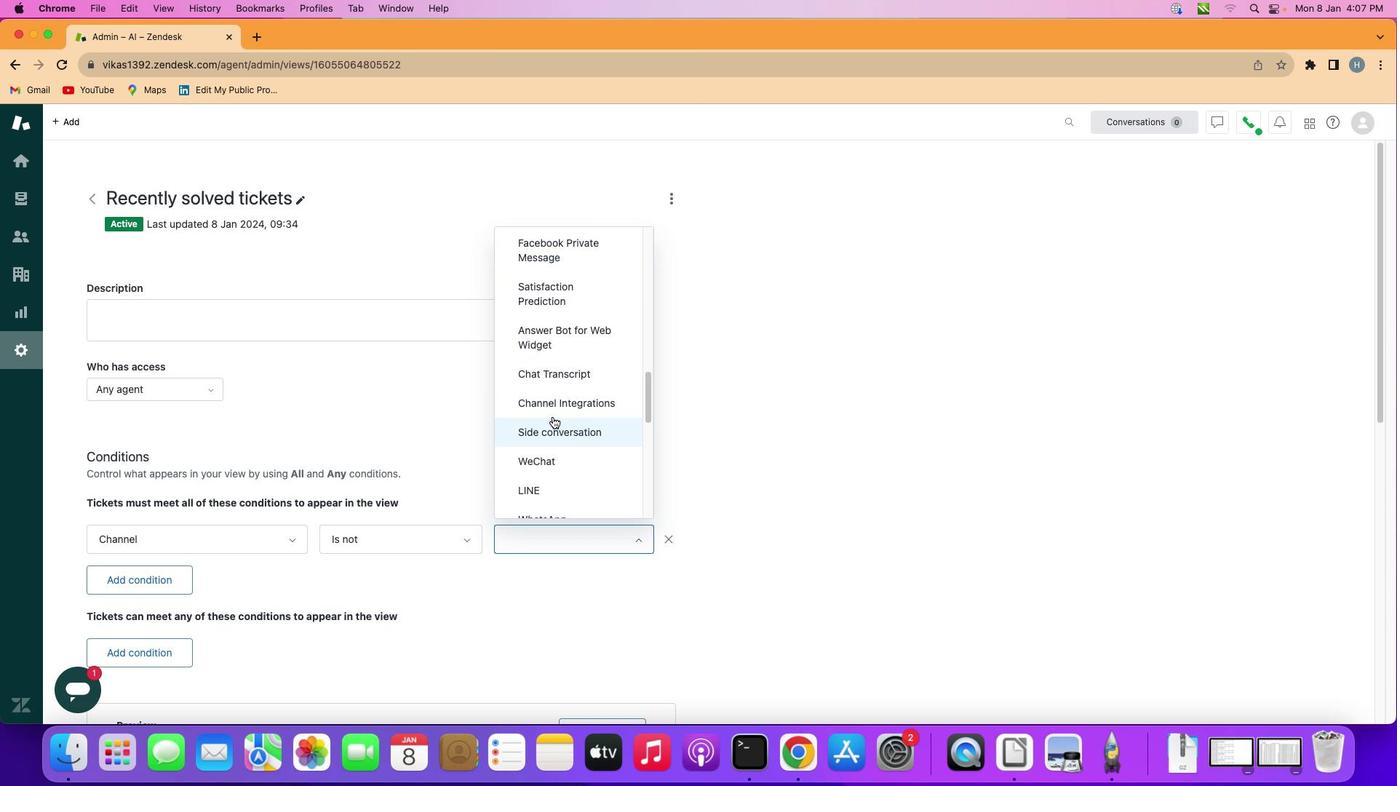 
Action: Mouse scrolled (554, 417) with delta (0, 0)
Screenshot: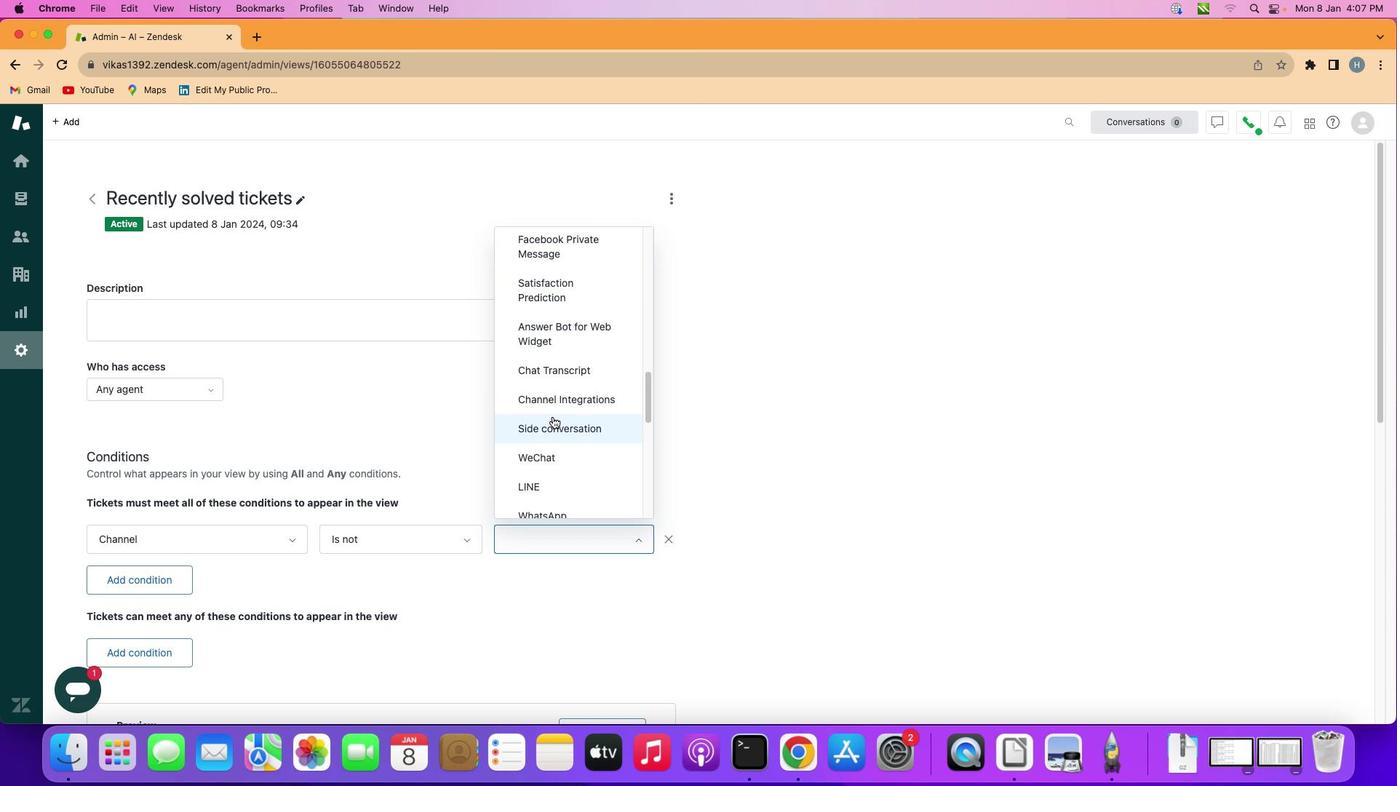 
Action: Mouse scrolled (554, 417) with delta (0, 0)
Screenshot: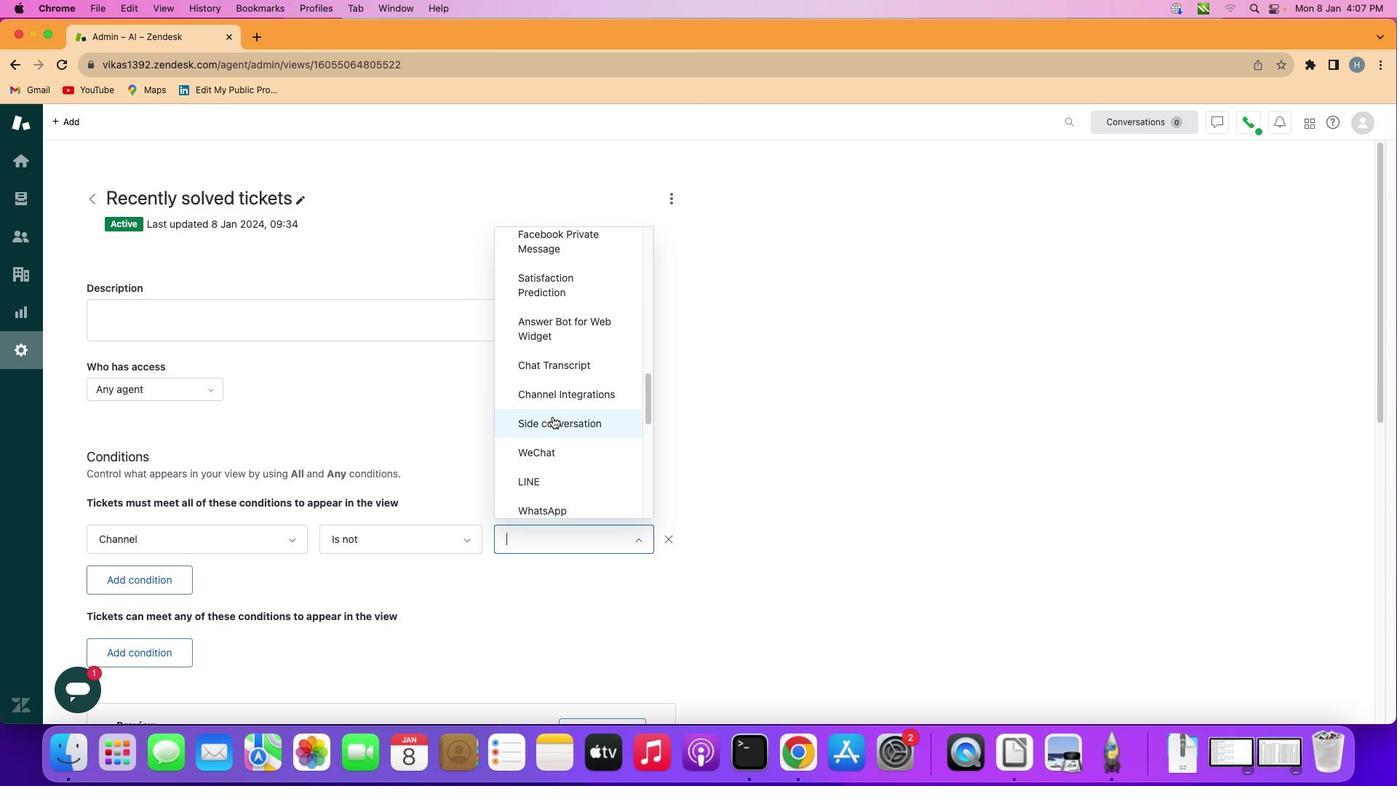 
Action: Mouse scrolled (554, 417) with delta (0, 0)
Screenshot: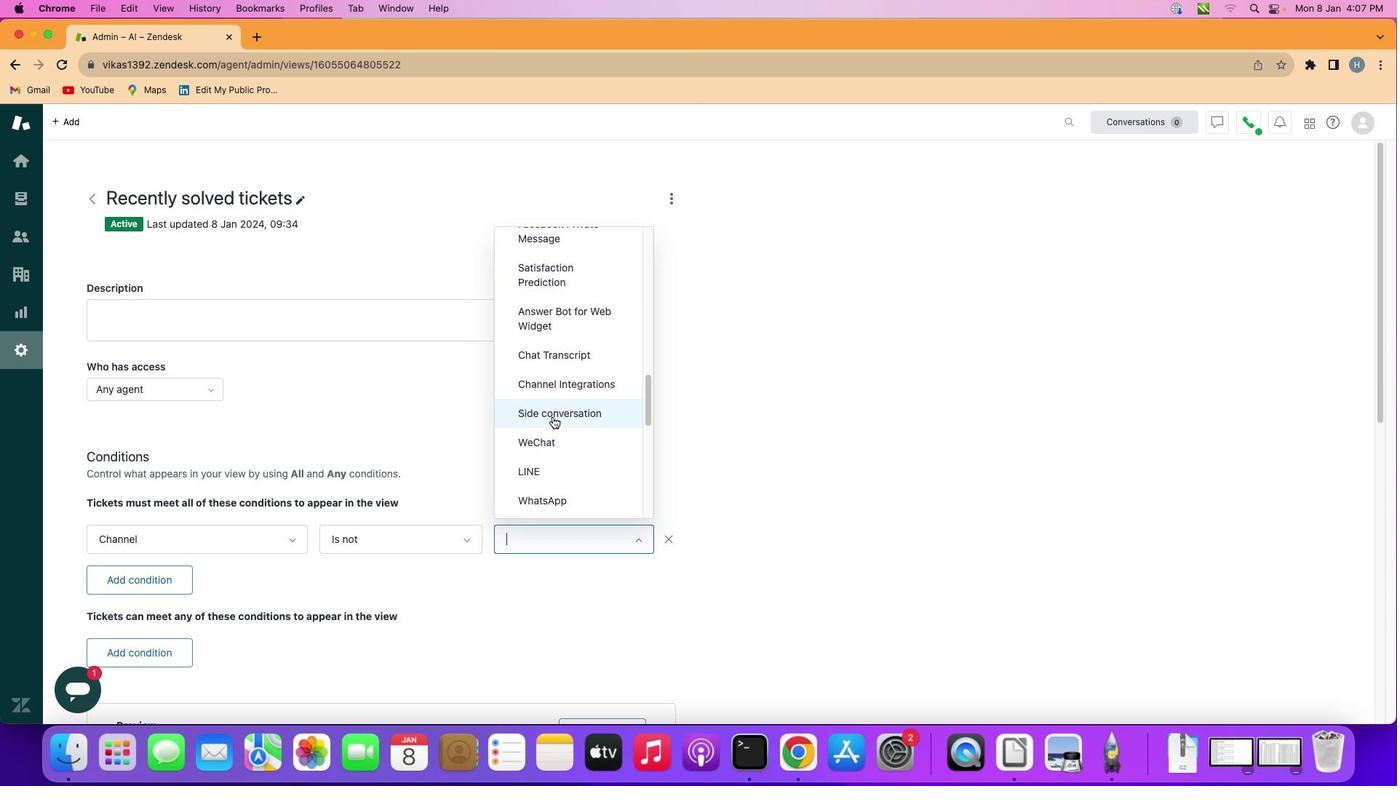 
Action: Mouse scrolled (554, 417) with delta (0, 0)
Screenshot: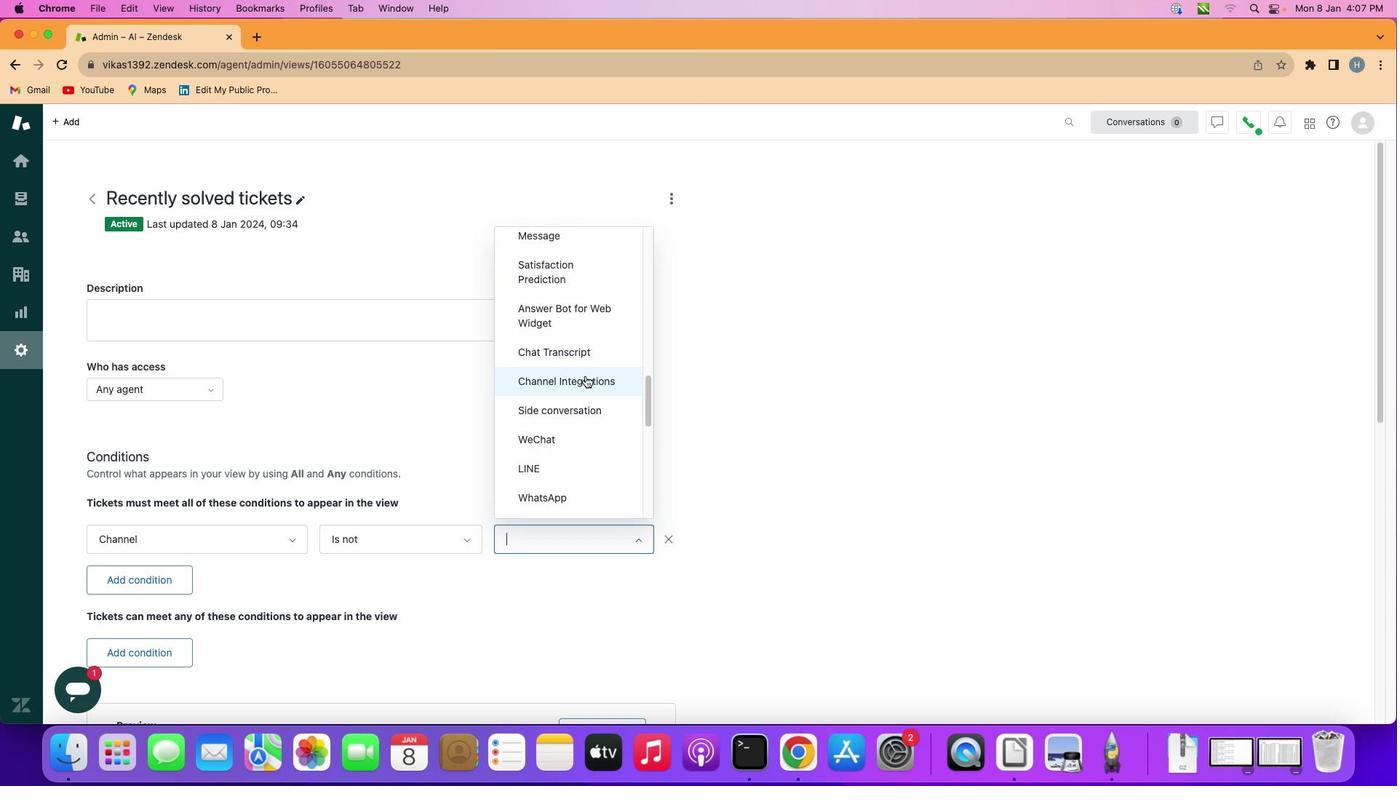 
Action: Mouse moved to (589, 372)
Screenshot: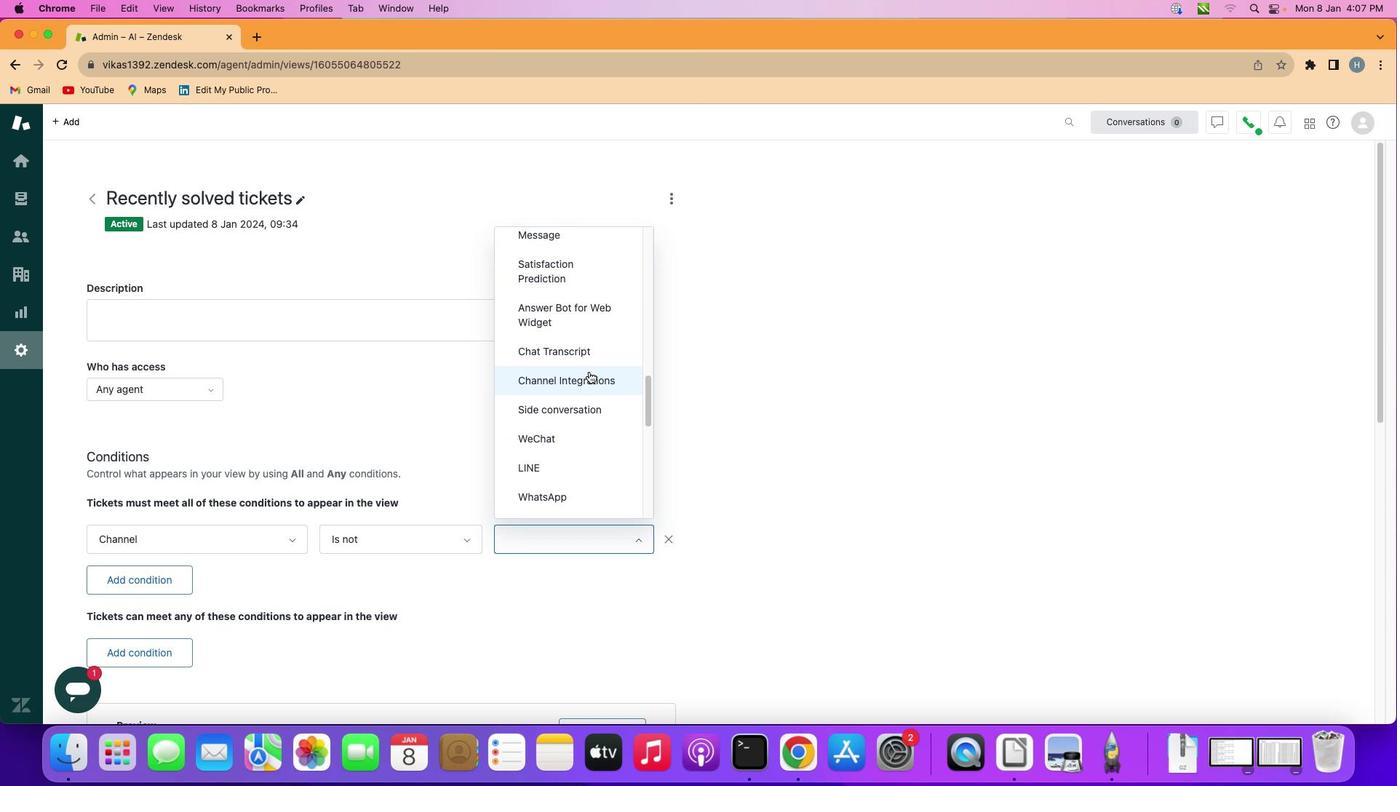 
Action: Mouse pressed left at (589, 372)
Screenshot: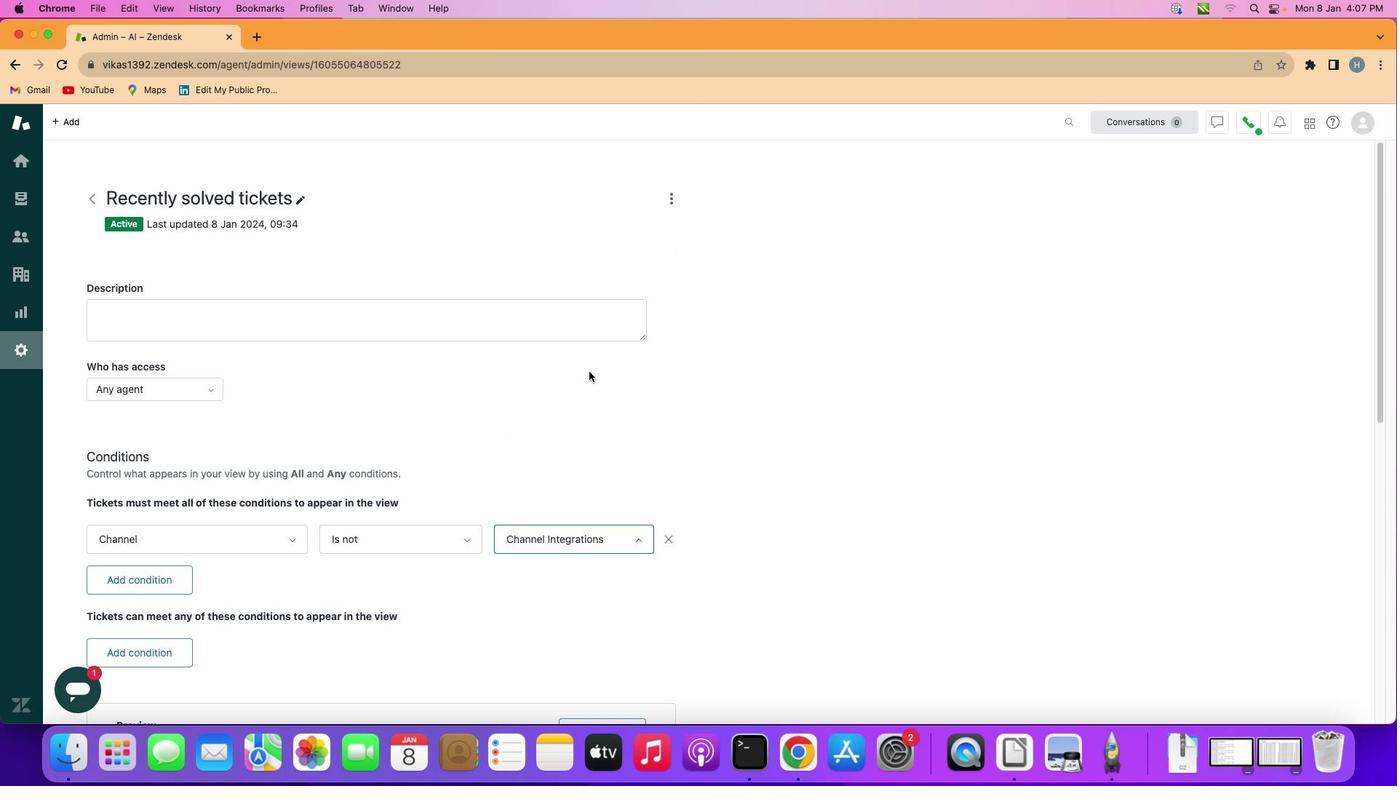 
Action: Mouse moved to (575, 377)
Screenshot: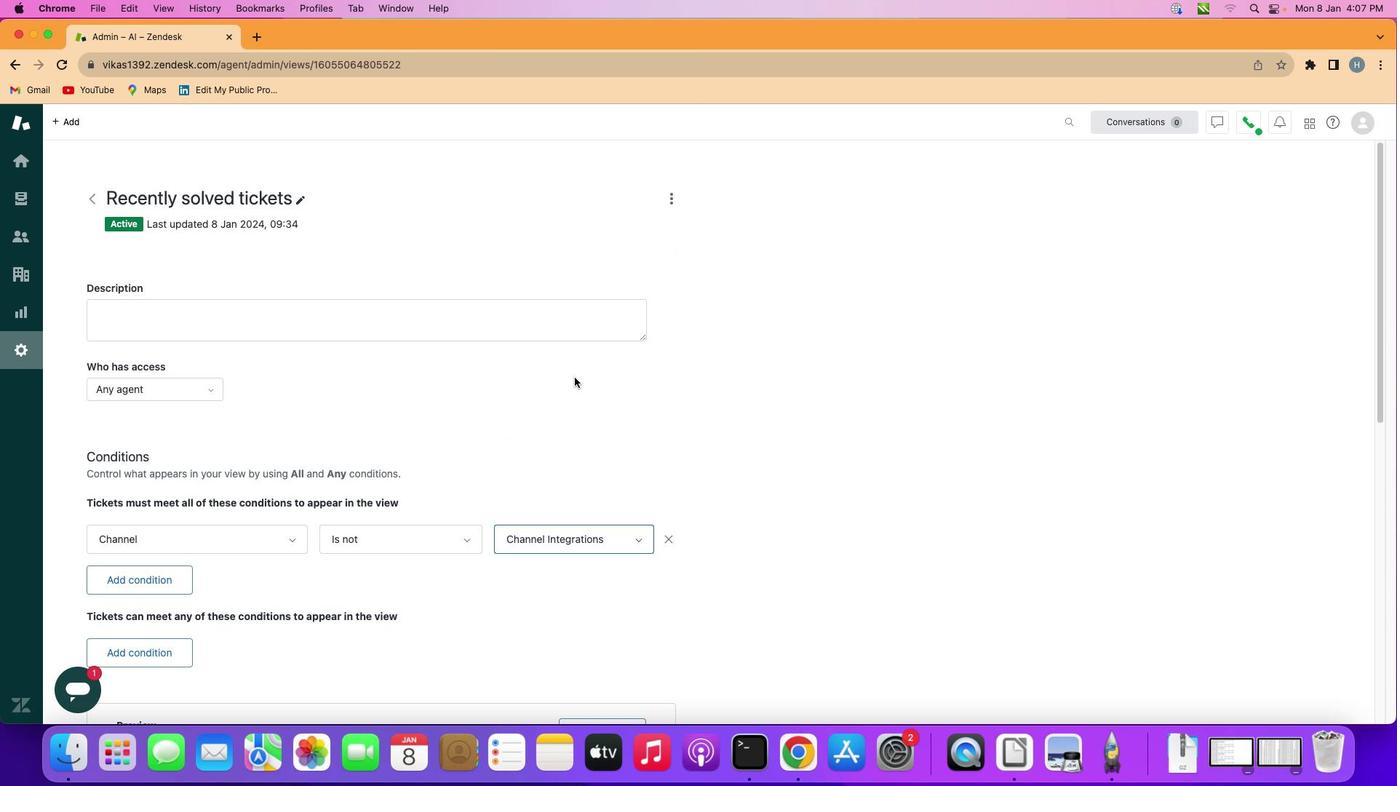 
